Task: Add an event with the title Team Building Activity, date '2023/12/12', time 7:50 AM to 9:50 AMand add a description: Team building activities designed to suit the specific needs and dynamics of the team. Customizing the activities to align with the team's goals and challenges can maximize their effectiveness in fostering collaboration, trust, and overall team cohesion.Select event color  Graphite . Add location for the event as: 456 Gran Via, Madrid, Spain, logged in from the account softage.1@softage.netand send the event invitation to softage.2@softage.net and softage.3@softage.net. Set a reminder for the event Annually on May 22
Action: Mouse moved to (41, 123)
Screenshot: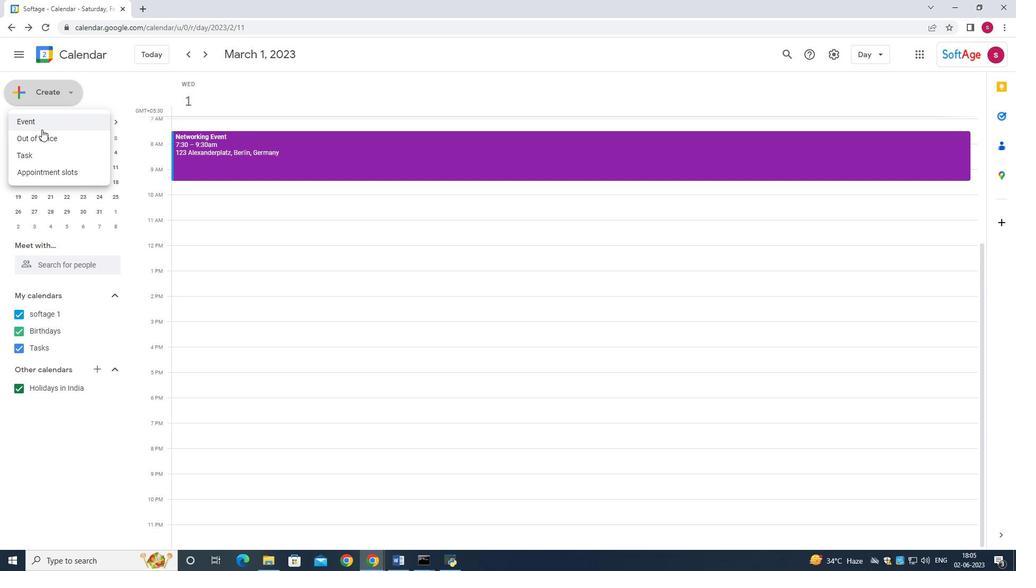 
Action: Mouse pressed left at (41, 123)
Screenshot: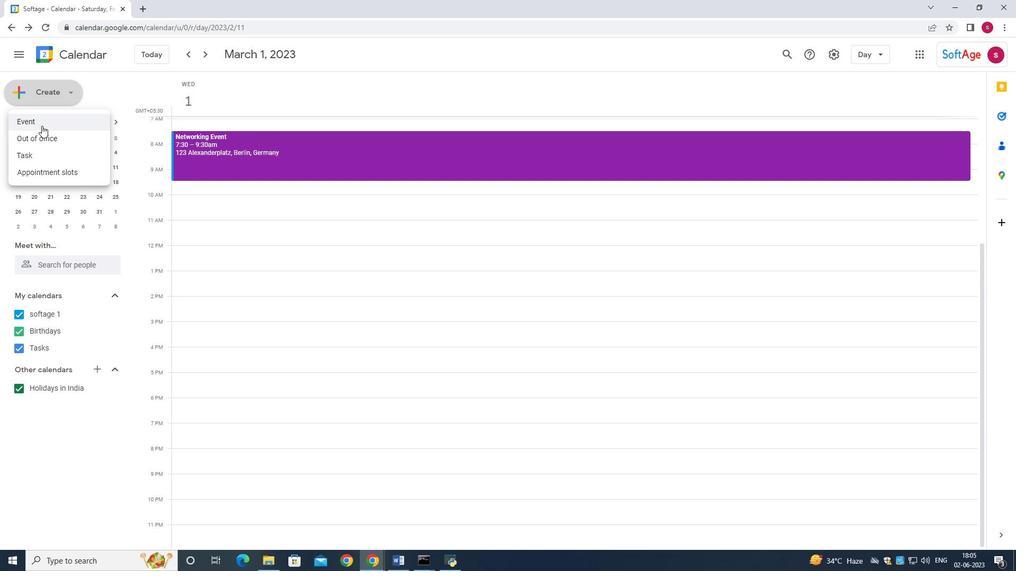 
Action: Mouse moved to (535, 196)
Screenshot: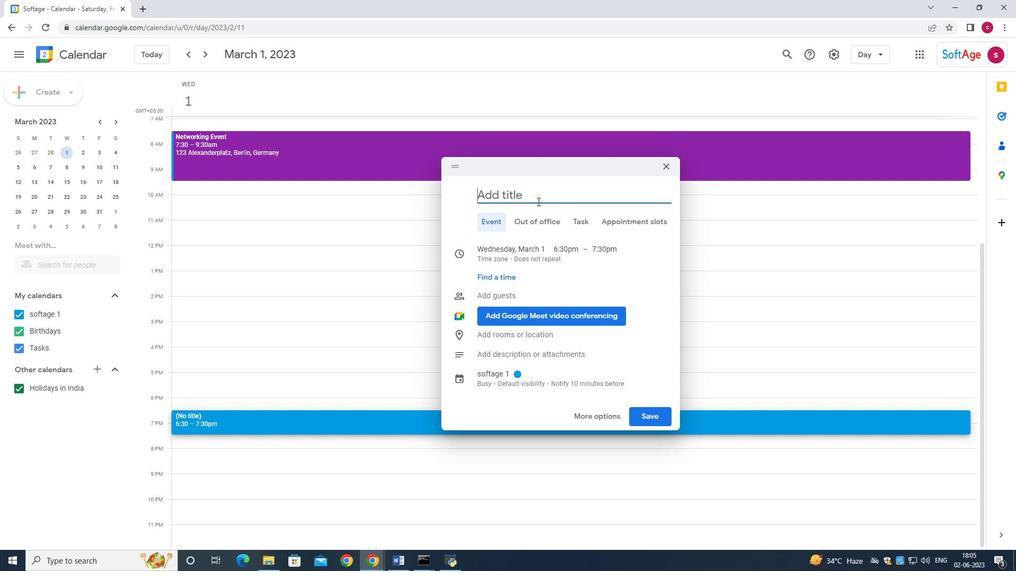 
Action: Mouse pressed left at (535, 196)
Screenshot: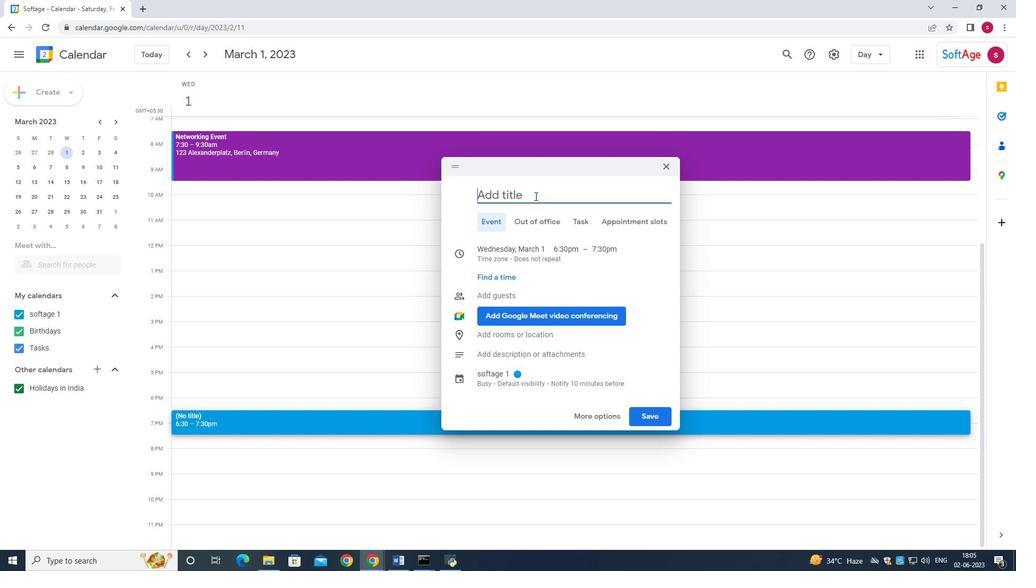 
Action: Key pressed <Key.shift>Team<Key.space><Key.shift>Building<Key.space><Key.shift>Activity
Screenshot: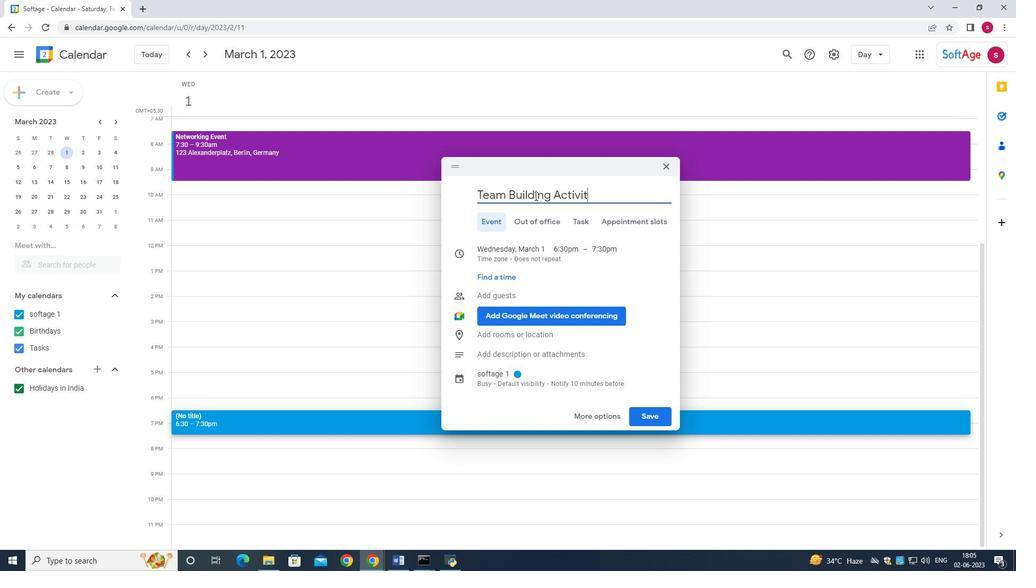 
Action: Mouse moved to (490, 251)
Screenshot: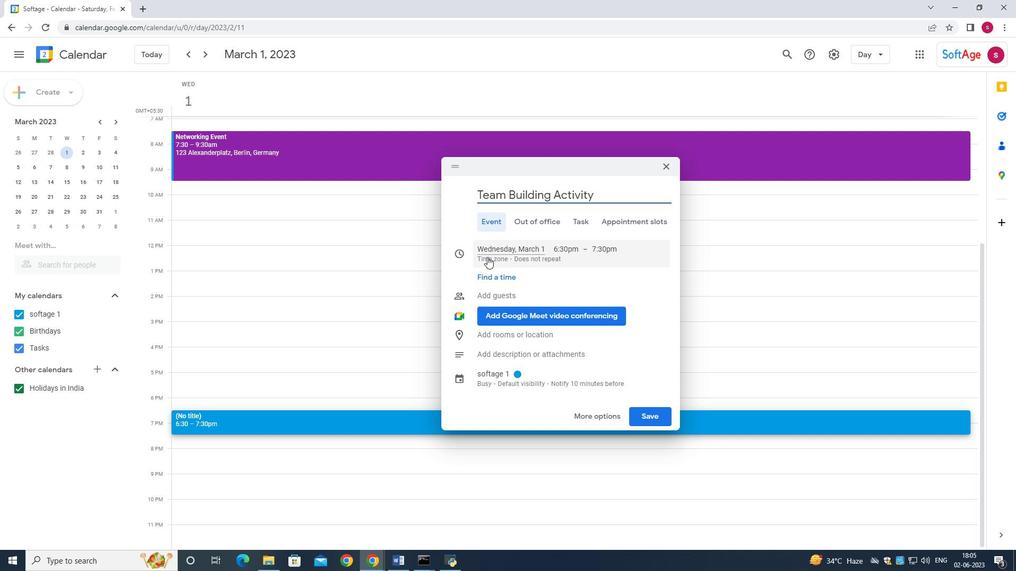 
Action: Mouse pressed left at (490, 251)
Screenshot: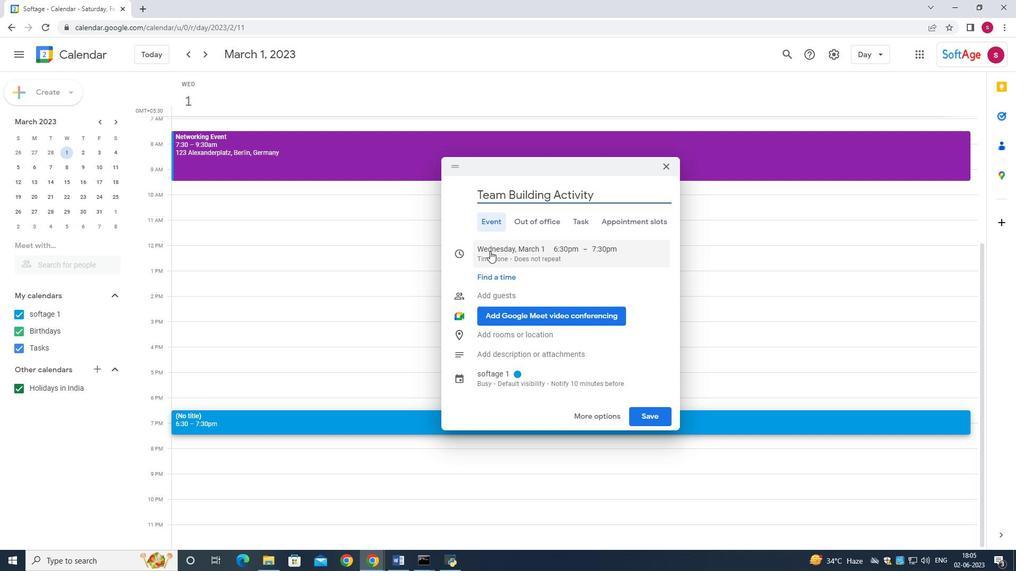 
Action: Mouse moved to (608, 275)
Screenshot: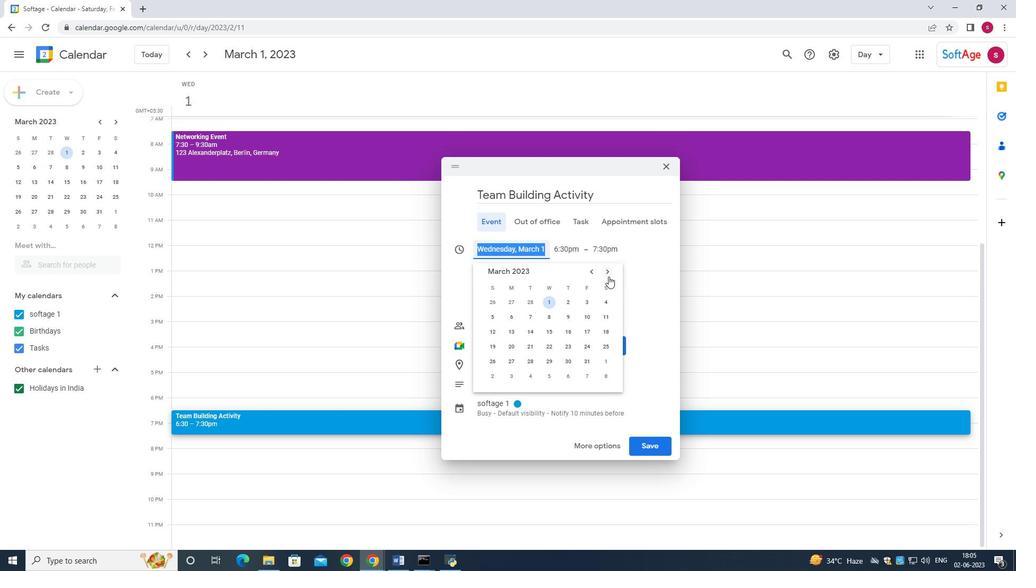 
Action: Mouse pressed left at (608, 275)
Screenshot: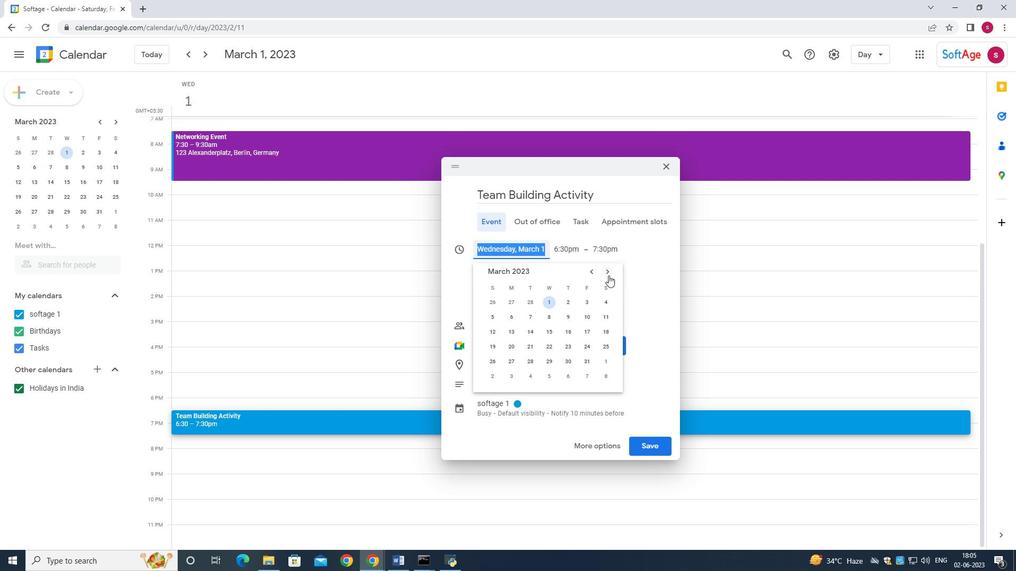 
Action: Mouse pressed left at (608, 275)
Screenshot: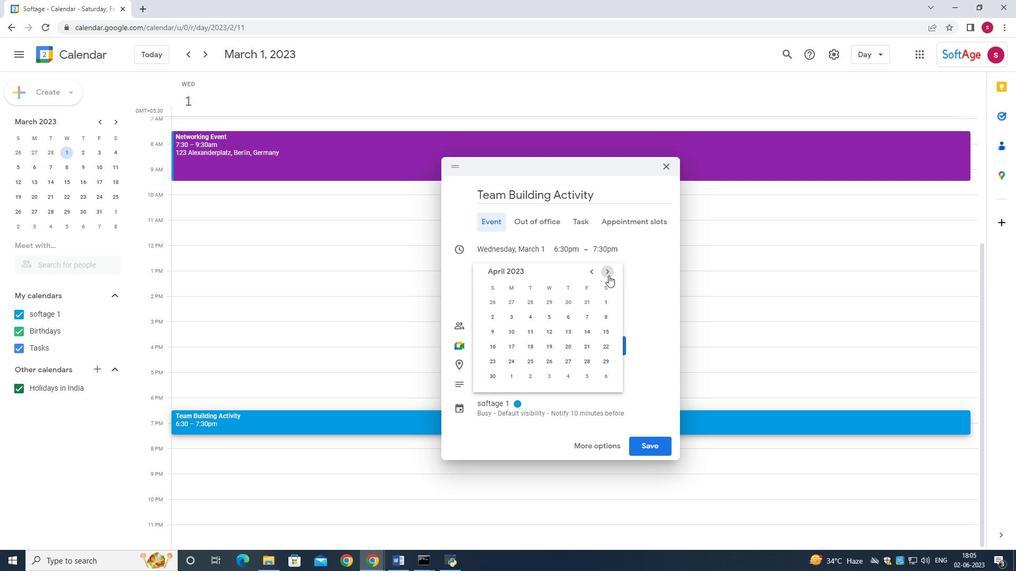 
Action: Mouse pressed left at (608, 275)
Screenshot: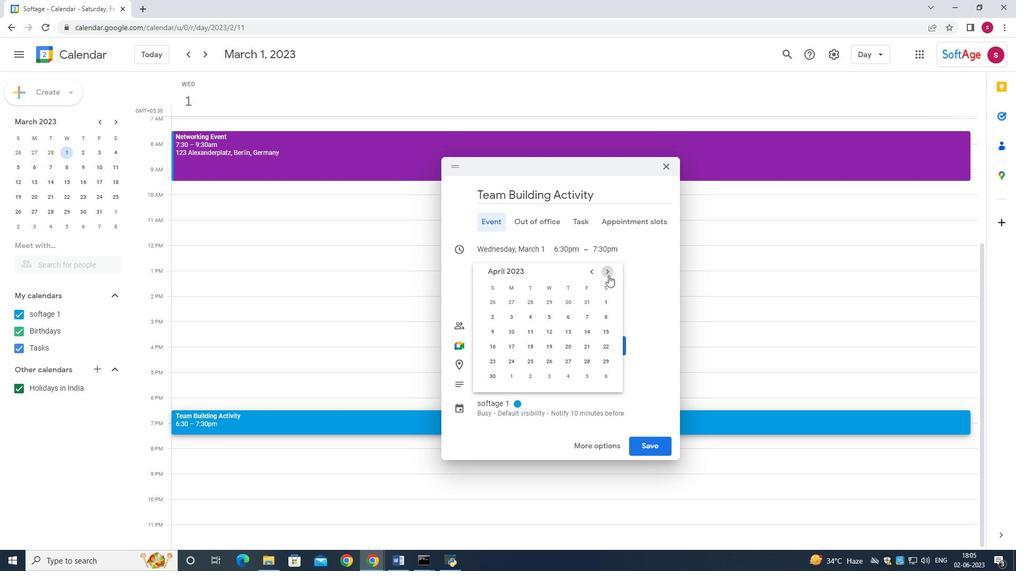
Action: Mouse pressed left at (608, 275)
Screenshot: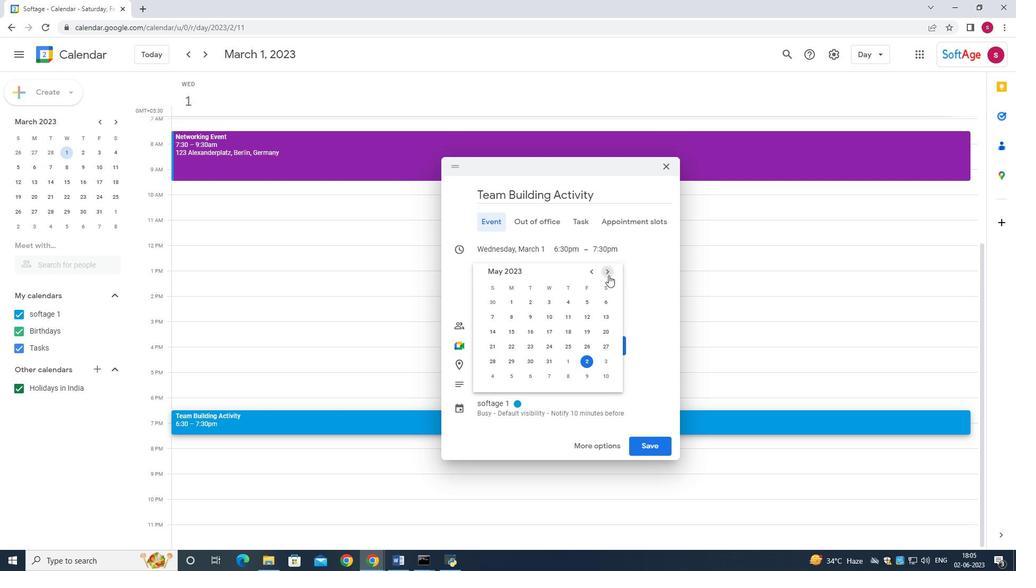 
Action: Mouse pressed left at (608, 275)
Screenshot: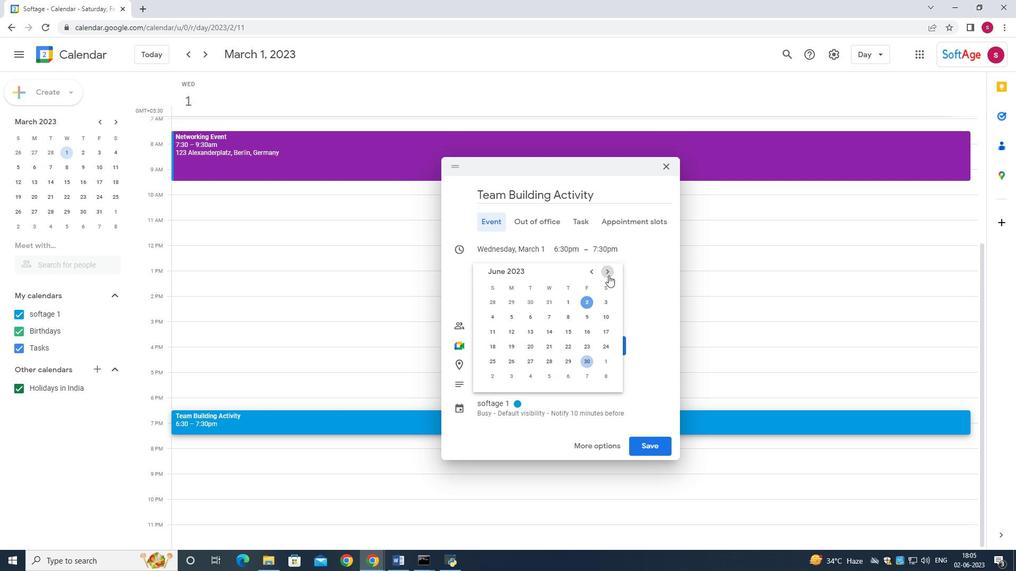 
Action: Mouse pressed left at (608, 275)
Screenshot: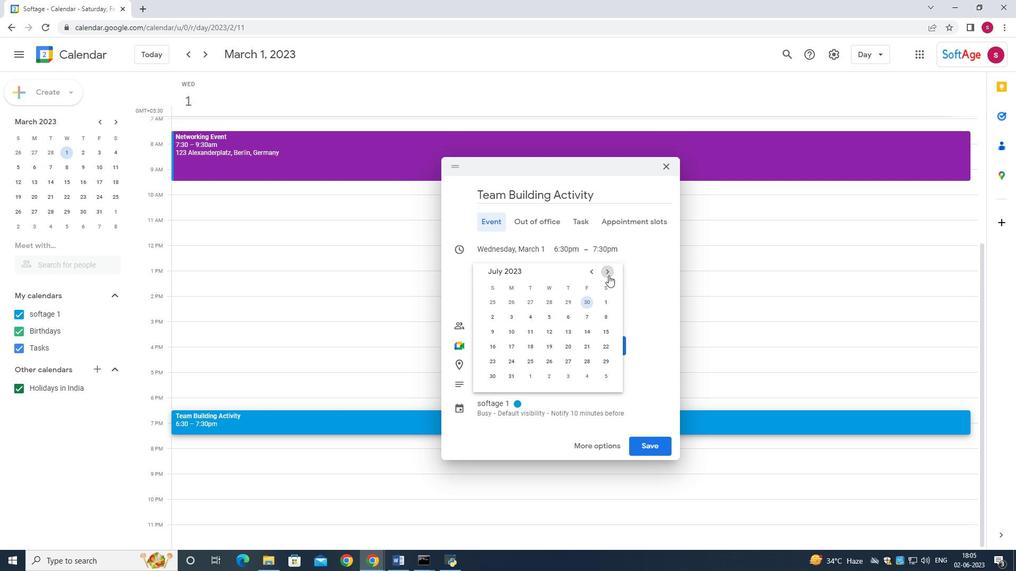 
Action: Mouse pressed left at (608, 275)
Screenshot: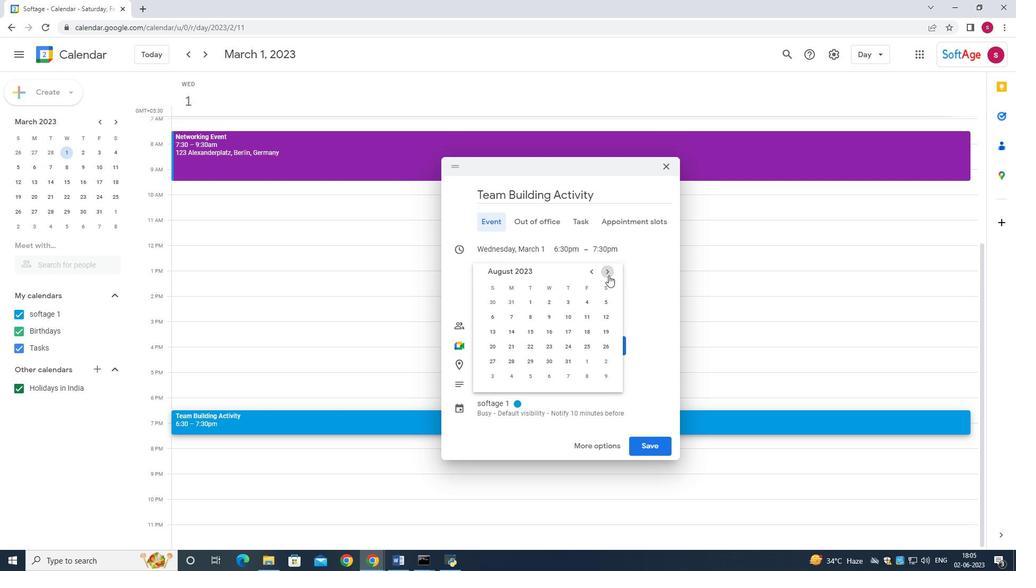 
Action: Mouse pressed left at (608, 275)
Screenshot: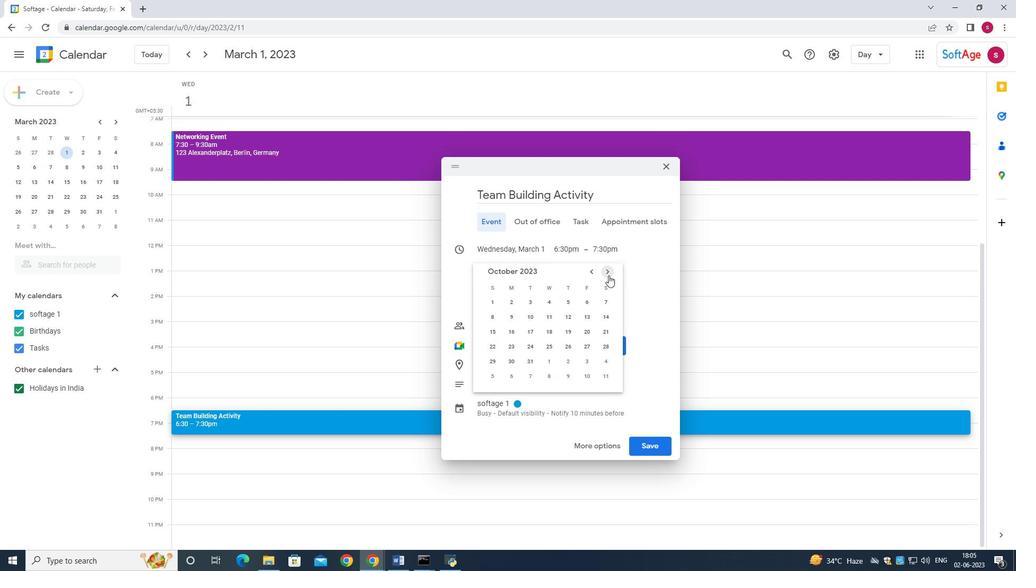 
Action: Mouse pressed left at (608, 275)
Screenshot: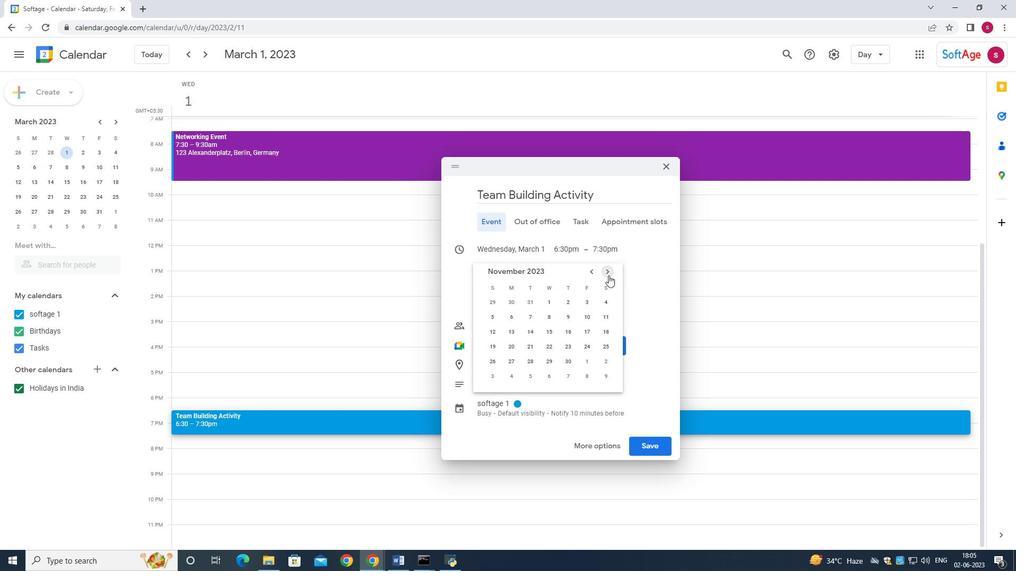 
Action: Mouse moved to (532, 330)
Screenshot: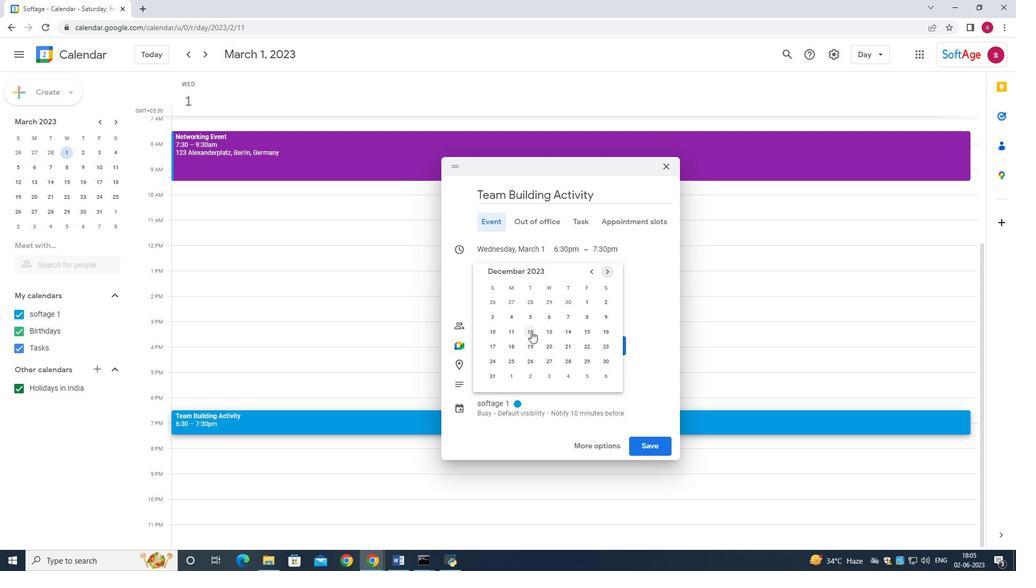 
Action: Mouse pressed left at (532, 330)
Screenshot: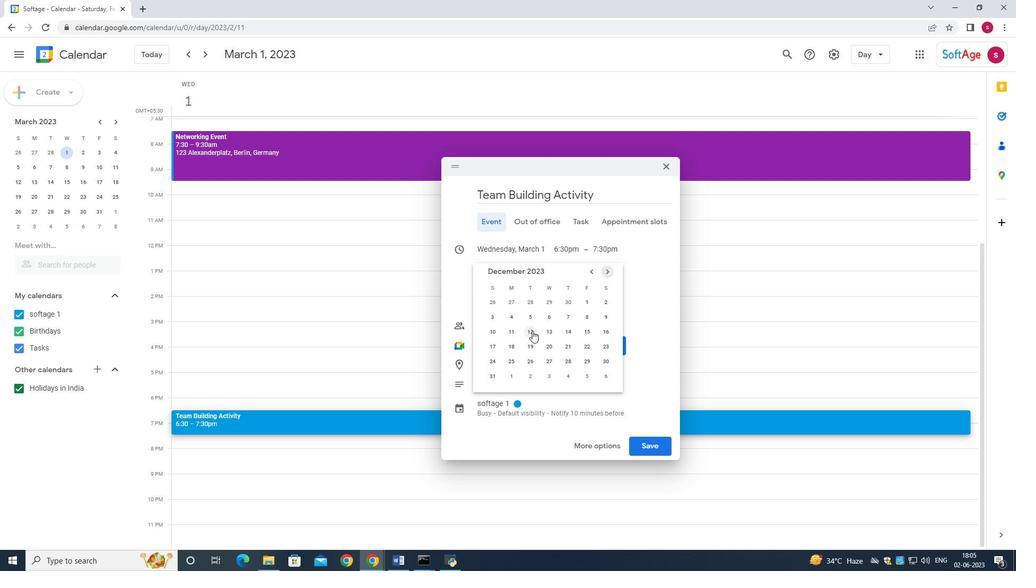 
Action: Mouse moved to (580, 248)
Screenshot: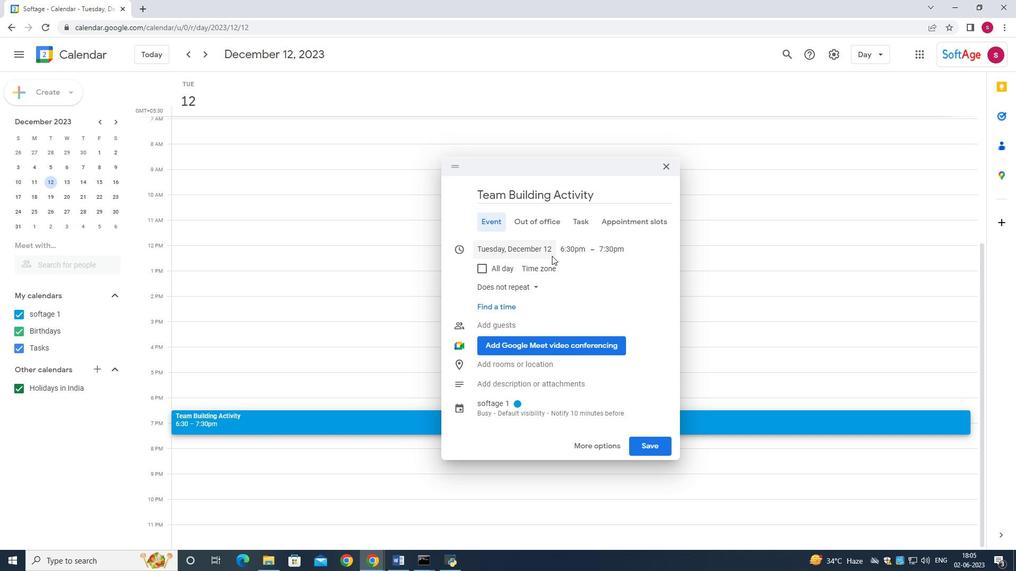 
Action: Mouse pressed left at (580, 248)
Screenshot: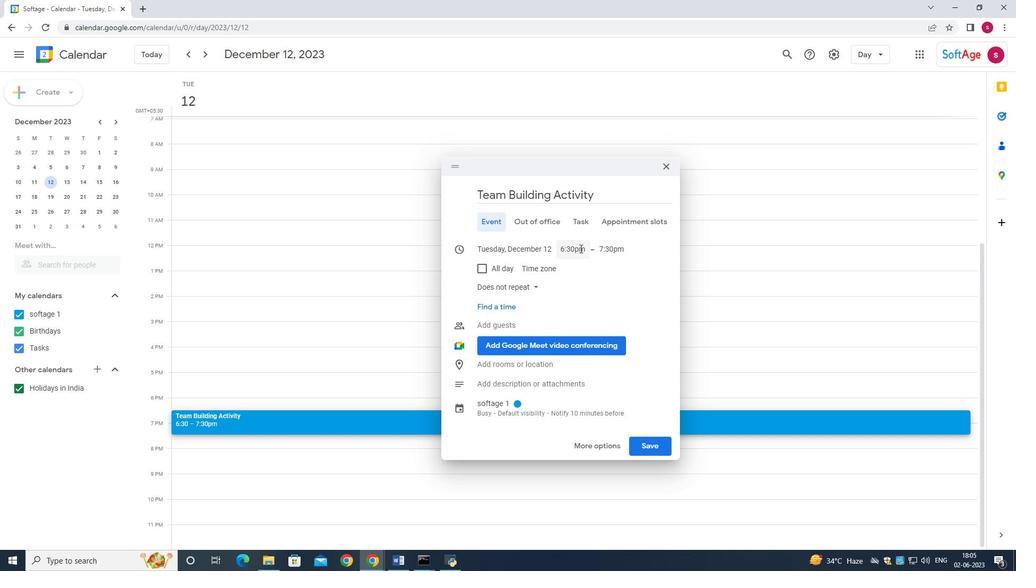 
Action: Mouse moved to (592, 318)
Screenshot: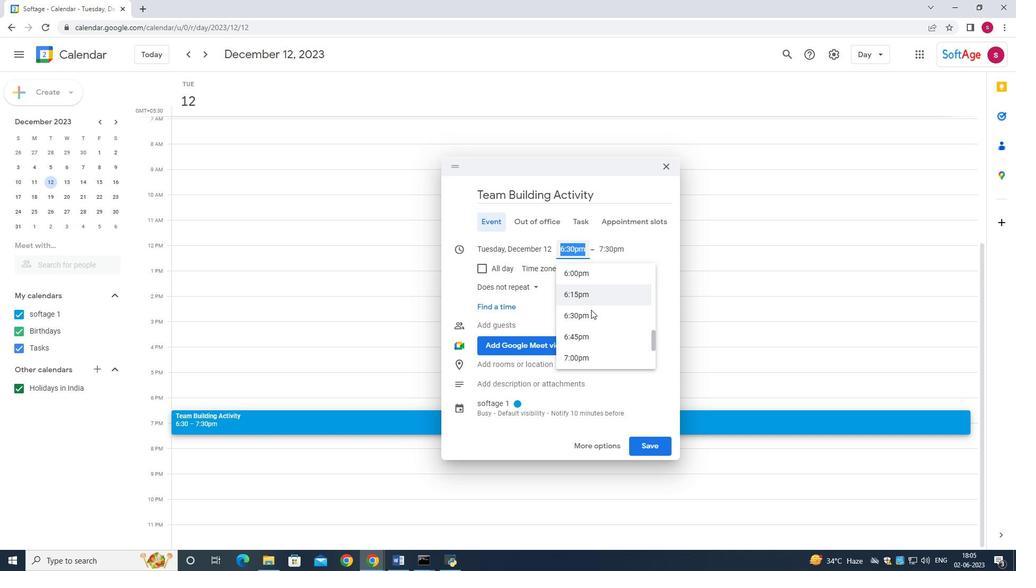 
Action: Mouse scrolled (592, 317) with delta (0, 0)
Screenshot: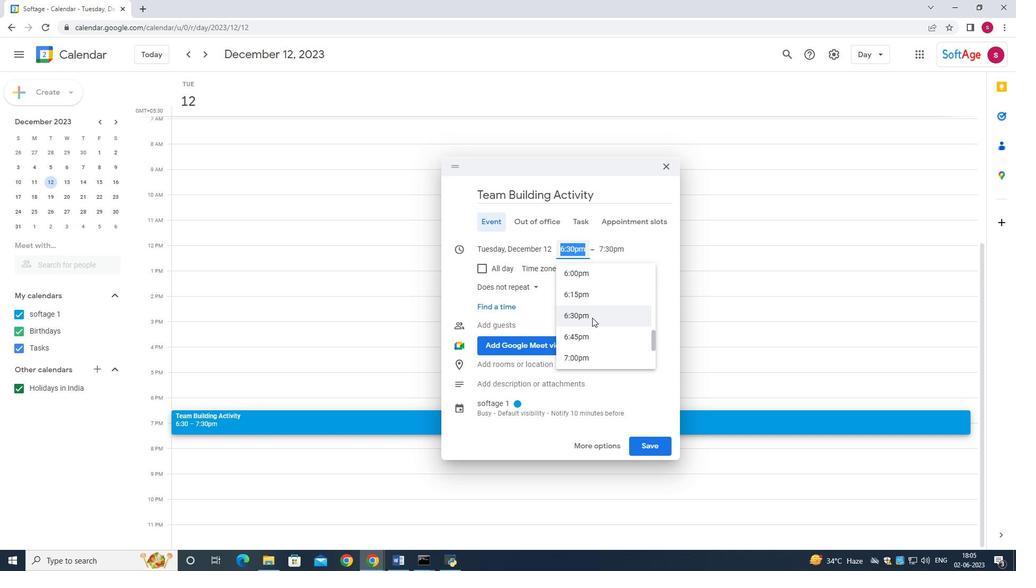 
Action: Mouse moved to (586, 331)
Screenshot: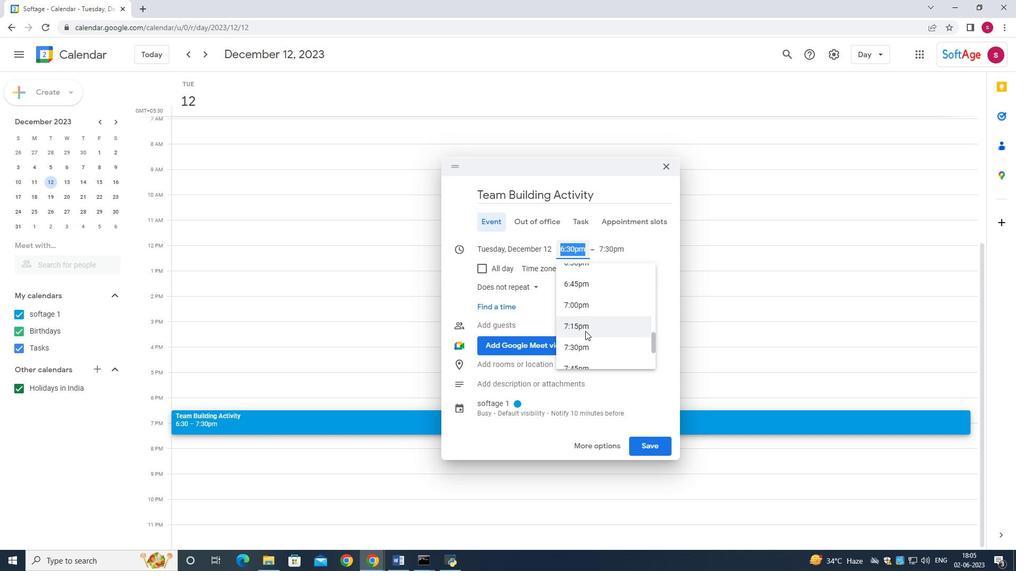 
Action: Mouse scrolled (586, 331) with delta (0, 0)
Screenshot: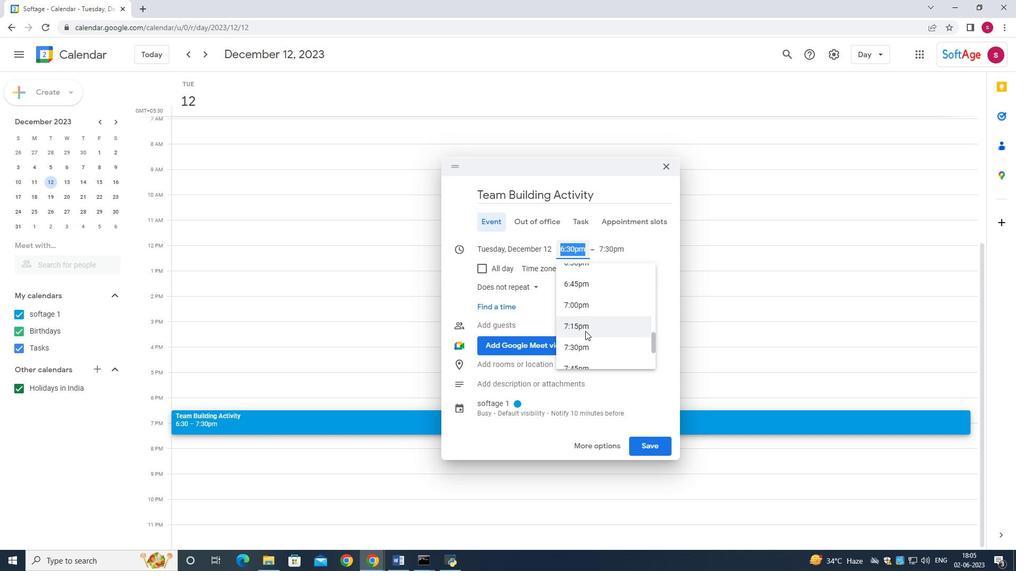 
Action: Mouse moved to (587, 315)
Screenshot: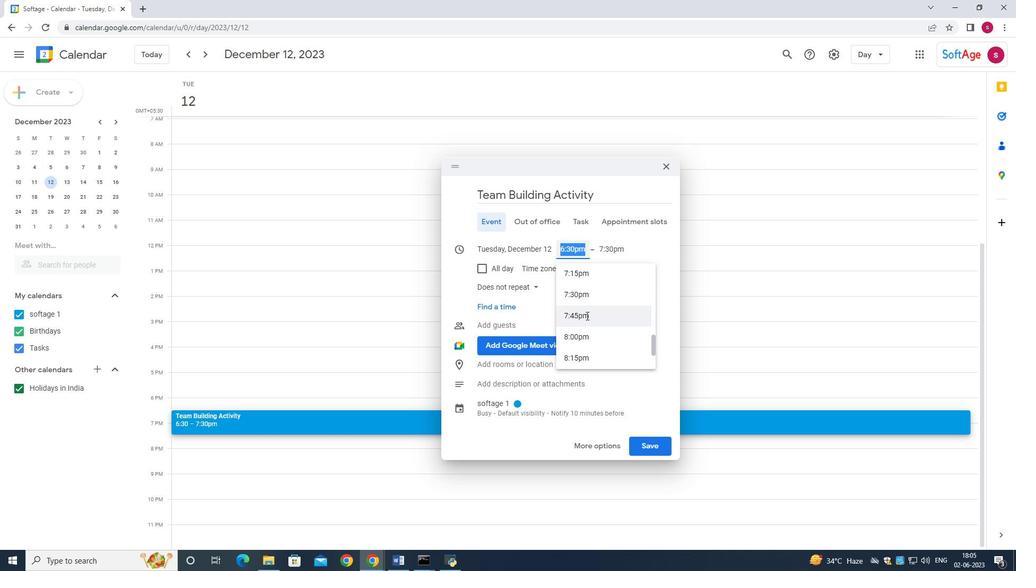 
Action: Mouse pressed left at (587, 315)
Screenshot: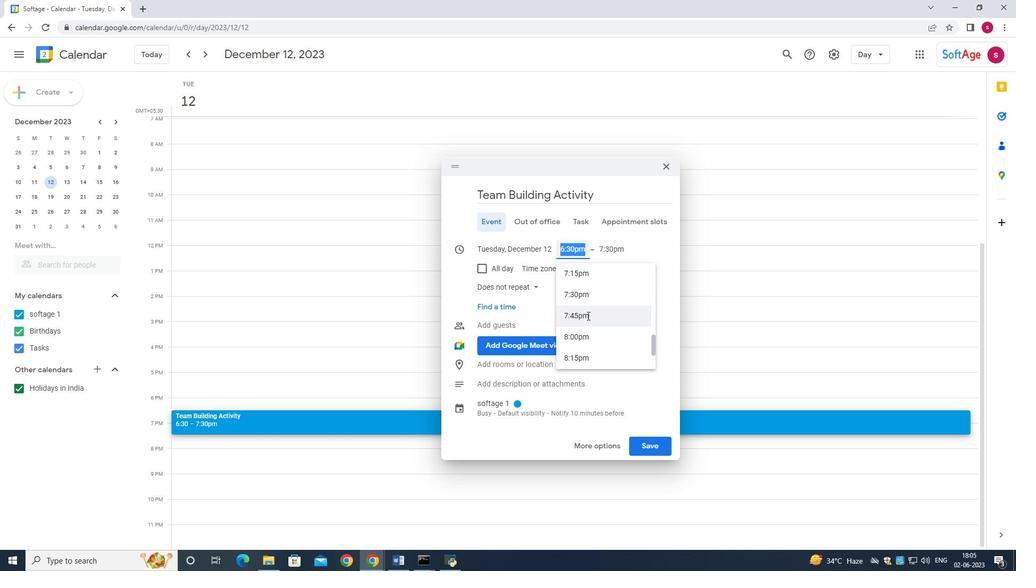 
Action: Mouse moved to (576, 262)
Screenshot: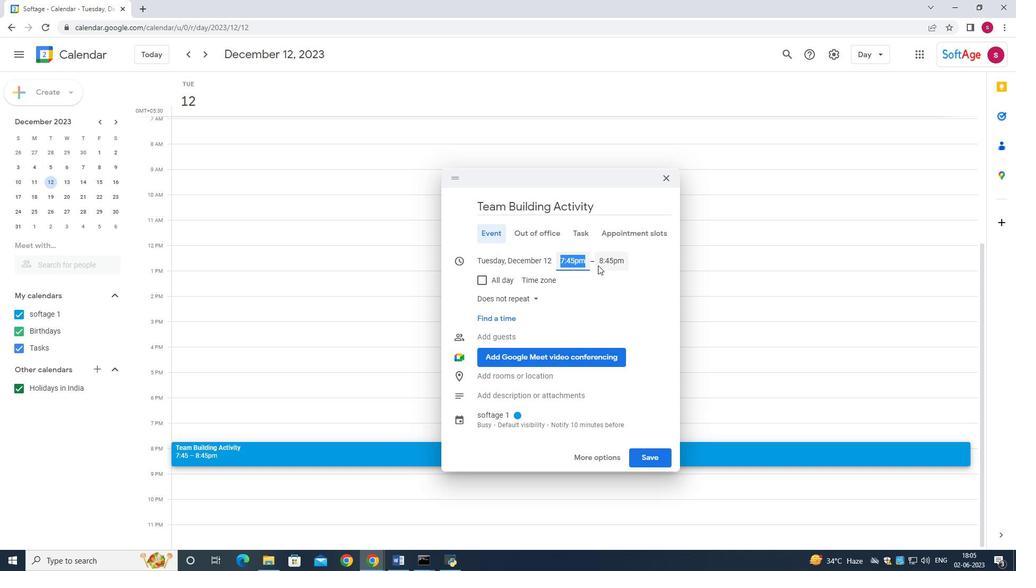 
Action: Mouse pressed left at (576, 262)
Screenshot: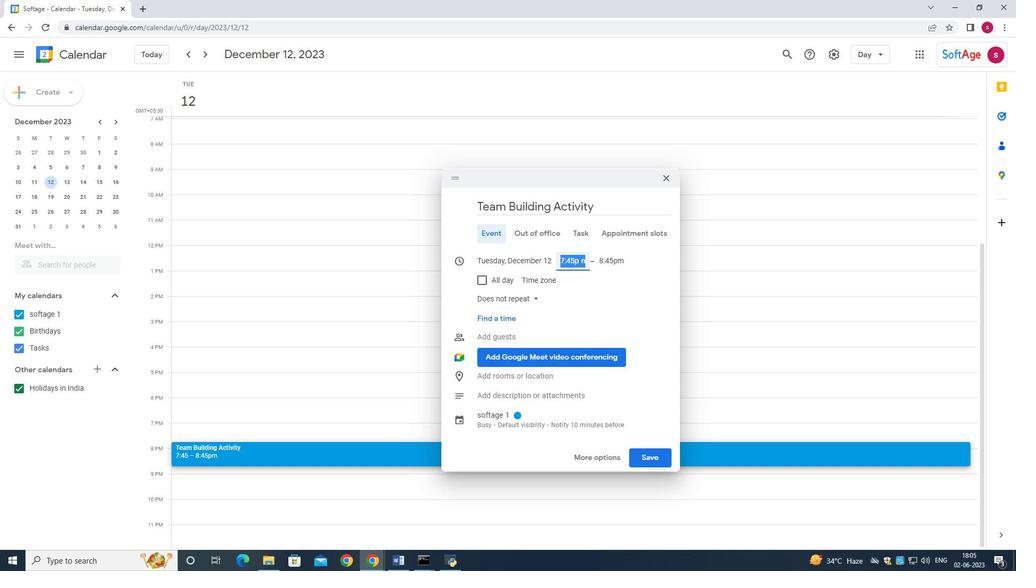 
Action: Mouse moved to (576, 261)
Screenshot: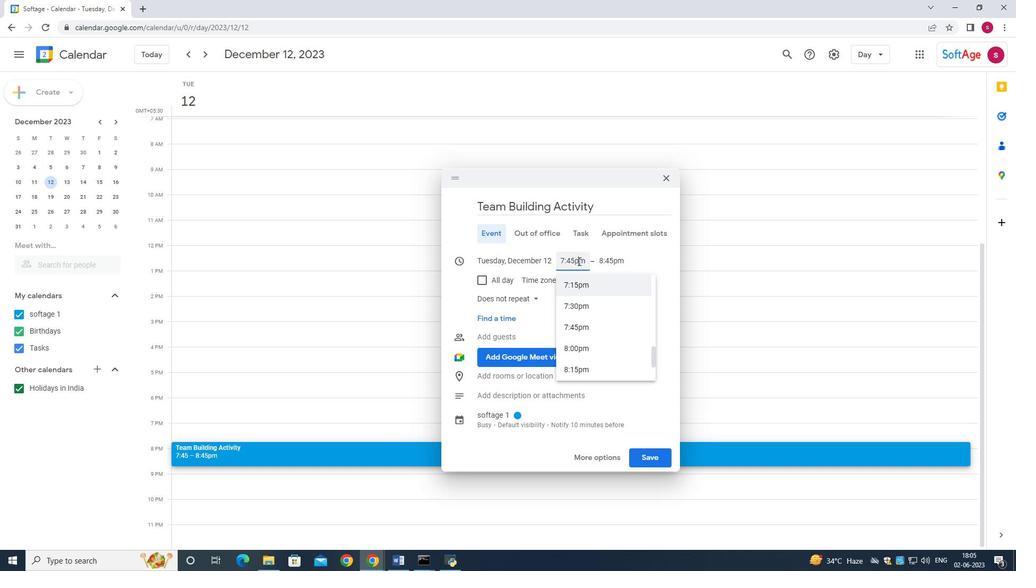 
Action: Mouse pressed left at (576, 261)
Screenshot: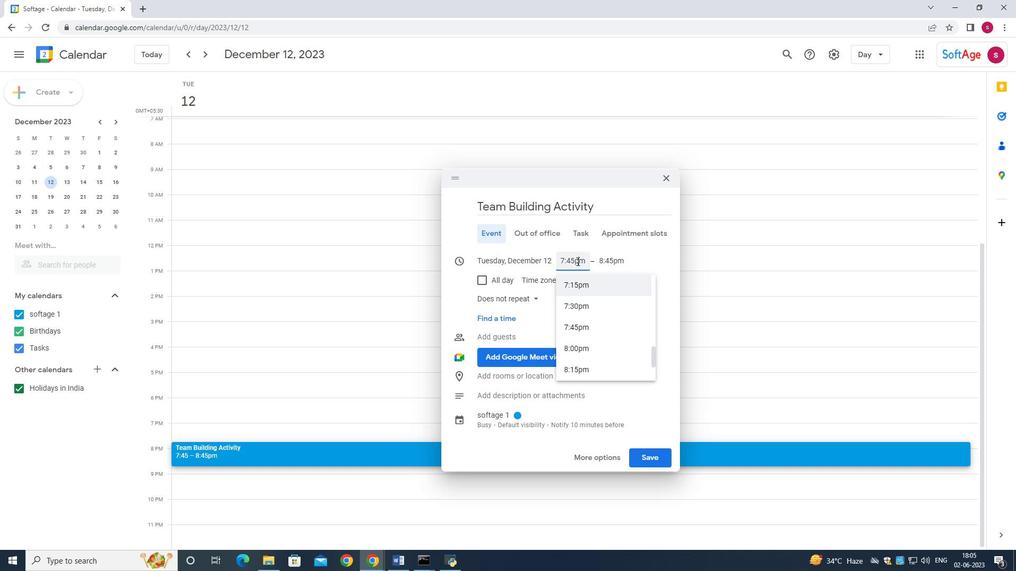 
Action: Mouse moved to (576, 261)
Screenshot: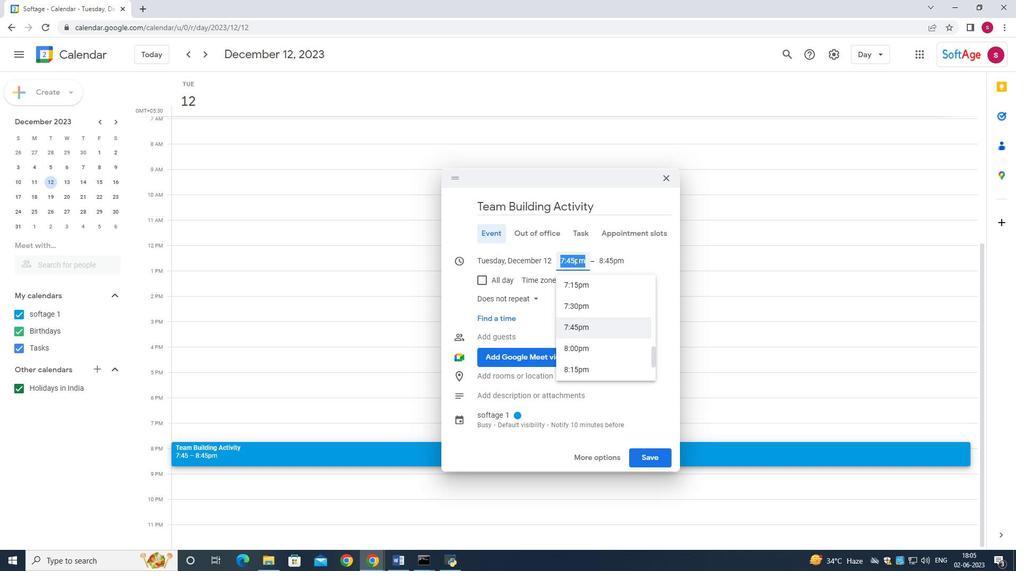 
Action: Mouse pressed left at (576, 261)
Screenshot: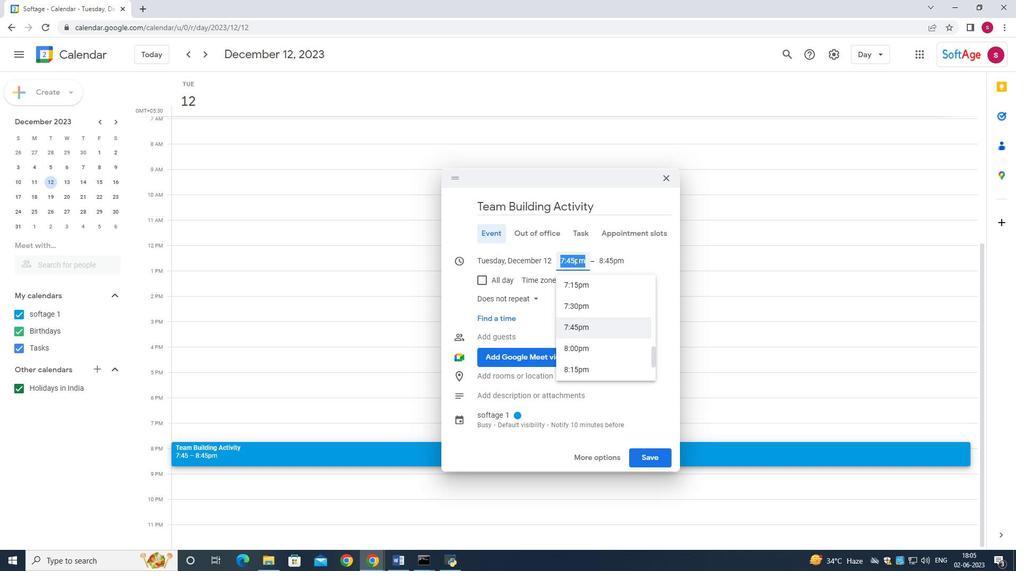 
Action: Mouse moved to (575, 261)
Screenshot: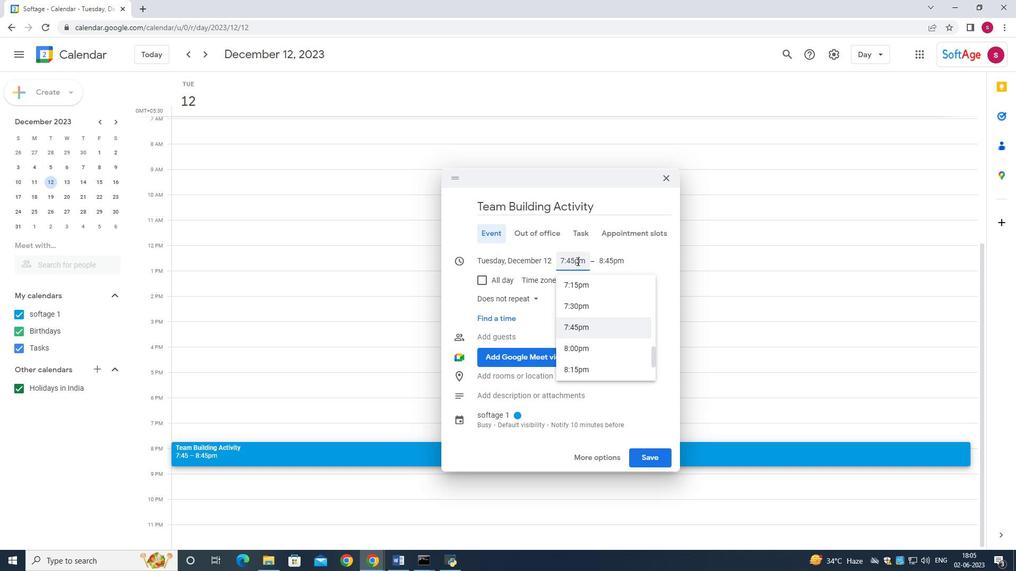 
Action: Mouse pressed left at (575, 261)
Screenshot: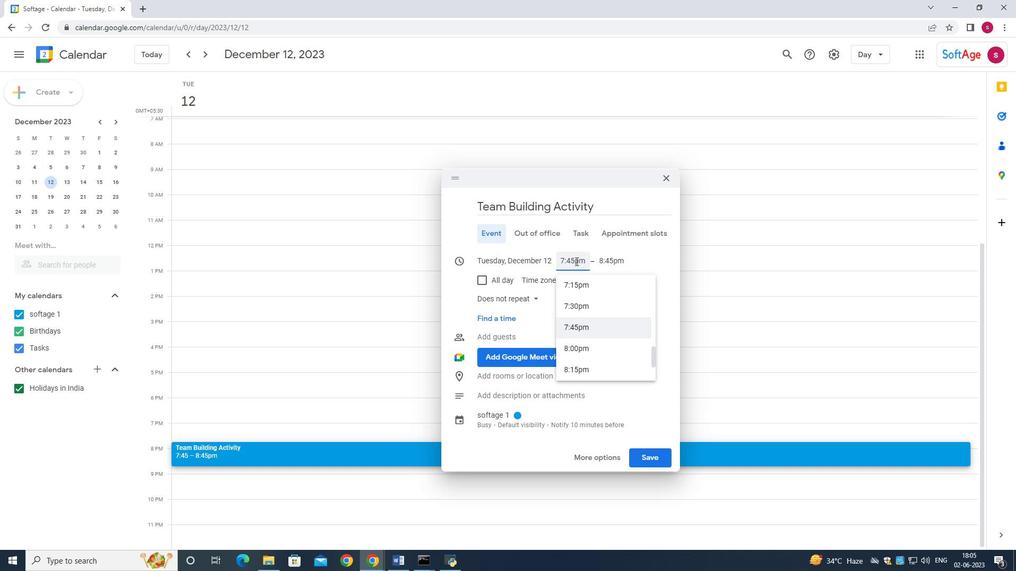 
Action: Mouse moved to (587, 329)
Screenshot: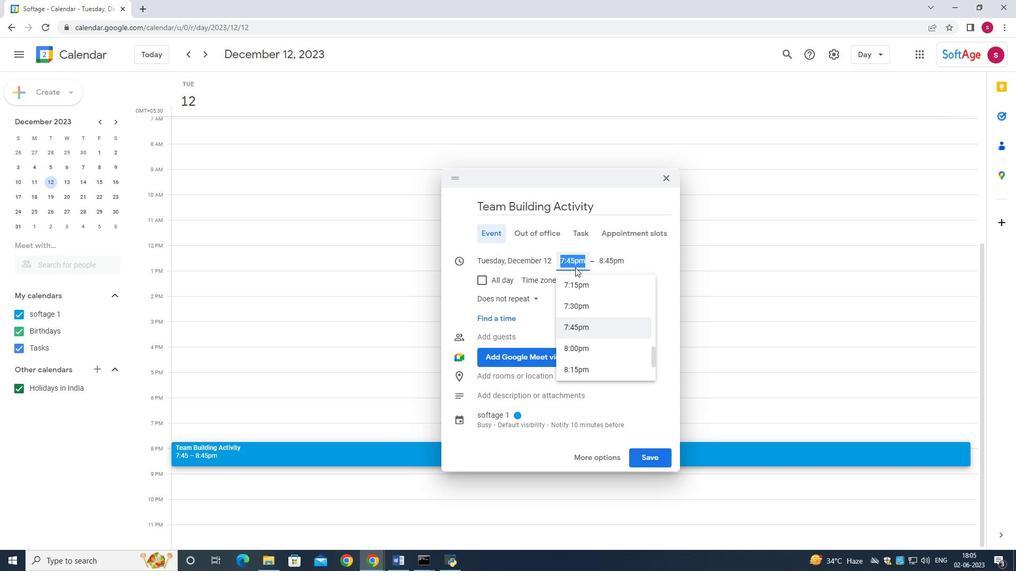 
Action: Mouse scrolled (587, 330) with delta (0, 0)
Screenshot: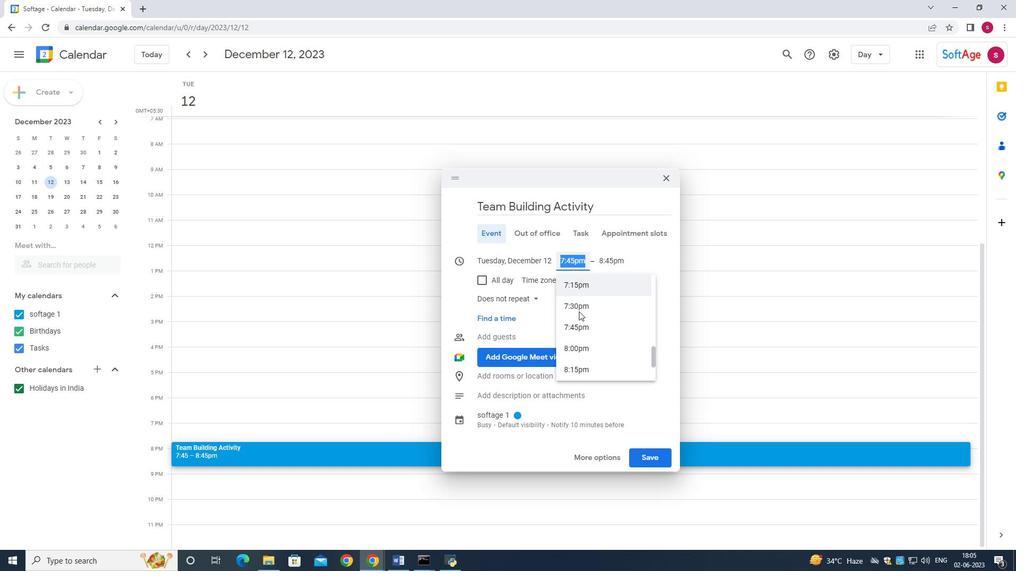 
Action: Mouse scrolled (587, 330) with delta (0, 0)
Screenshot: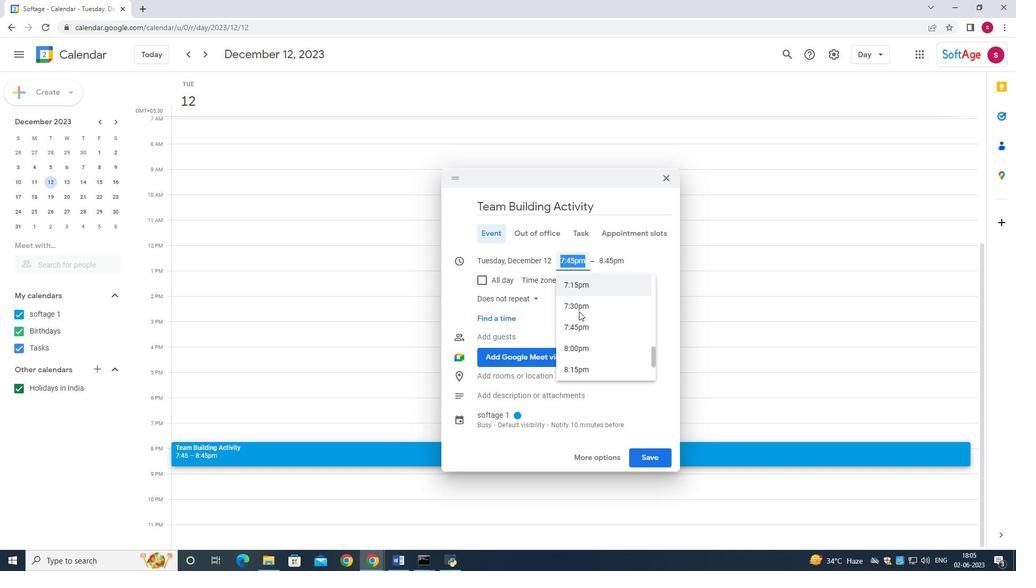 
Action: Mouse scrolled (587, 330) with delta (0, 0)
Screenshot: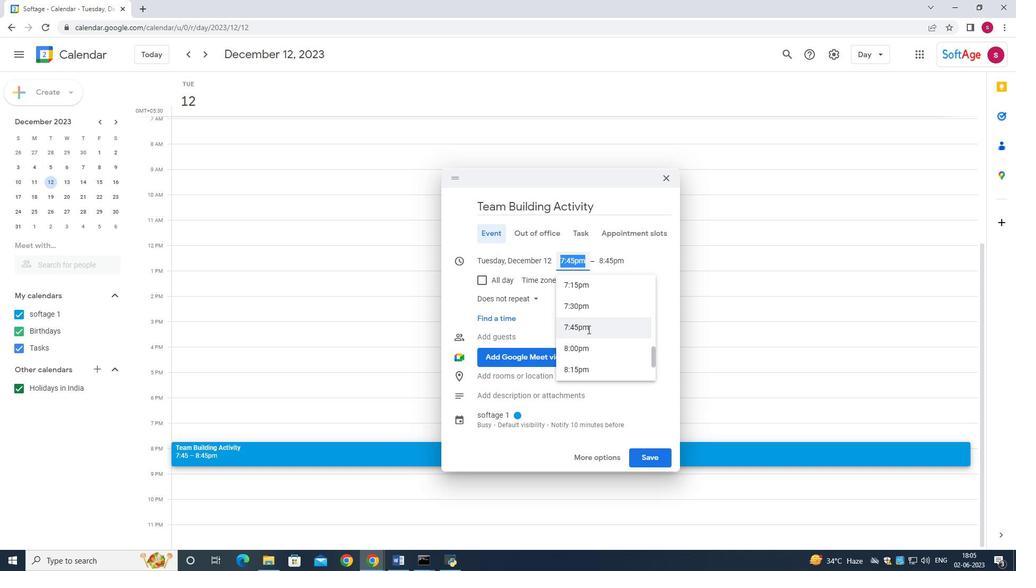 
Action: Mouse moved to (589, 329)
Screenshot: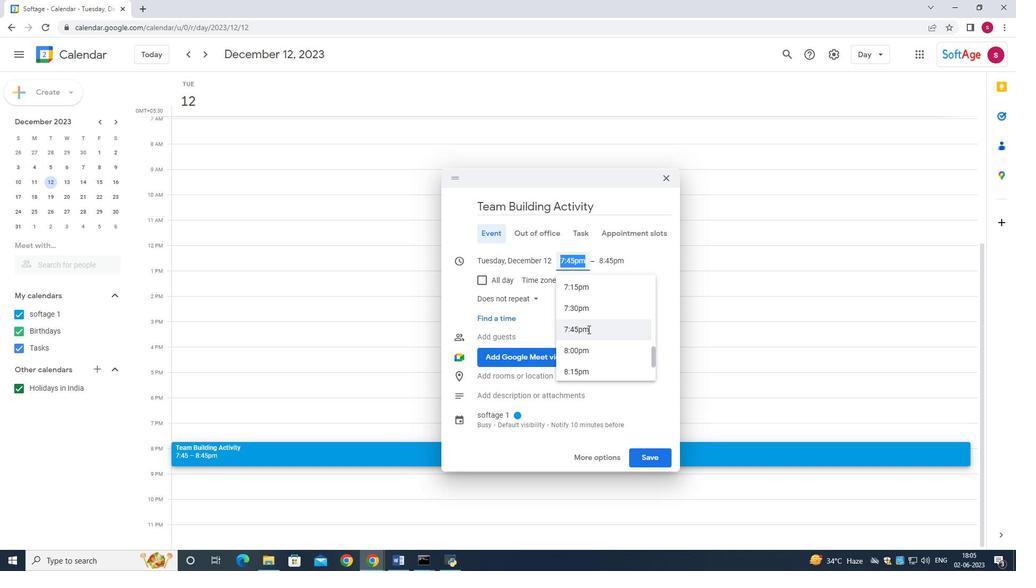 
Action: Mouse scrolled (589, 330) with delta (0, 0)
Screenshot: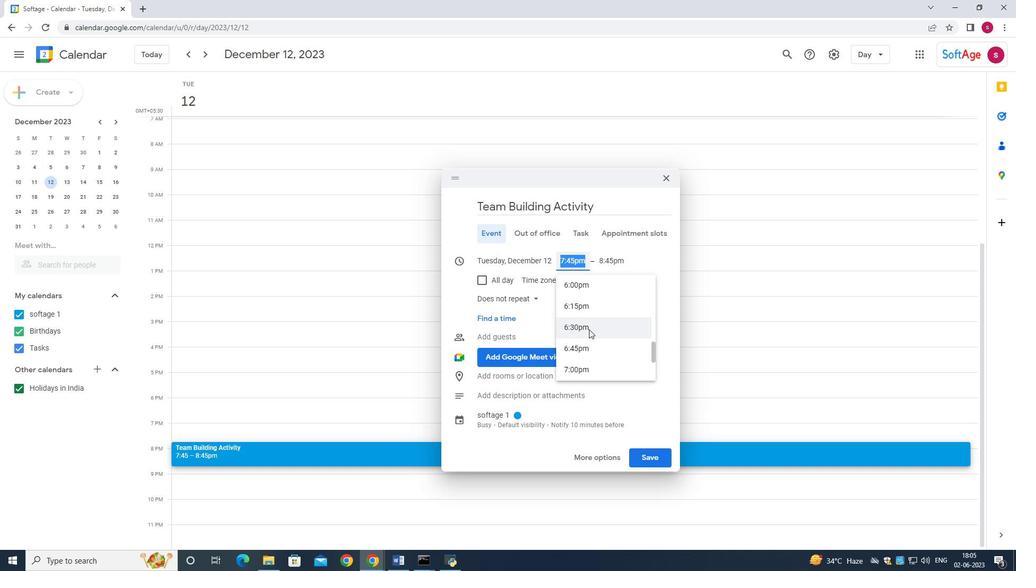 
Action: Mouse scrolled (589, 330) with delta (0, 0)
Screenshot: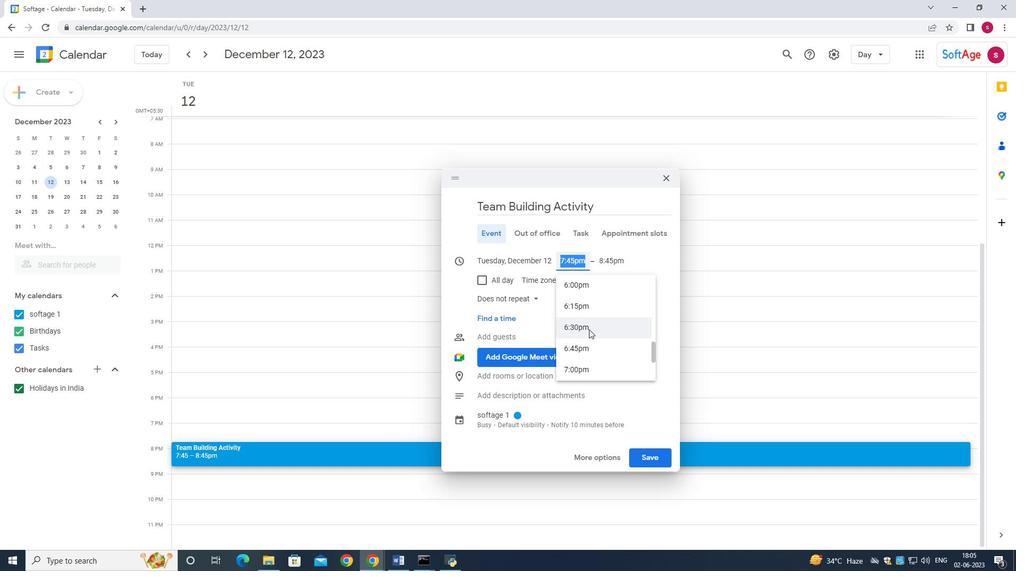 
Action: Mouse scrolled (589, 330) with delta (0, 0)
Screenshot: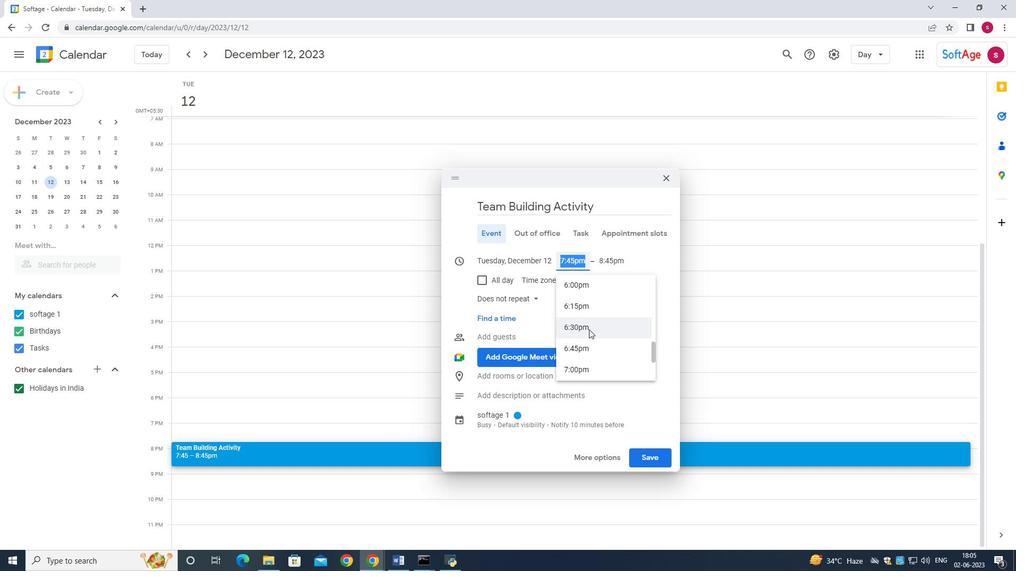 
Action: Mouse scrolled (589, 330) with delta (0, 0)
Screenshot: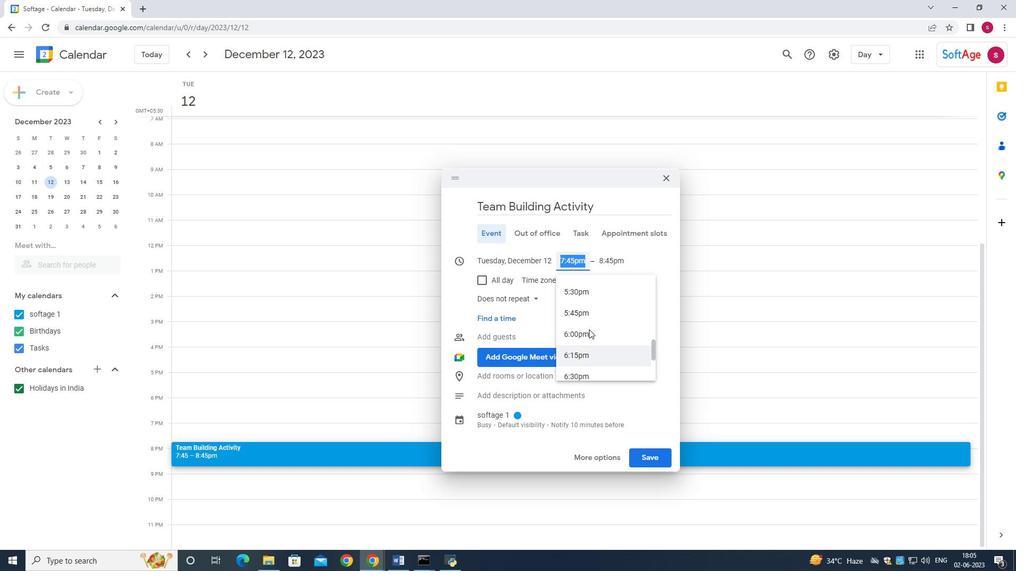 
Action: Mouse moved to (591, 329)
Screenshot: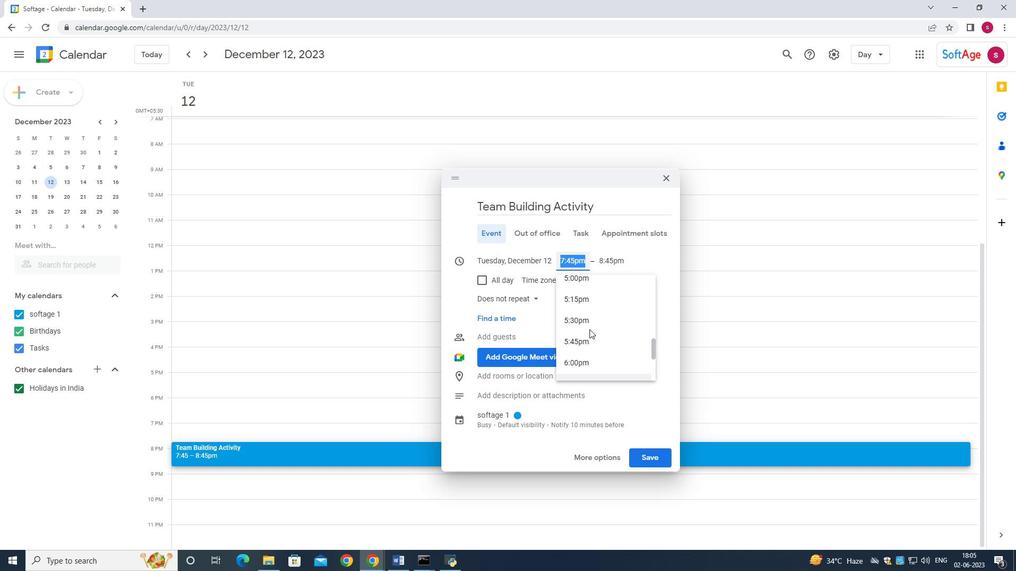 
Action: Mouse scrolled (591, 330) with delta (0, 0)
Screenshot: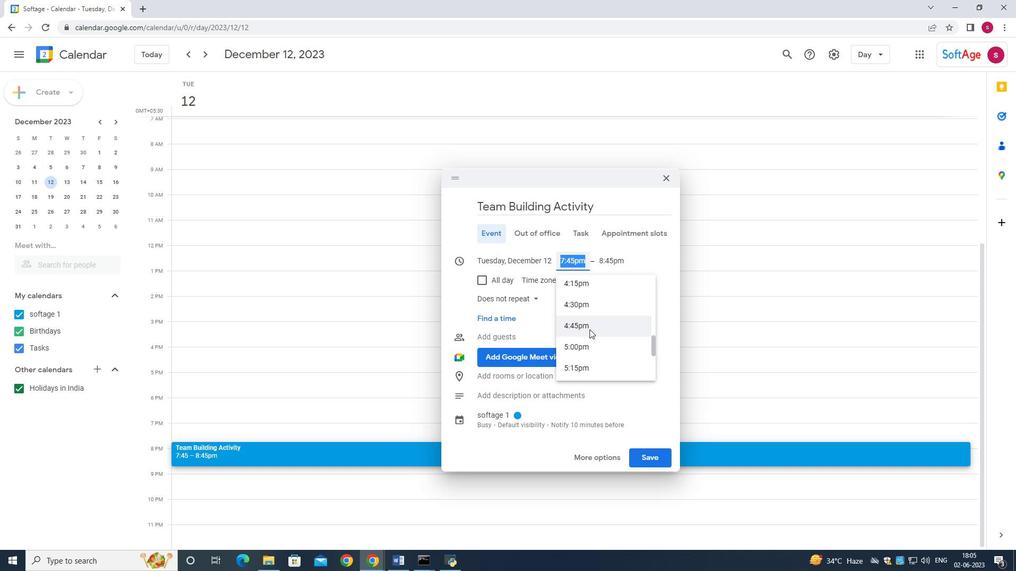 
Action: Mouse scrolled (591, 330) with delta (0, 0)
Screenshot: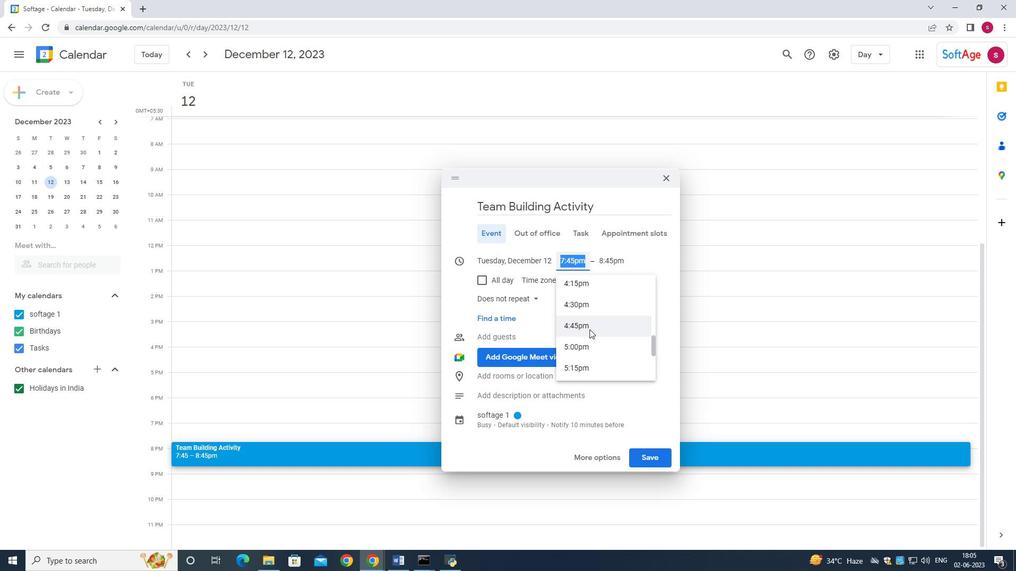 
Action: Mouse scrolled (591, 330) with delta (0, 0)
Screenshot: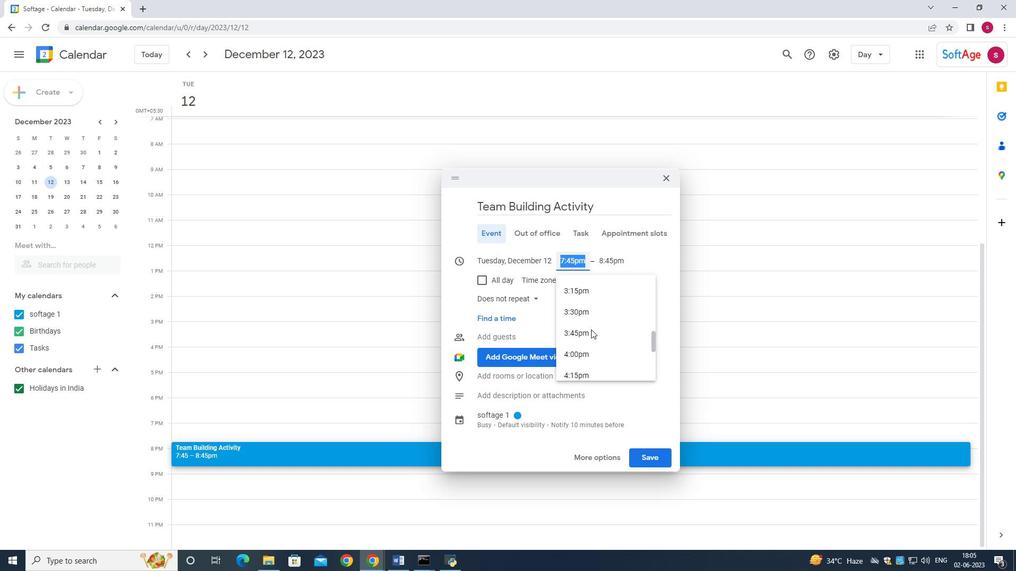 
Action: Mouse scrolled (591, 330) with delta (0, 0)
Screenshot: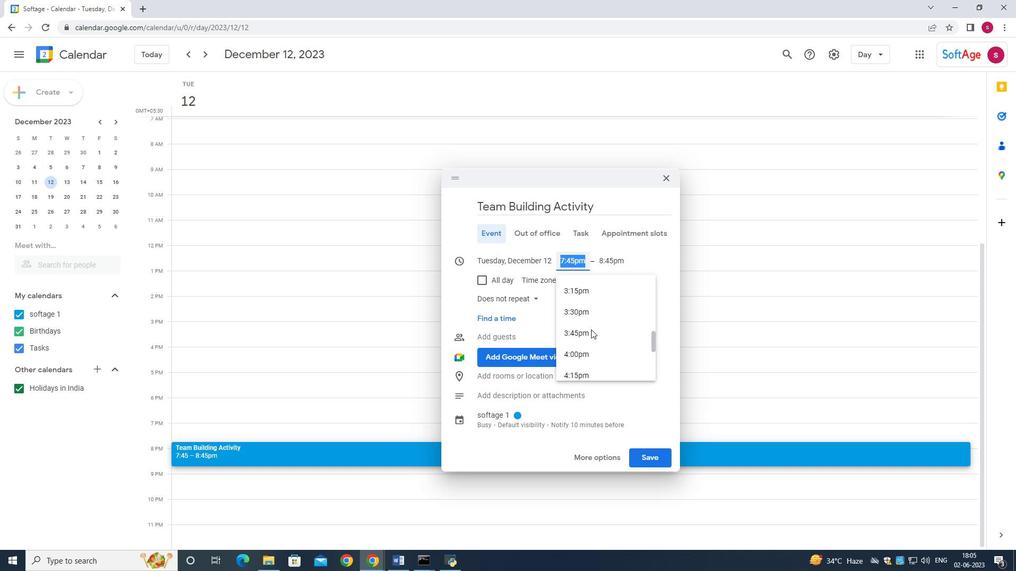 
Action: Mouse scrolled (591, 330) with delta (0, 0)
Screenshot: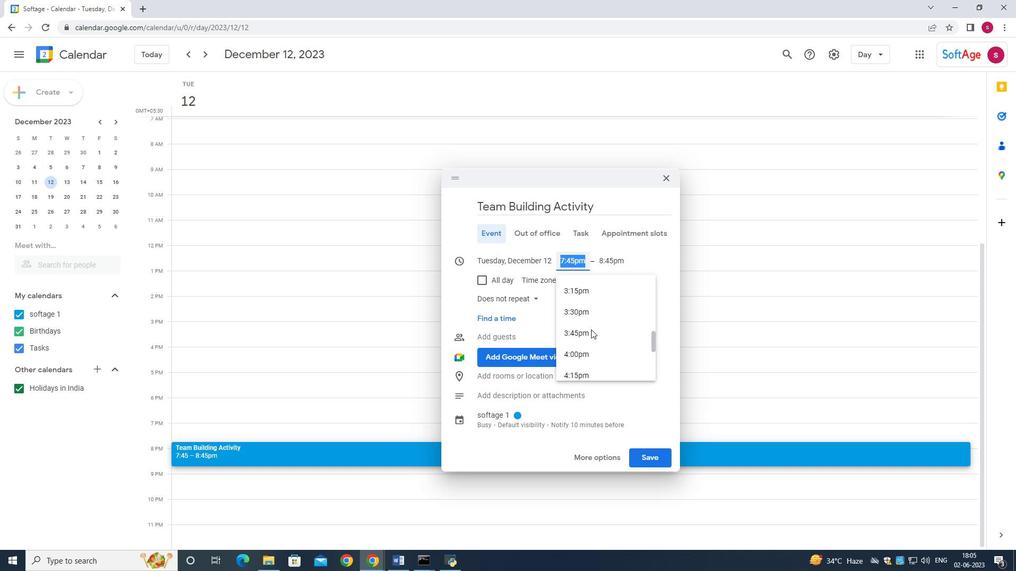 
Action: Mouse moved to (592, 329)
Screenshot: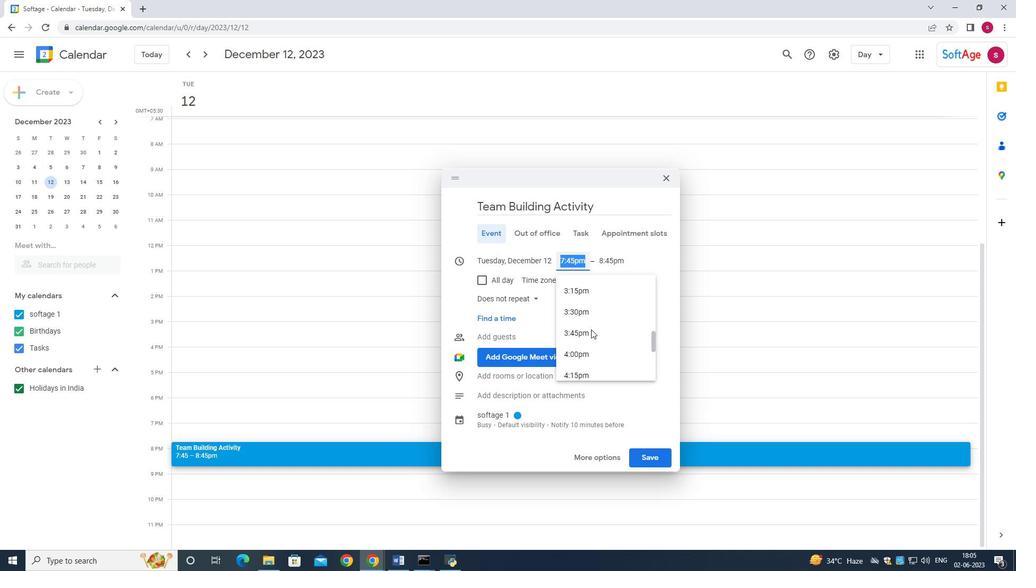 
Action: Mouse scrolled (592, 330) with delta (0, 0)
Screenshot: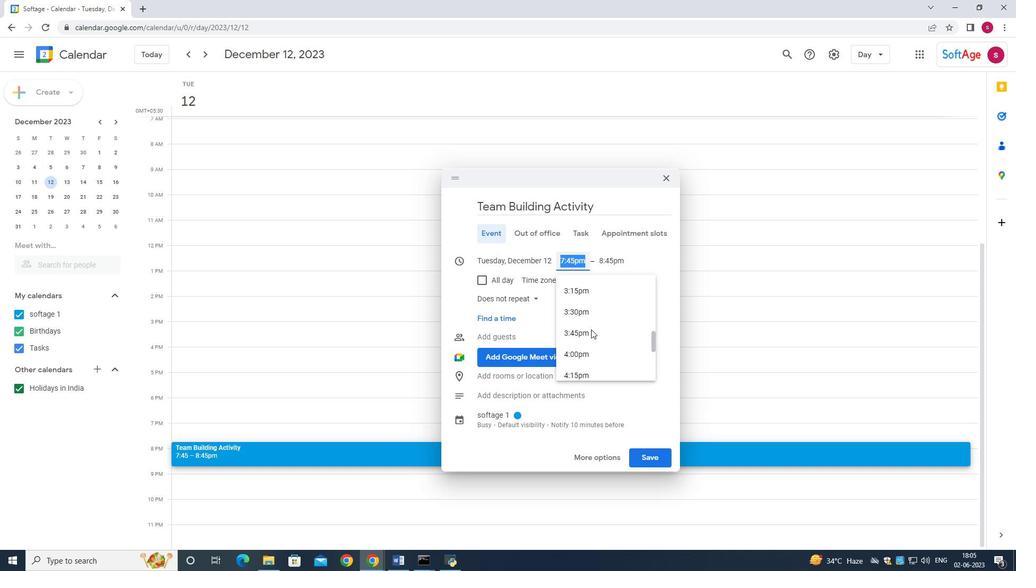 
Action: Mouse moved to (592, 329)
Screenshot: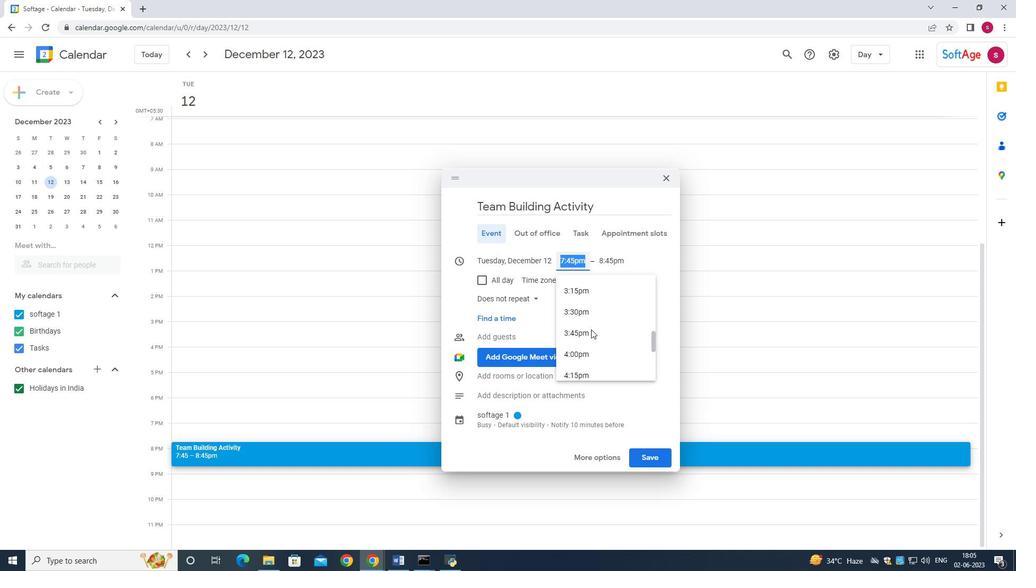 
Action: Mouse scrolled (592, 330) with delta (0, 0)
Screenshot: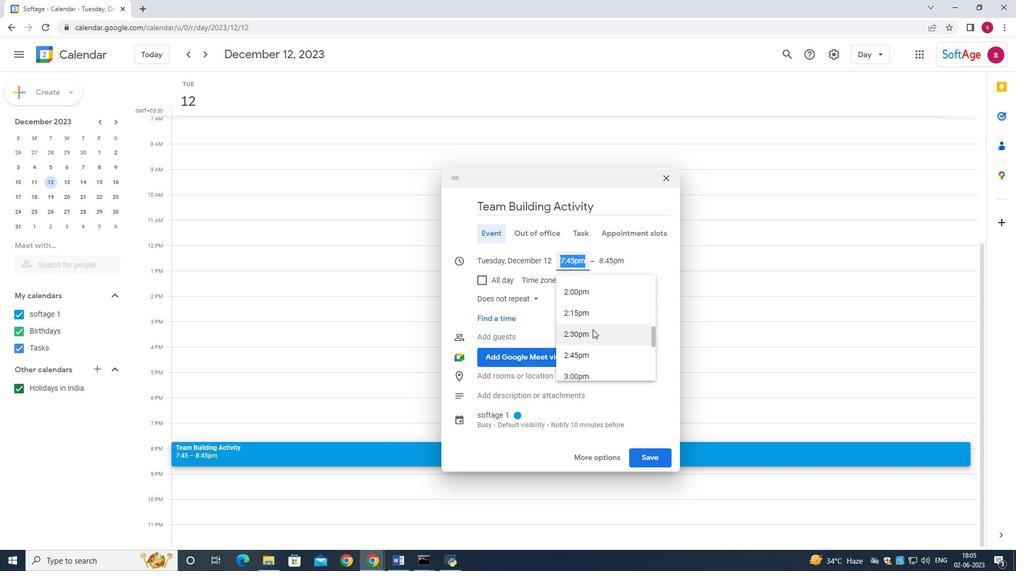 
Action: Mouse scrolled (592, 330) with delta (0, 0)
Screenshot: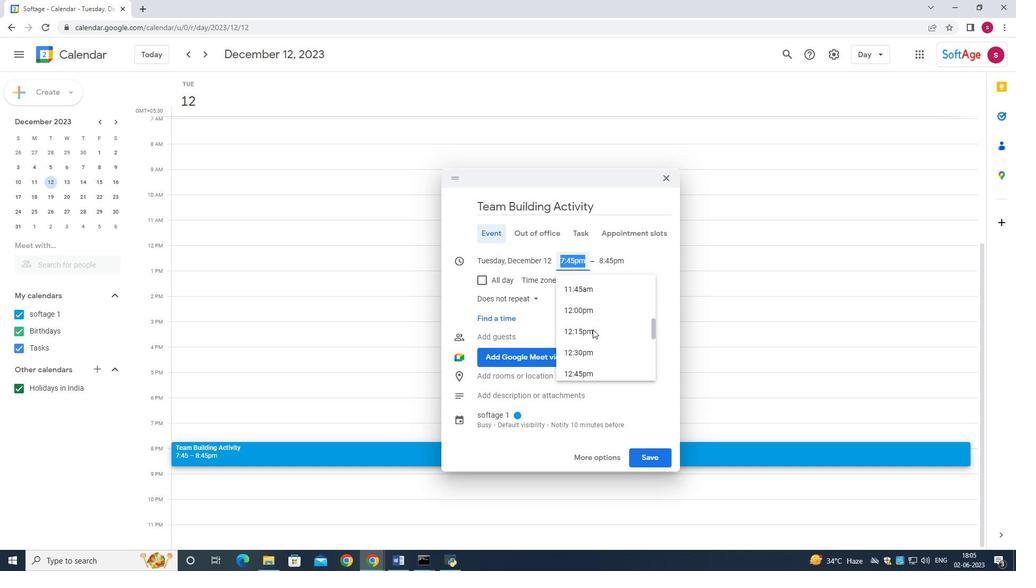 
Action: Mouse scrolled (592, 330) with delta (0, 0)
Screenshot: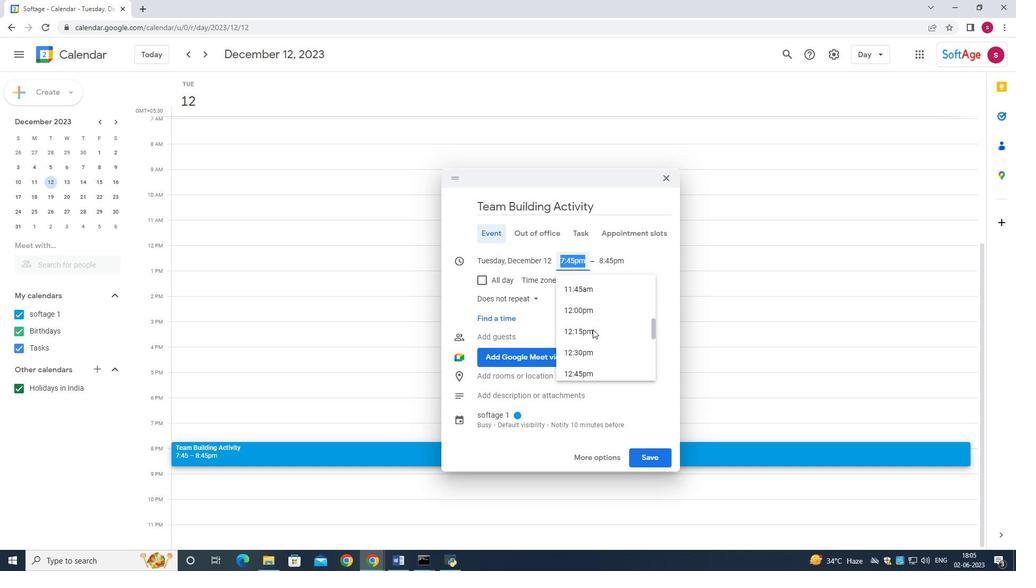 
Action: Mouse scrolled (592, 330) with delta (0, 0)
Screenshot: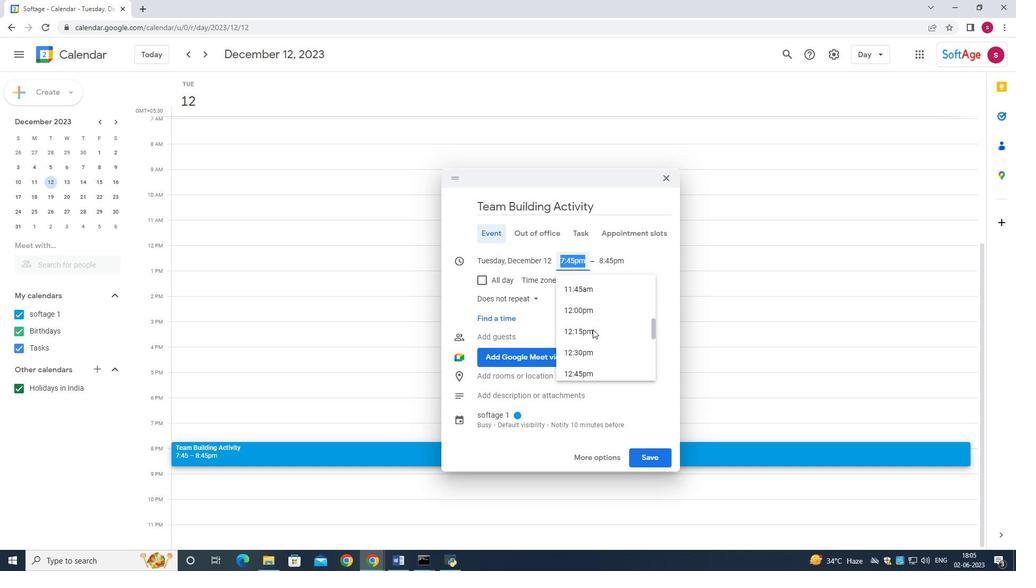 
Action: Mouse scrolled (592, 330) with delta (0, 0)
Screenshot: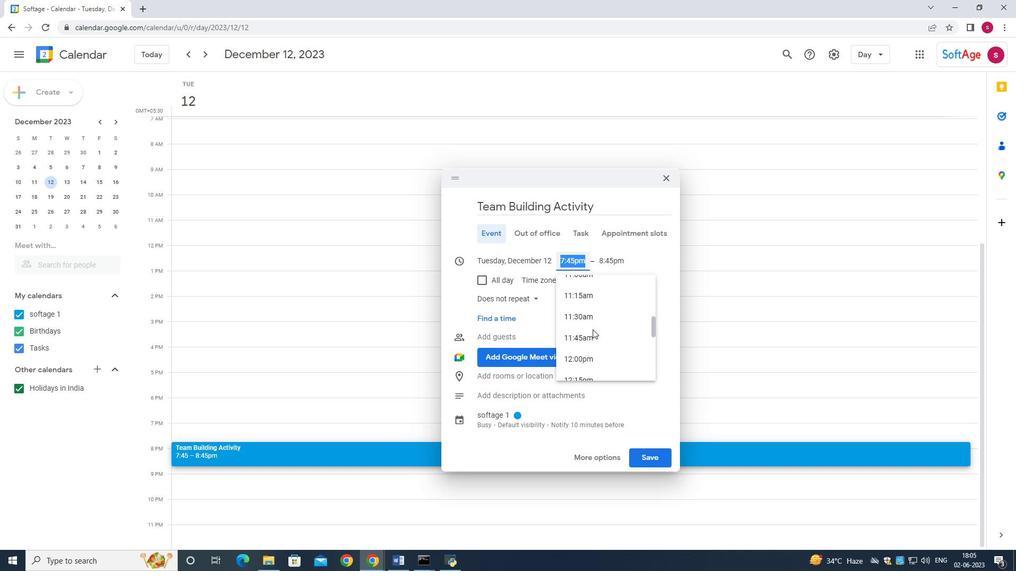 
Action: Mouse scrolled (592, 330) with delta (0, 0)
Screenshot: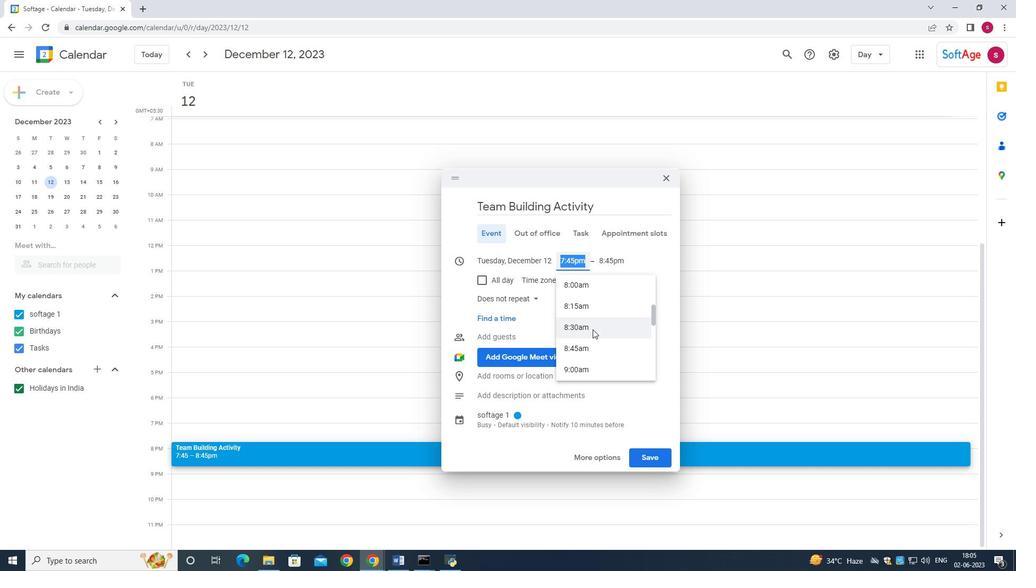 
Action: Mouse scrolled (592, 330) with delta (0, 0)
Screenshot: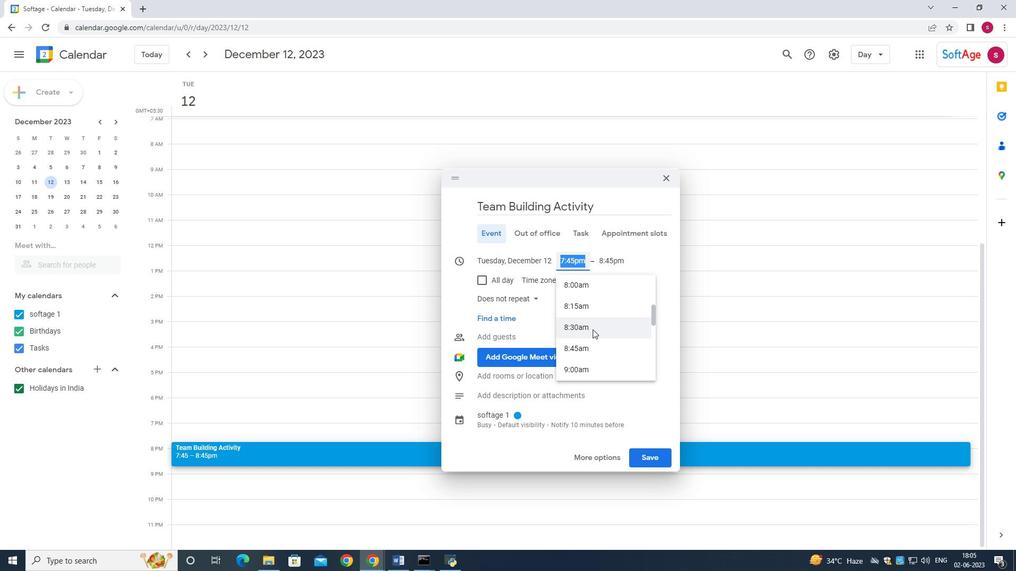 
Action: Mouse scrolled (592, 330) with delta (0, 0)
Screenshot: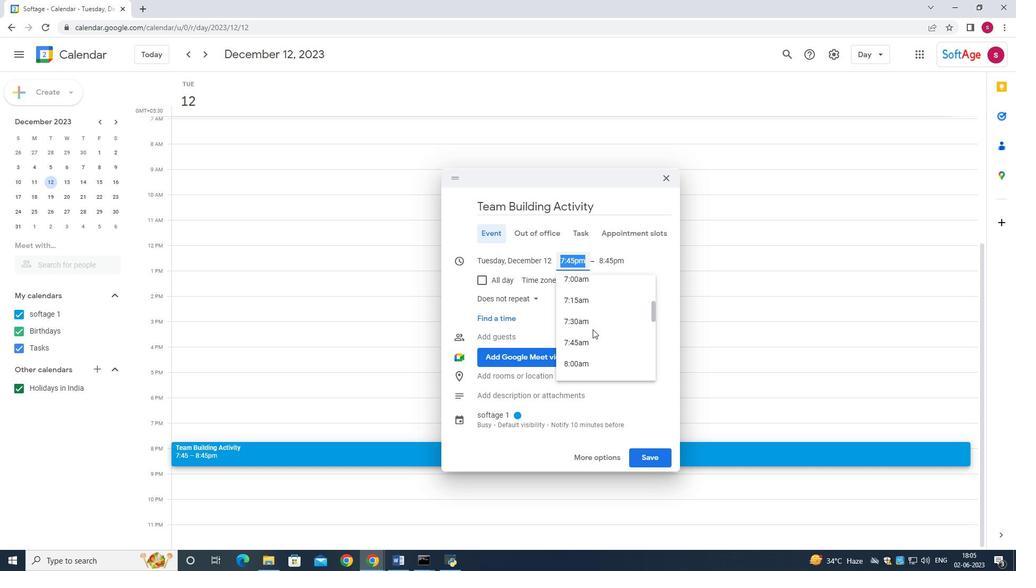 
Action: Mouse moved to (592, 329)
Screenshot: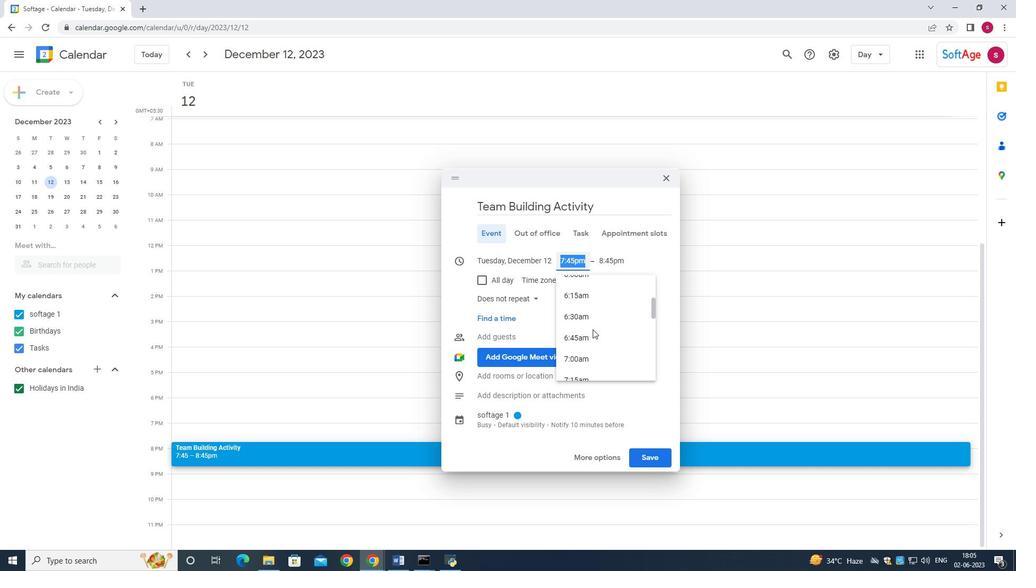 
Action: Mouse scrolled (592, 329) with delta (0, 0)
Screenshot: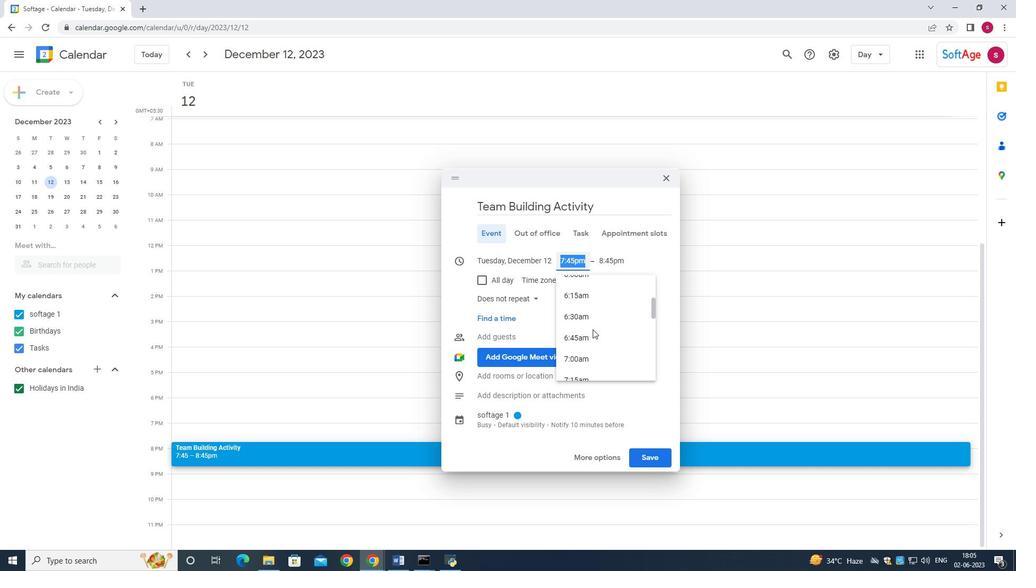 
Action: Mouse moved to (589, 331)
Screenshot: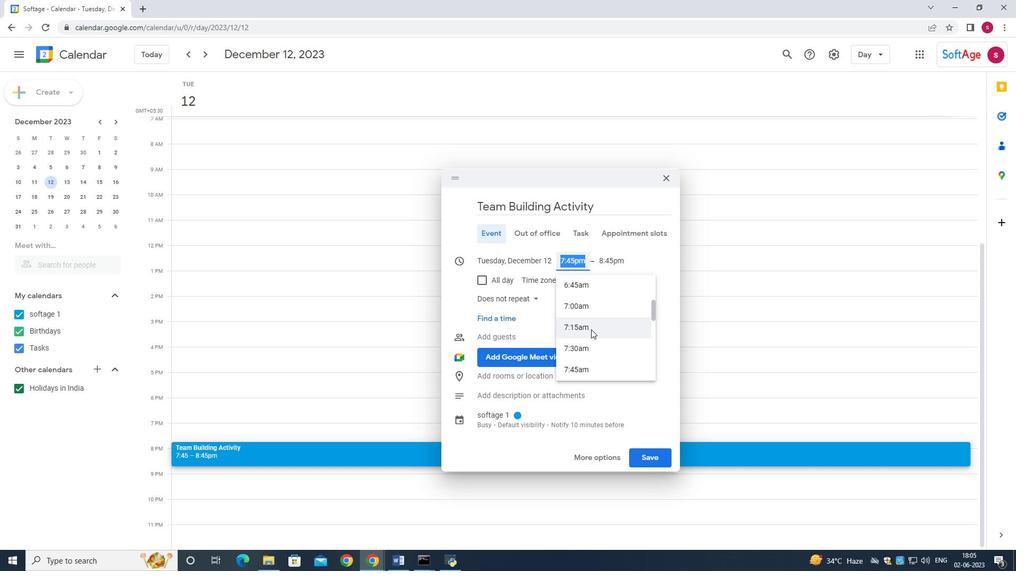 
Action: Mouse scrolled (589, 330) with delta (0, 0)
Screenshot: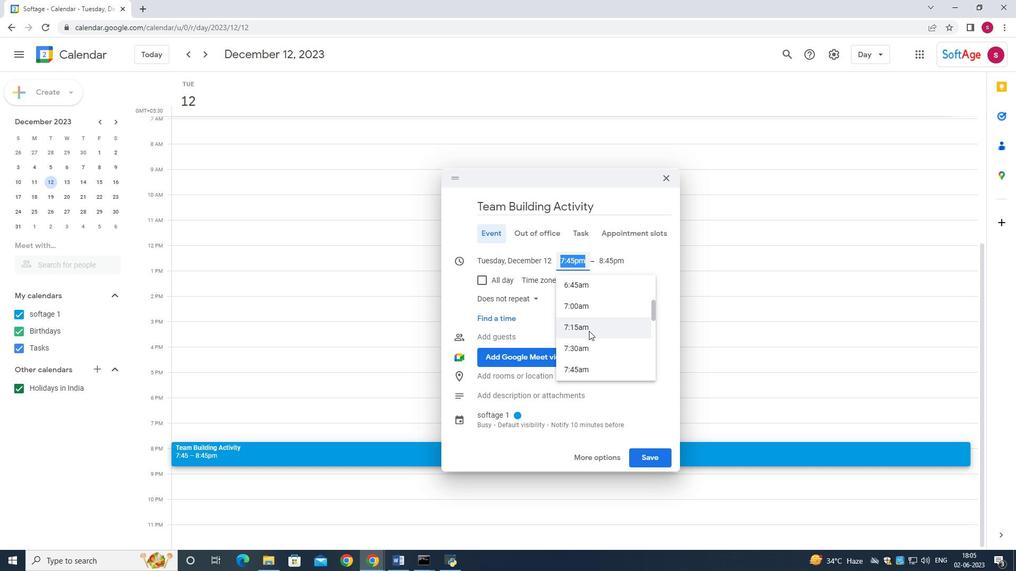 
Action: Mouse moved to (579, 303)
Screenshot: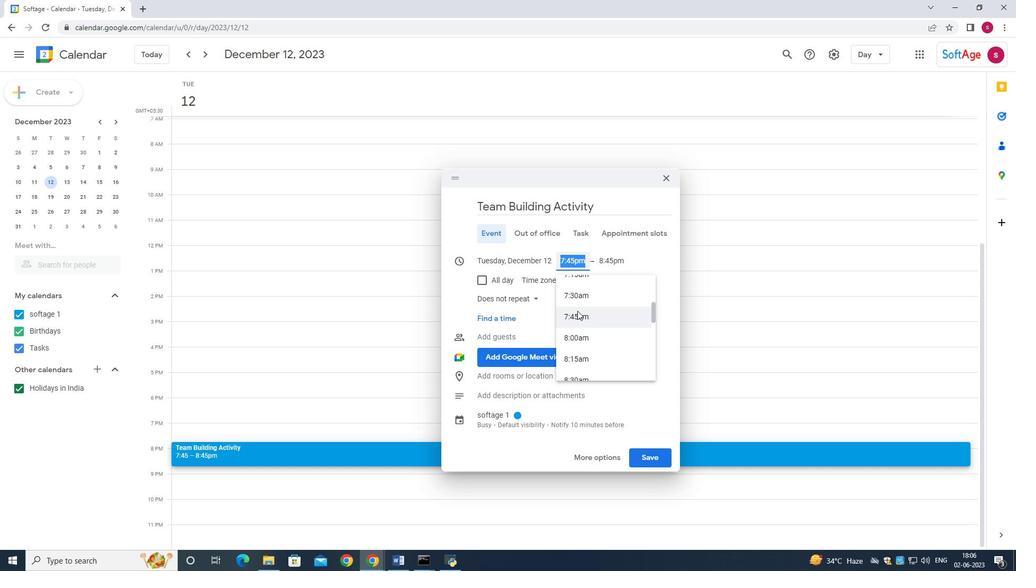 
Action: Mouse pressed left at (579, 303)
Screenshot: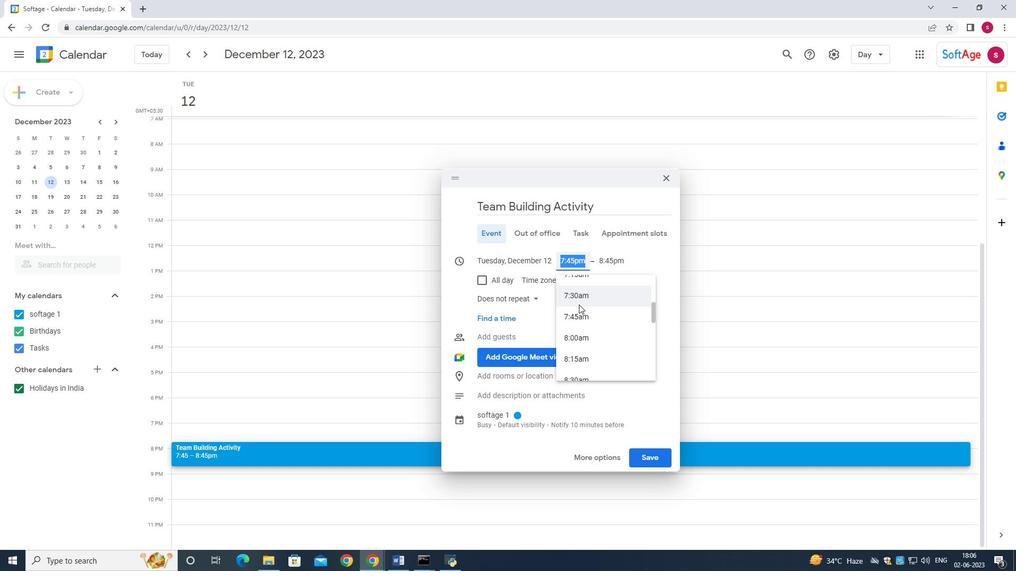
Action: Mouse moved to (573, 223)
Screenshot: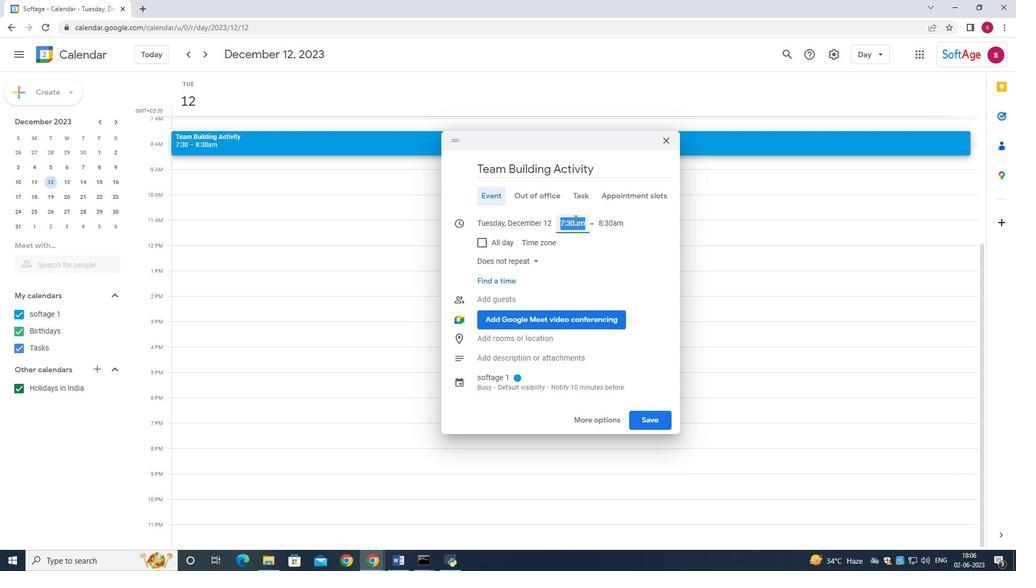 
Action: Mouse pressed left at (573, 223)
Screenshot: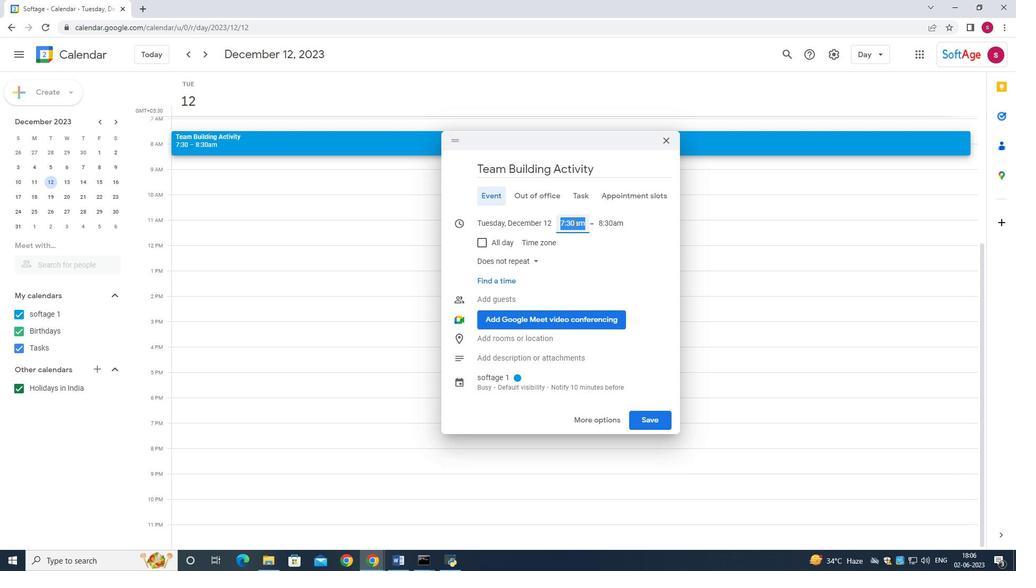 
Action: Mouse moved to (571, 226)
Screenshot: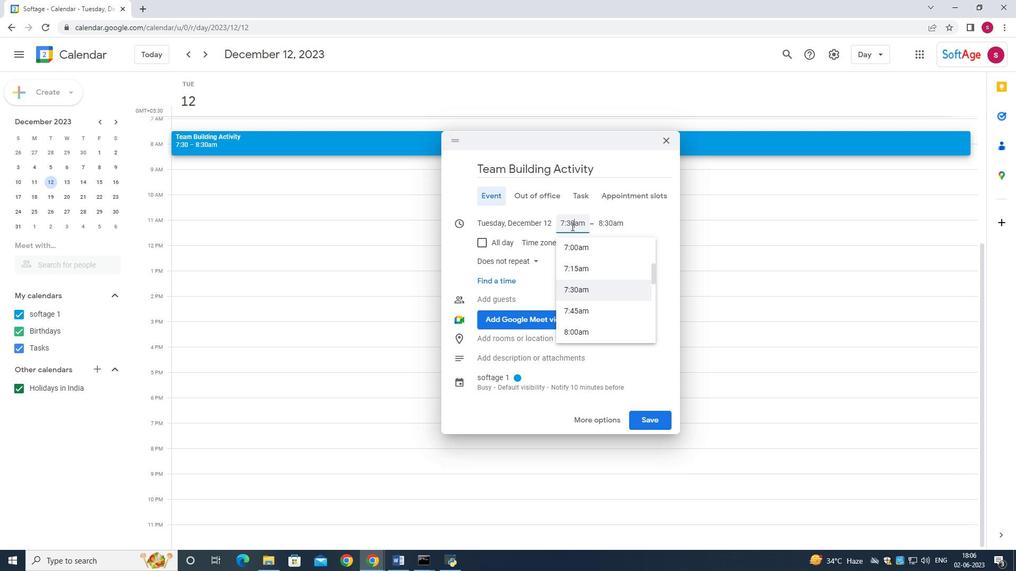 
Action: Mouse pressed left at (571, 226)
Screenshot: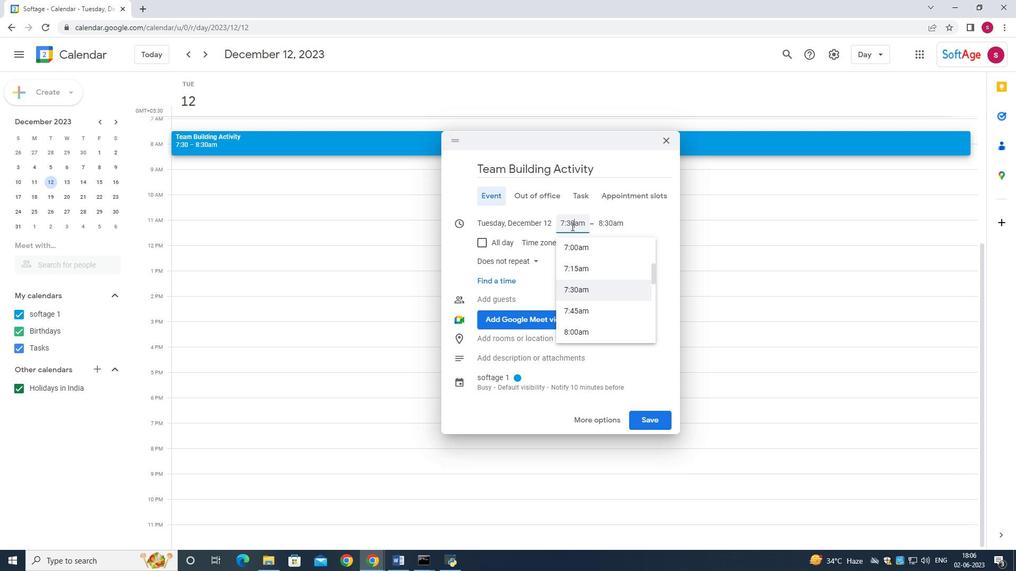 
Action: Mouse moved to (571, 225)
Screenshot: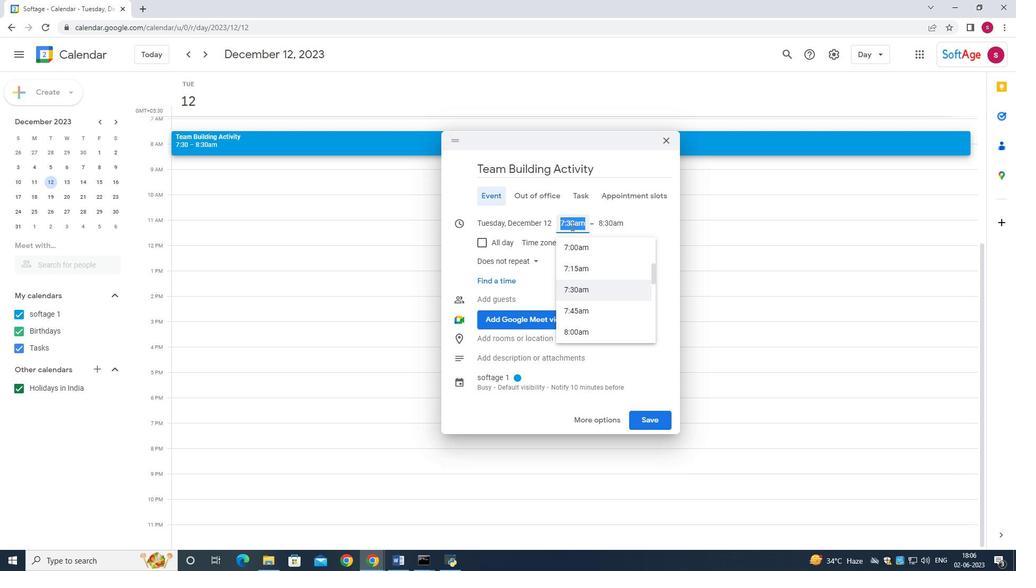 
Action: Mouse pressed left at (571, 225)
Screenshot: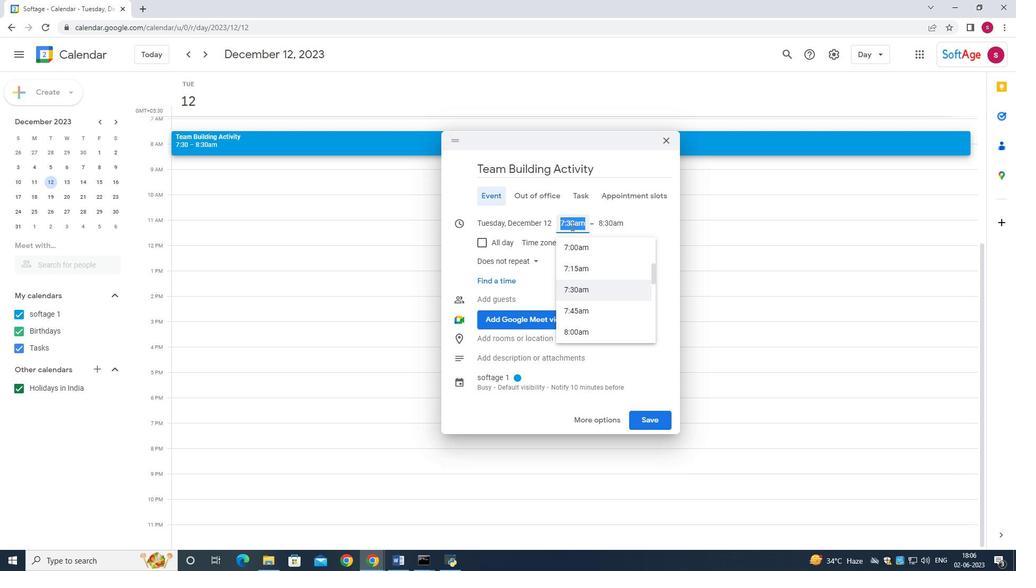 
Action: Key pressed <Key.backspace>5
Screenshot: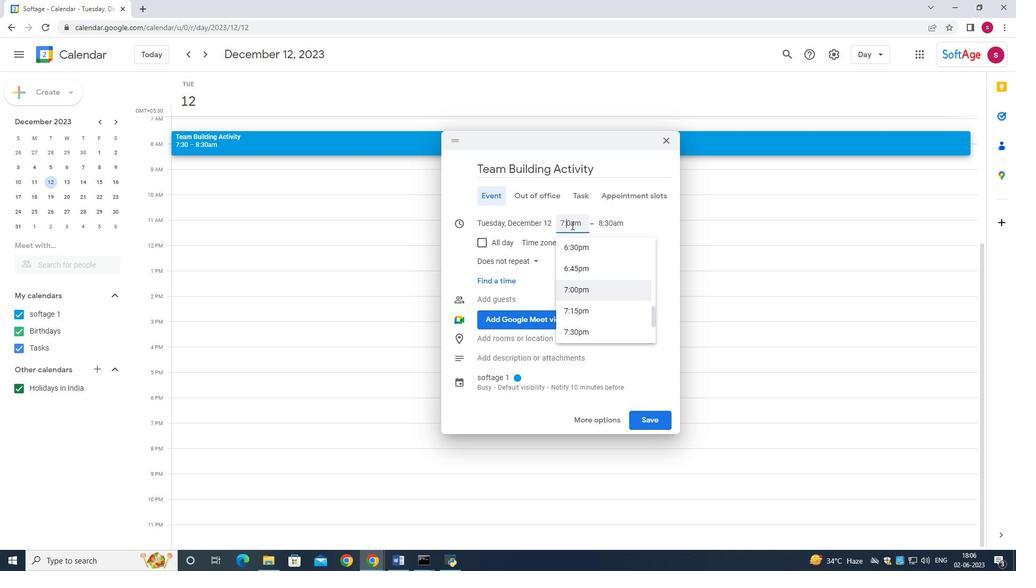 
Action: Mouse moved to (611, 223)
Screenshot: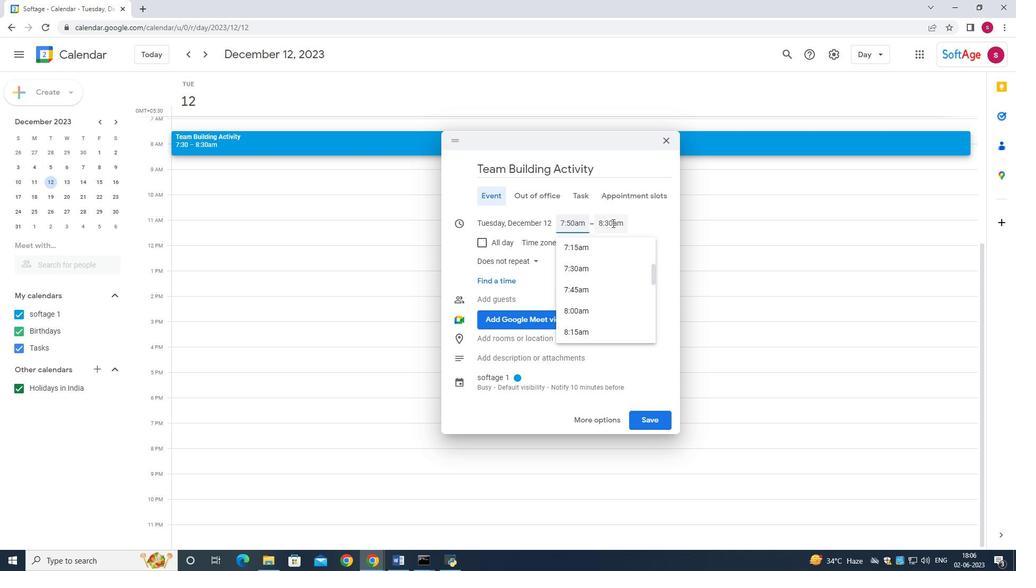 
Action: Mouse pressed left at (611, 223)
Screenshot: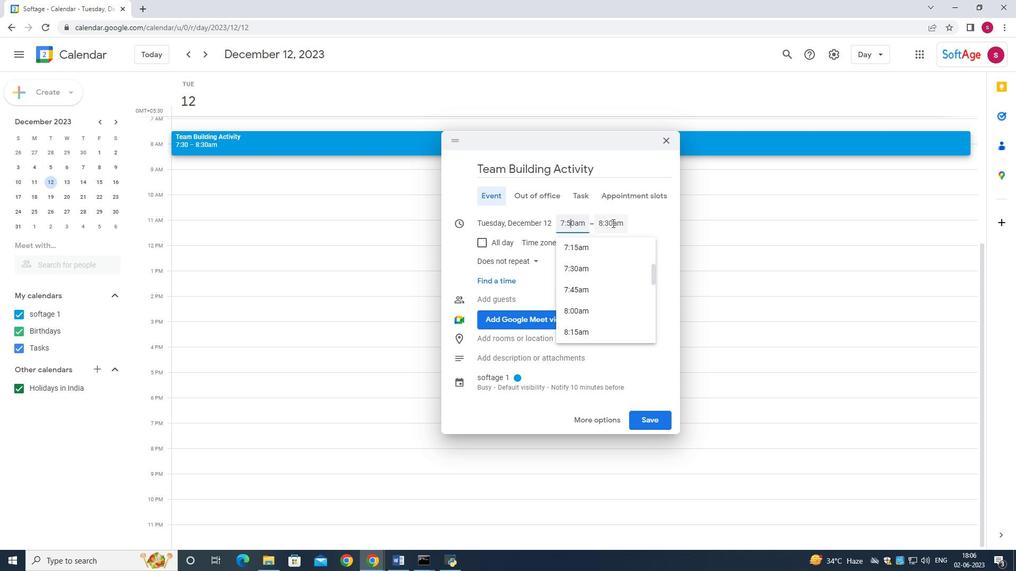 
Action: Mouse moved to (629, 319)
Screenshot: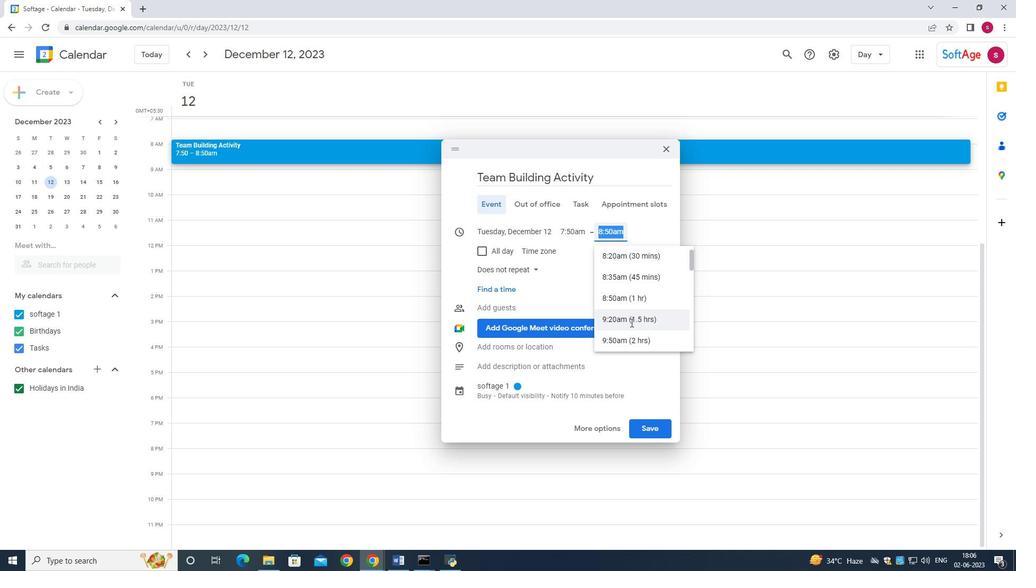 
Action: Mouse scrolled (629, 320) with delta (0, 0)
Screenshot: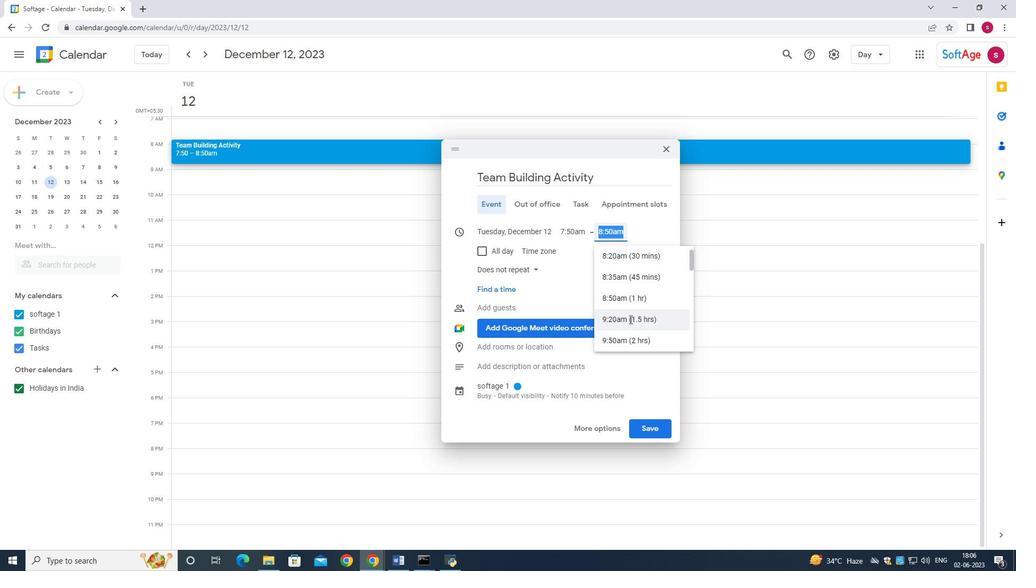 
Action: Mouse scrolled (629, 319) with delta (0, 0)
Screenshot: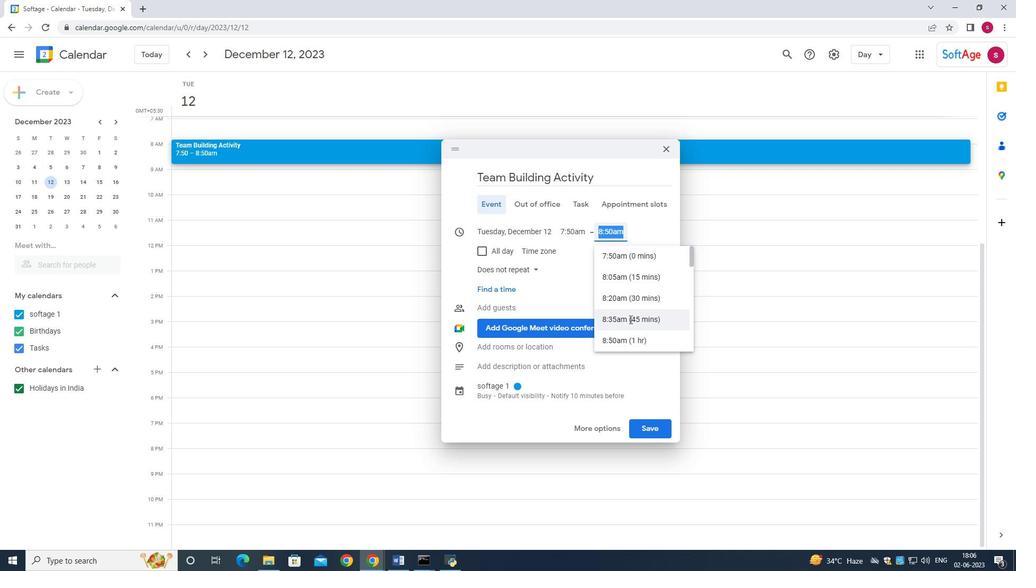 
Action: Mouse scrolled (629, 319) with delta (0, 0)
Screenshot: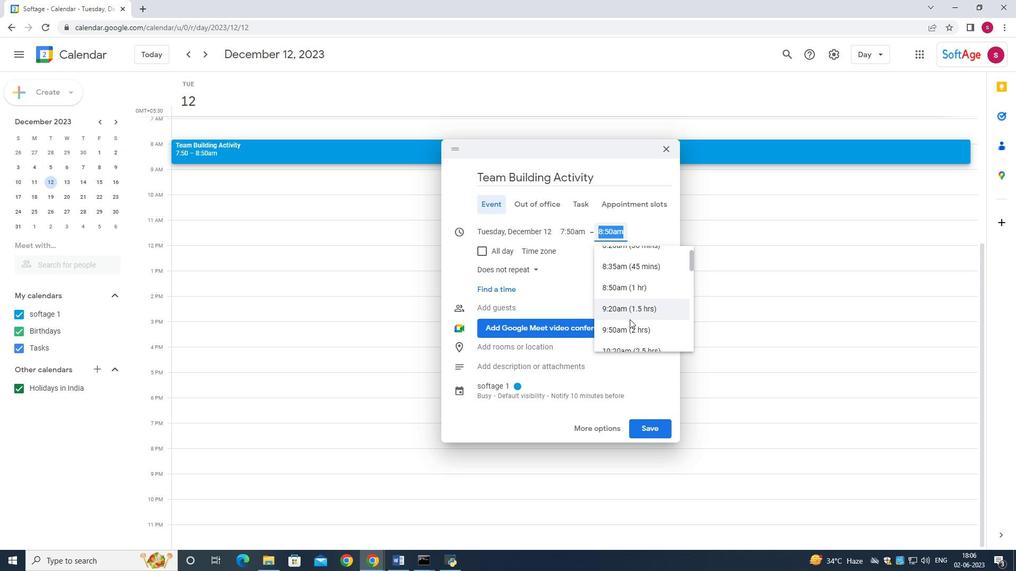 
Action: Mouse moved to (609, 282)
Screenshot: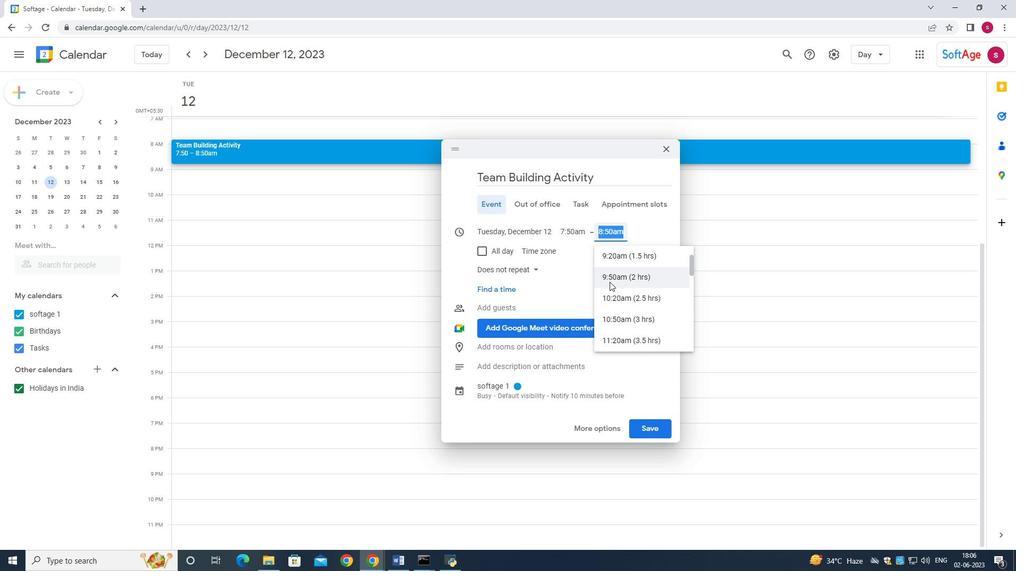 
Action: Mouse pressed left at (609, 282)
Screenshot: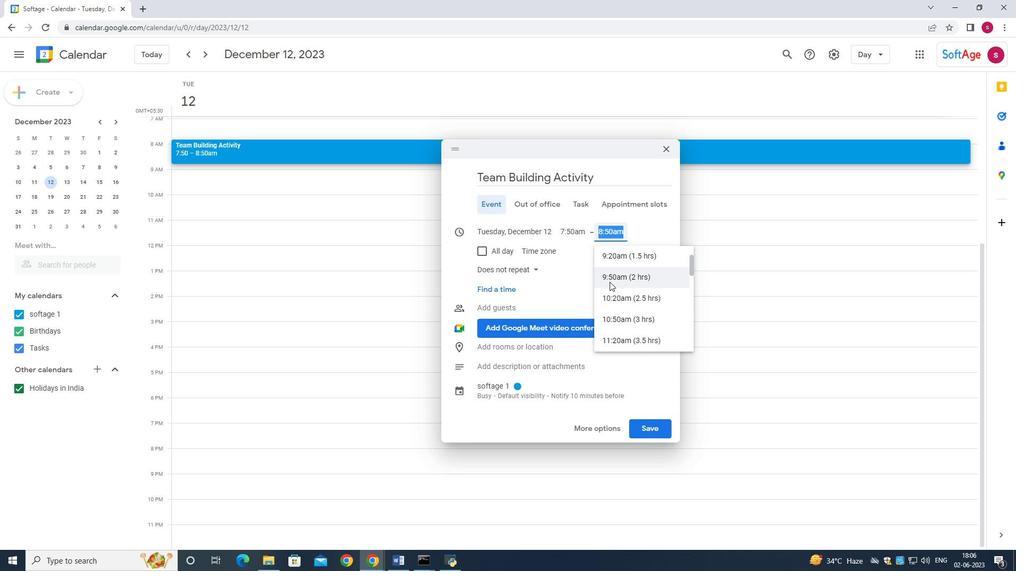 
Action: Mouse moved to (517, 364)
Screenshot: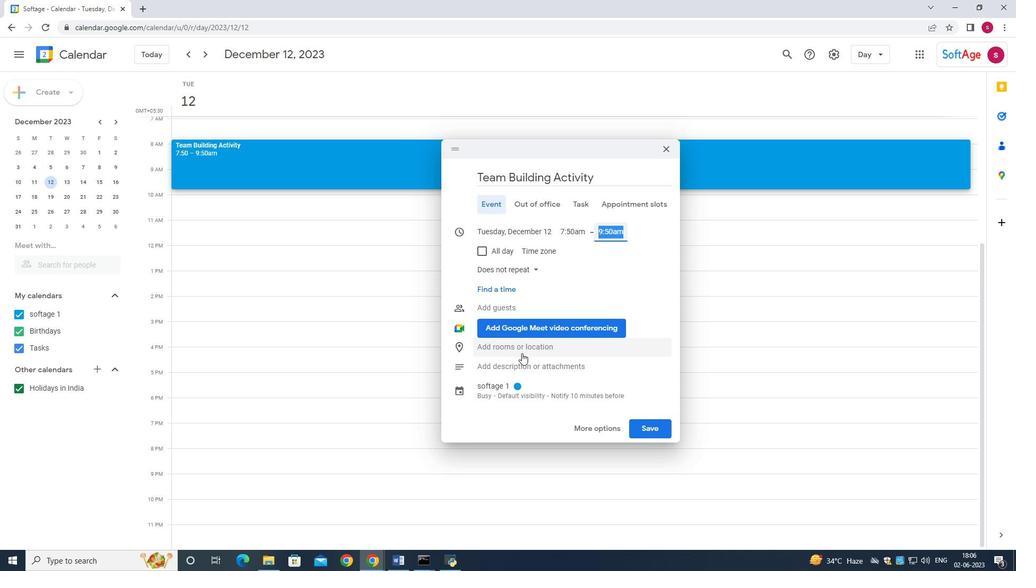 
Action: Mouse pressed left at (517, 364)
Screenshot: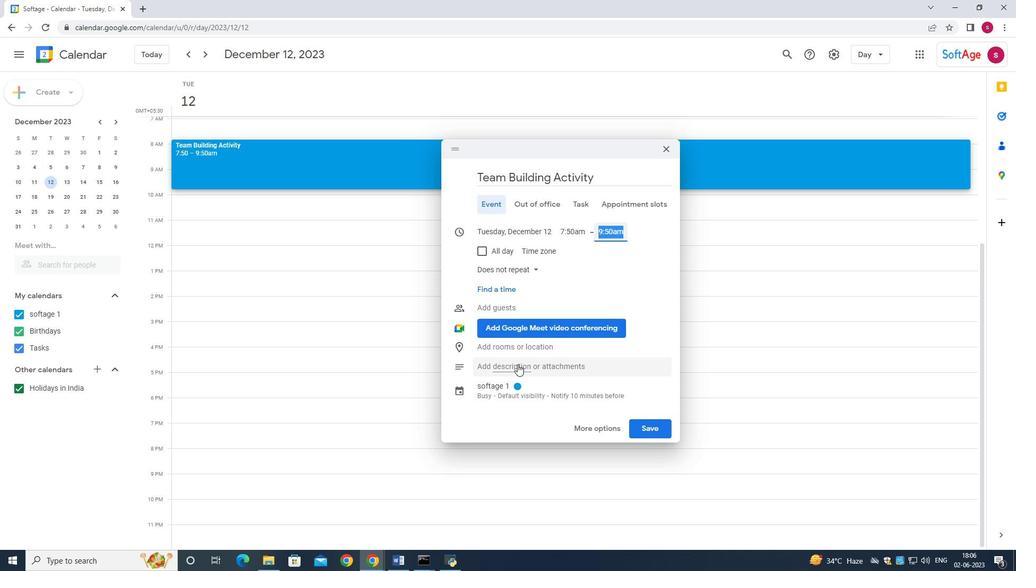 
Action: Mouse moved to (506, 396)
Screenshot: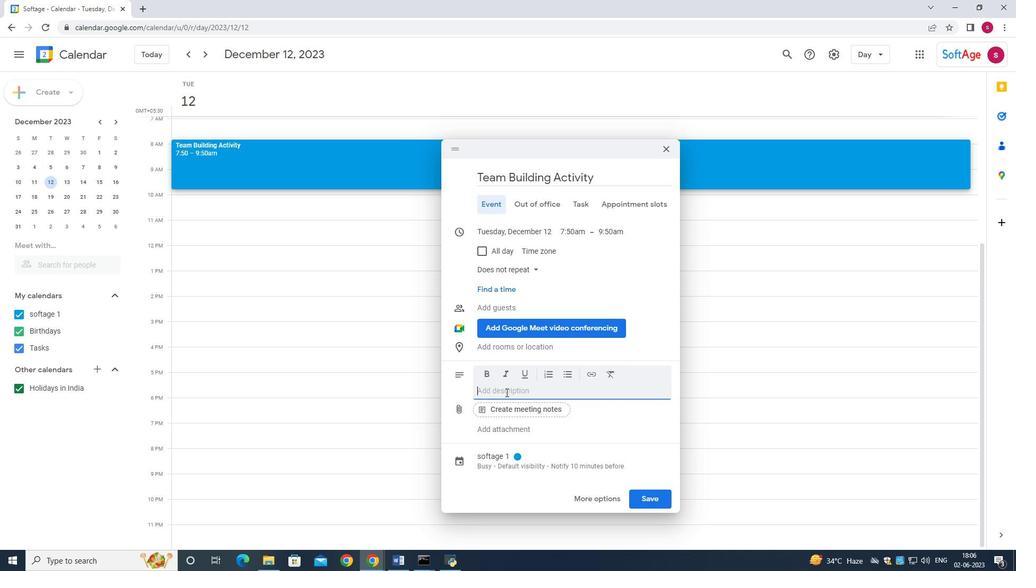 
Action: Key pressed <Key.shift>Team<Key.space>building<Key.space>activities<Key.space>designed<Key.space>to<Key.space>suit<Key.space>the<Key.space>specific<Key.space>needs<Key.space>and<Key.space>dynamics<Key.space>of<Key.space>the<Key.space>team<Key.space>.<Key.space><Key.shift><Key.shift>Customizing<Key.space>the<Key.space>activities<Key.space>to<Key.space>align<Key.space>with<Key.space>the<Key.space>team's<Key.space>goals<Key.space>and<Key.space>challenges<Key.space>can<Key.space>maximize<Key.space>their<Key.space>effectiveness<Key.space>in<Key.space>fostering<Key.space>collaboration,<Key.space>trust,<Key.space>and<Key.space>overall<Key.space>team<Key.space>cohesion<Key.space>.<Key.space>
Screenshot: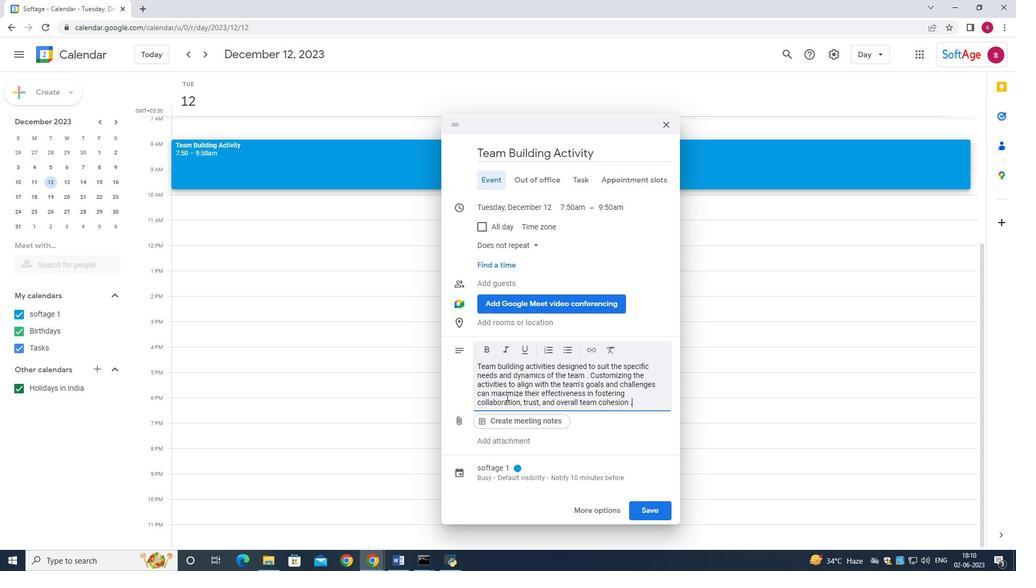 
Action: Mouse moved to (517, 466)
Screenshot: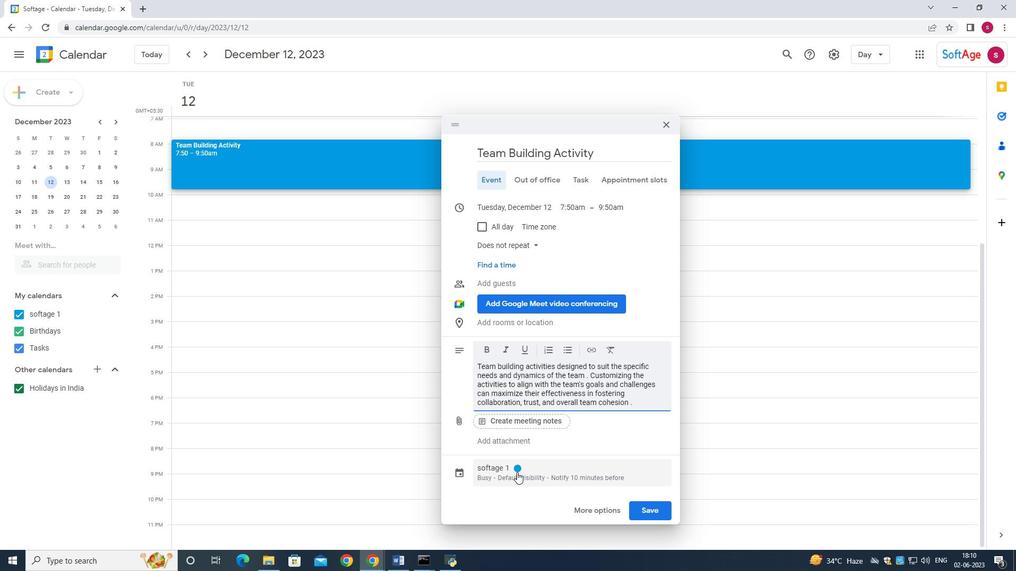 
Action: Mouse pressed left at (517, 466)
Screenshot: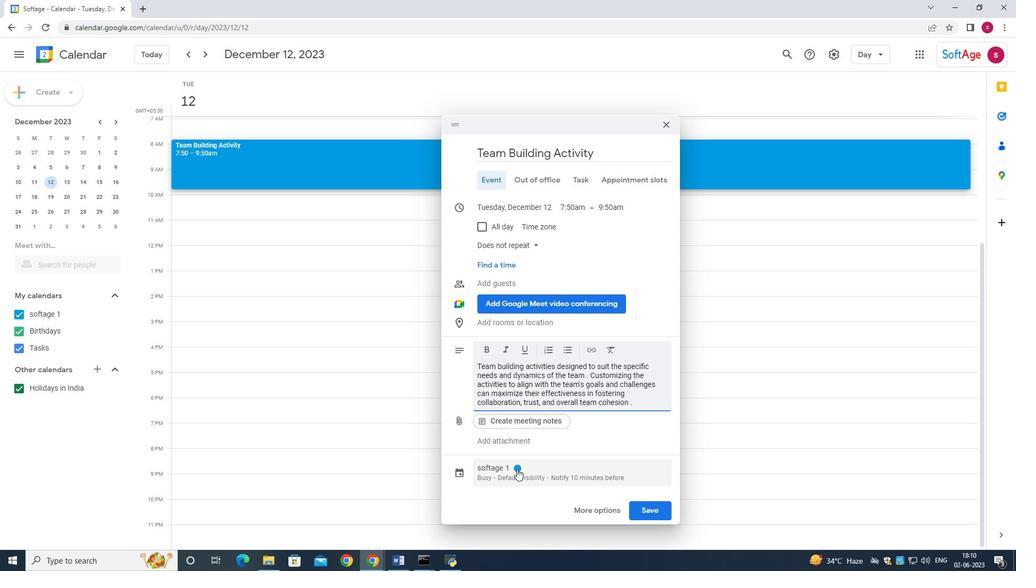 
Action: Mouse moved to (520, 391)
Screenshot: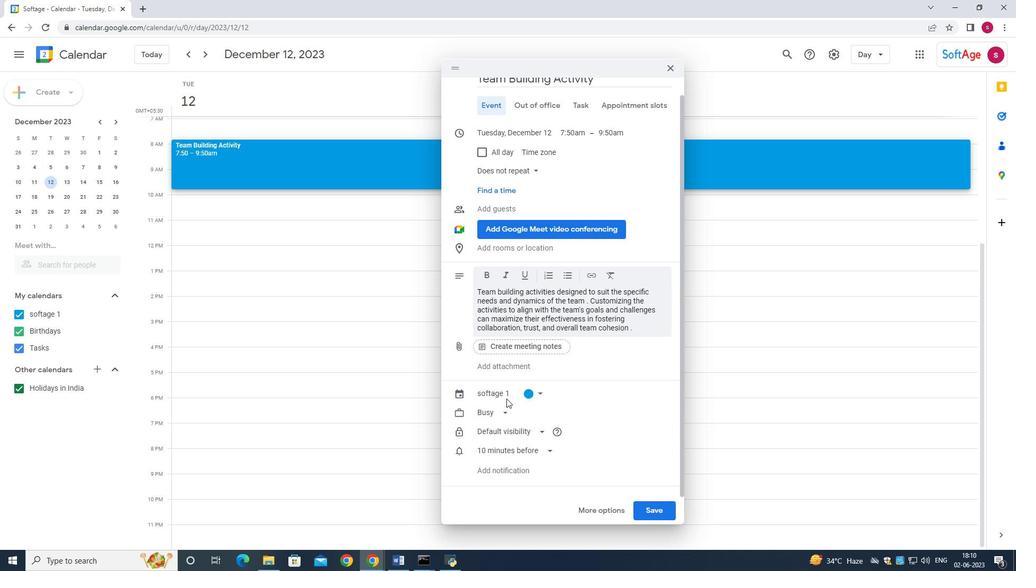 
Action: Mouse pressed left at (520, 391)
Screenshot: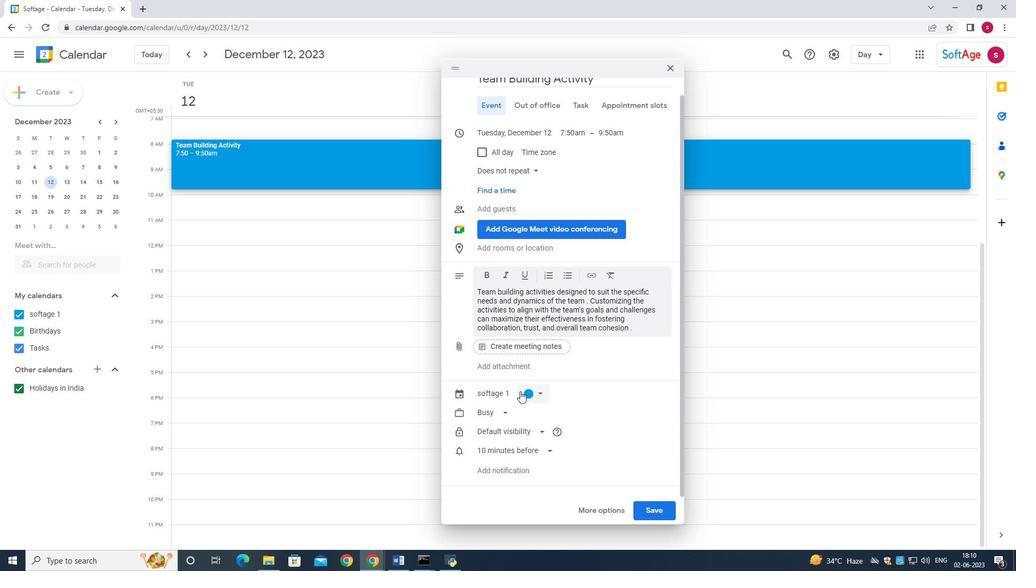 
Action: Mouse moved to (529, 456)
Screenshot: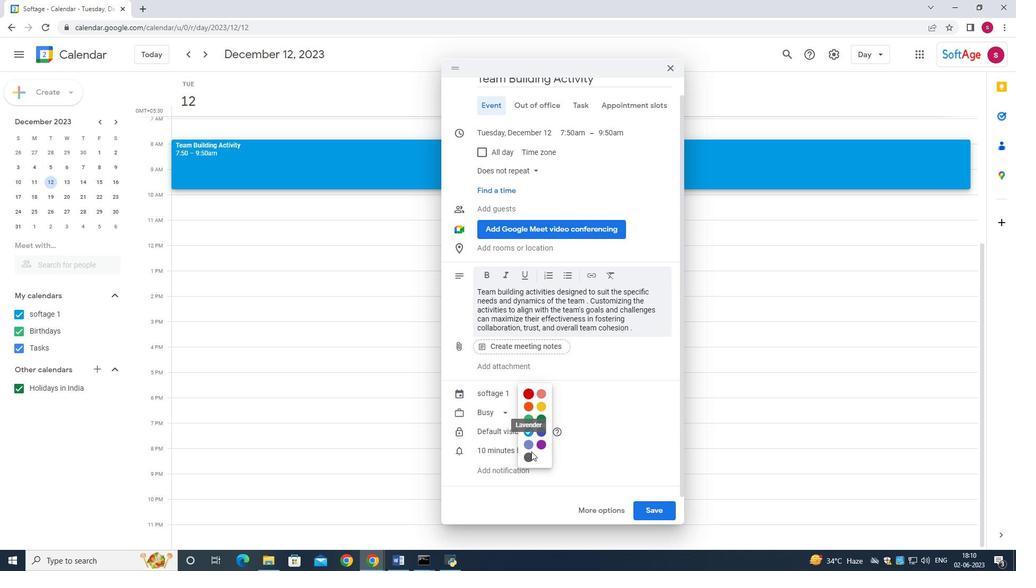 
Action: Mouse pressed left at (529, 456)
Screenshot: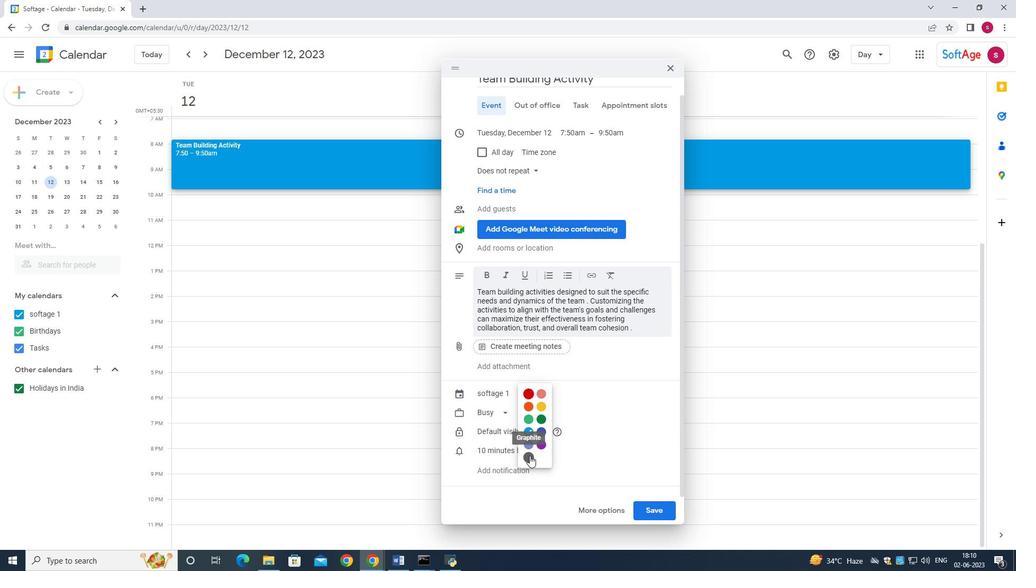 
Action: Mouse moved to (499, 245)
Screenshot: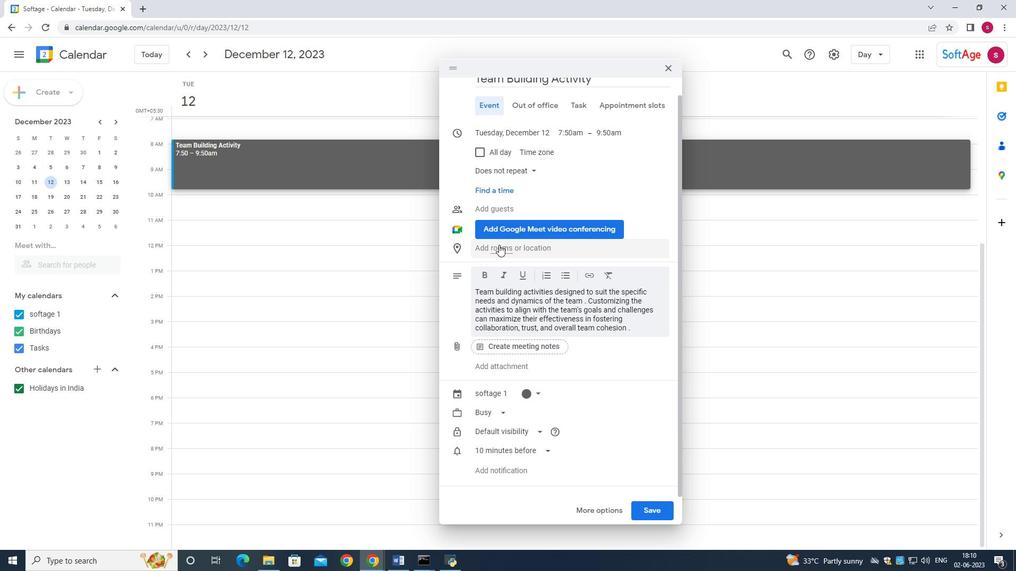 
Action: Mouse pressed left at (499, 245)
Screenshot: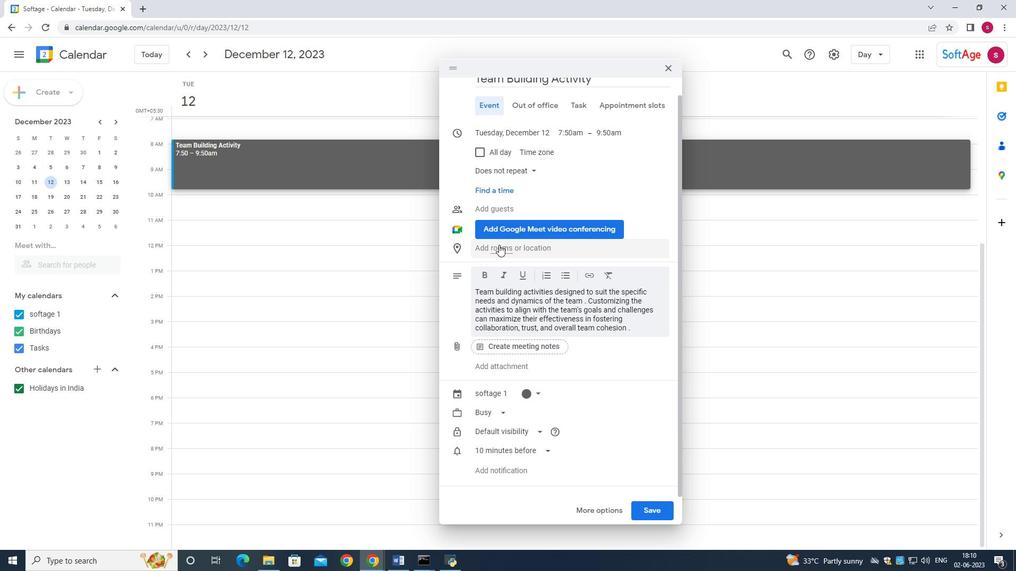 
Action: Mouse moved to (459, 71)
Screenshot: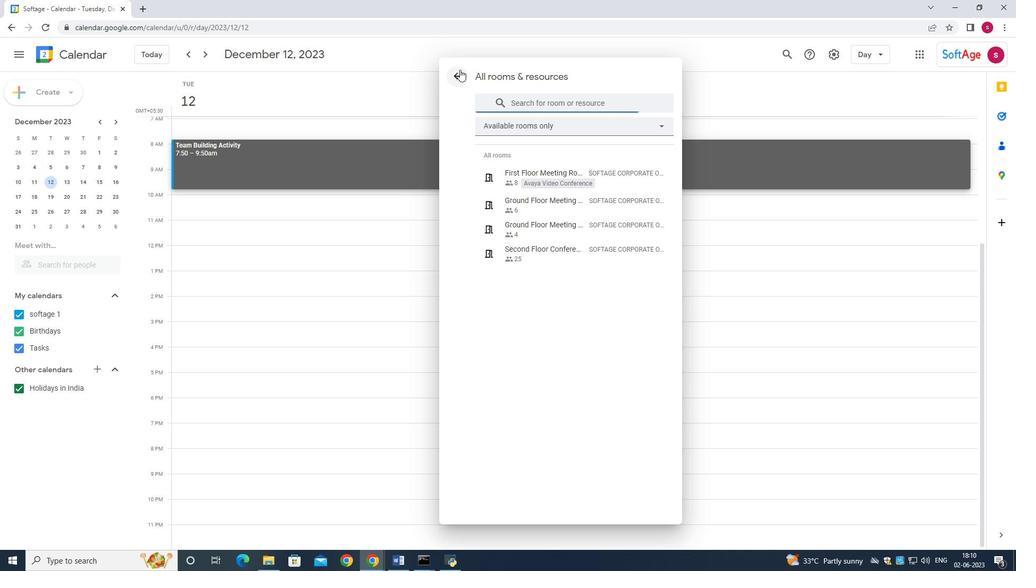 
Action: Mouse pressed left at (459, 71)
Screenshot: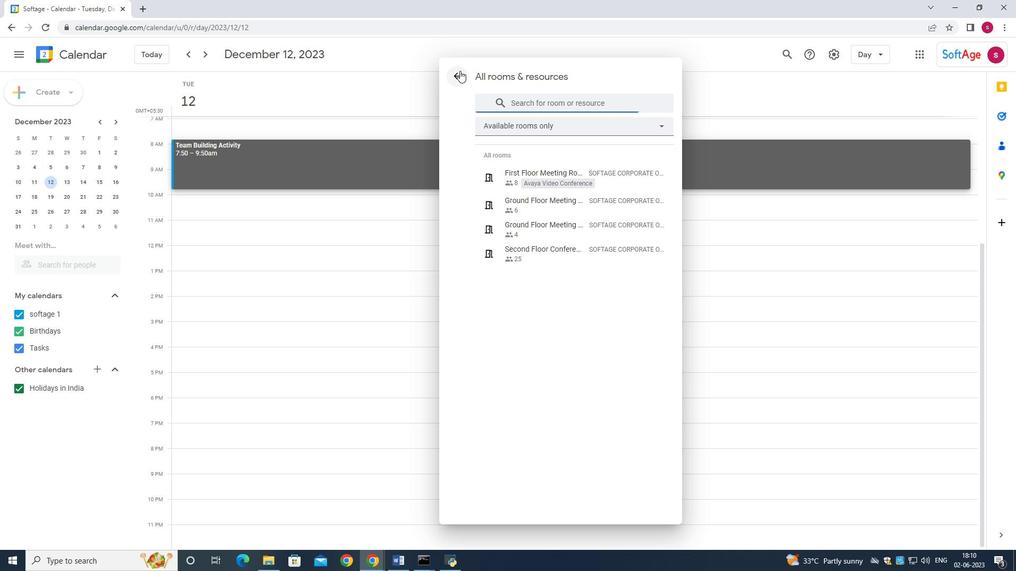 
Action: Mouse moved to (487, 293)
Screenshot: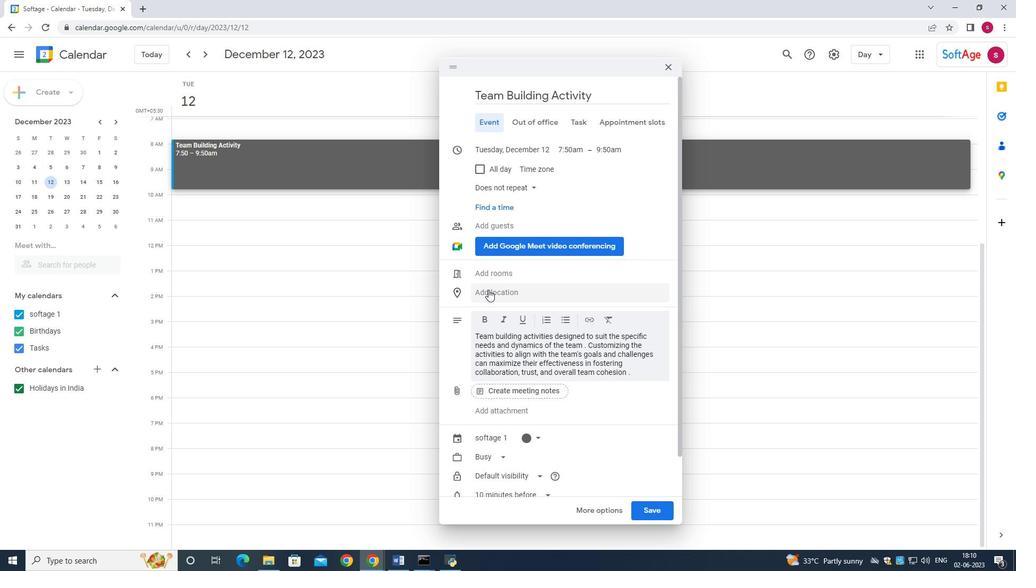 
Action: Mouse pressed left at (487, 293)
Screenshot: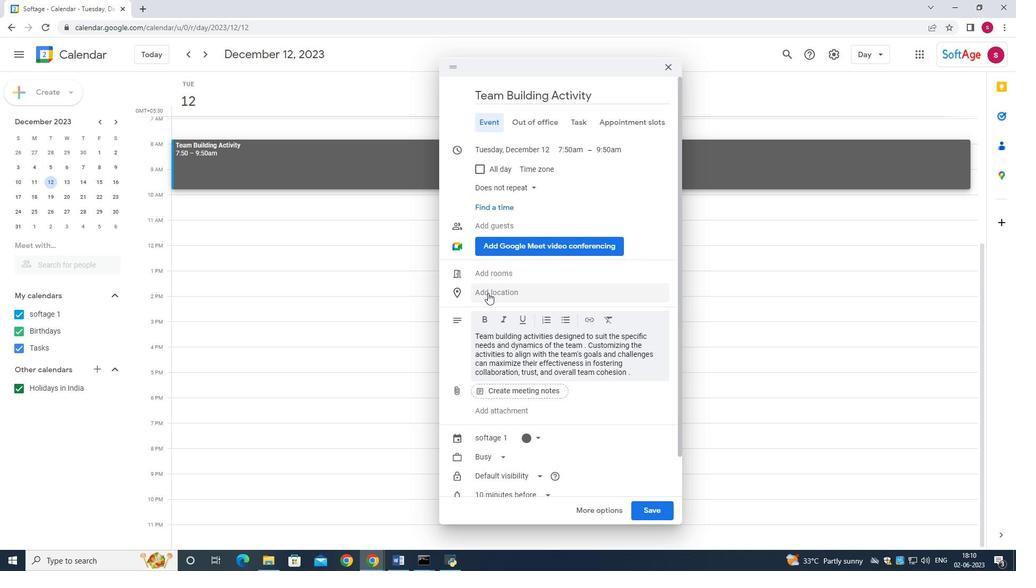 
Action: Mouse moved to (486, 293)
Screenshot: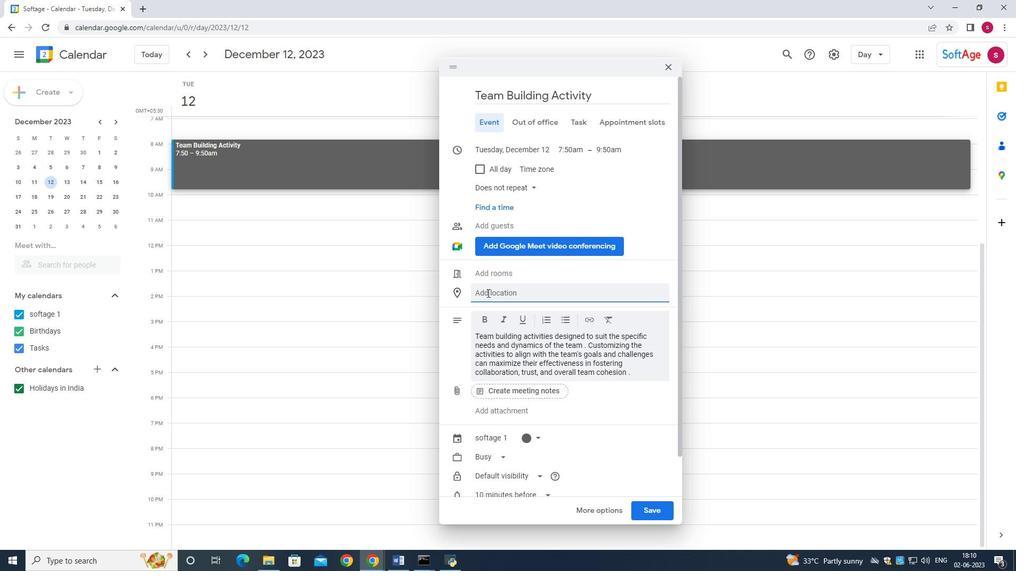 
Action: Key pressed 456<Key.space><Key.shift>Gran<Key.space><Key.shift>Via,<Key.space><Key.shift_r><Key.shift_r>Madrid,<Key.space><Key.shift>Spain,<Key.space>logged<Key.backspace><Key.backspace><Key.backspace><Key.backspace><Key.backspace><Key.backspace>
Screenshot: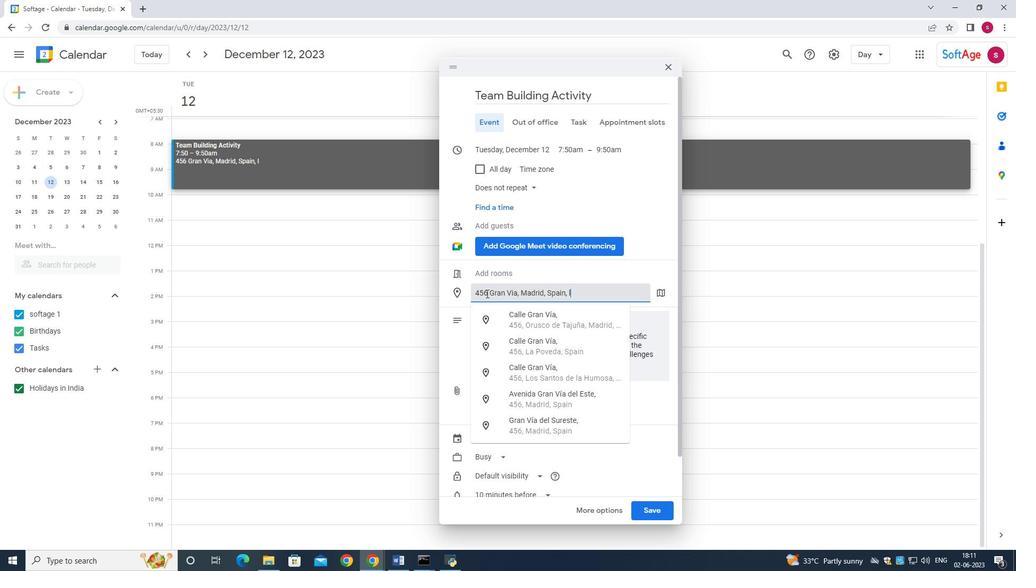 
Action: Mouse moved to (647, 511)
Screenshot: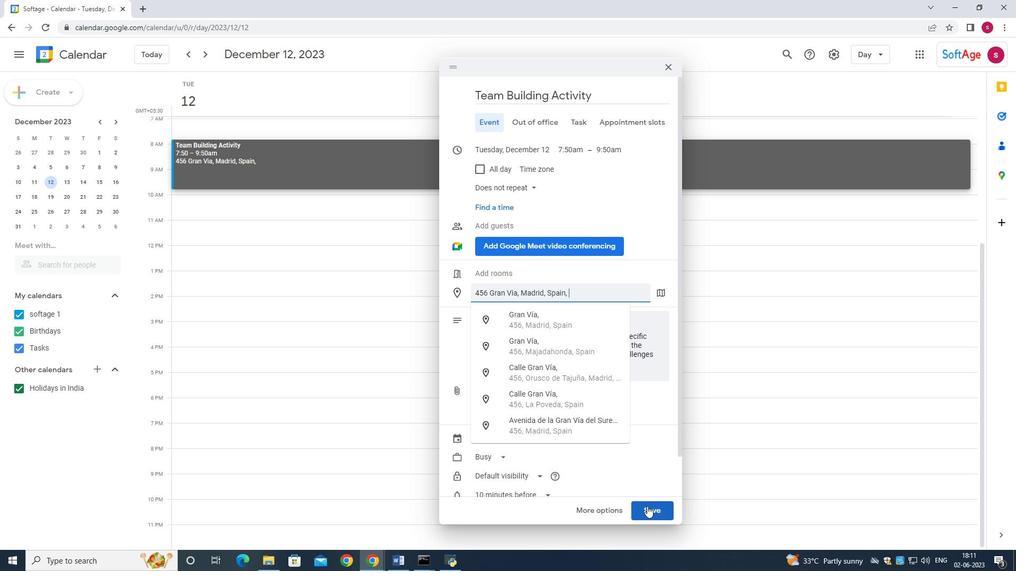 
Action: Mouse pressed left at (647, 511)
Screenshot: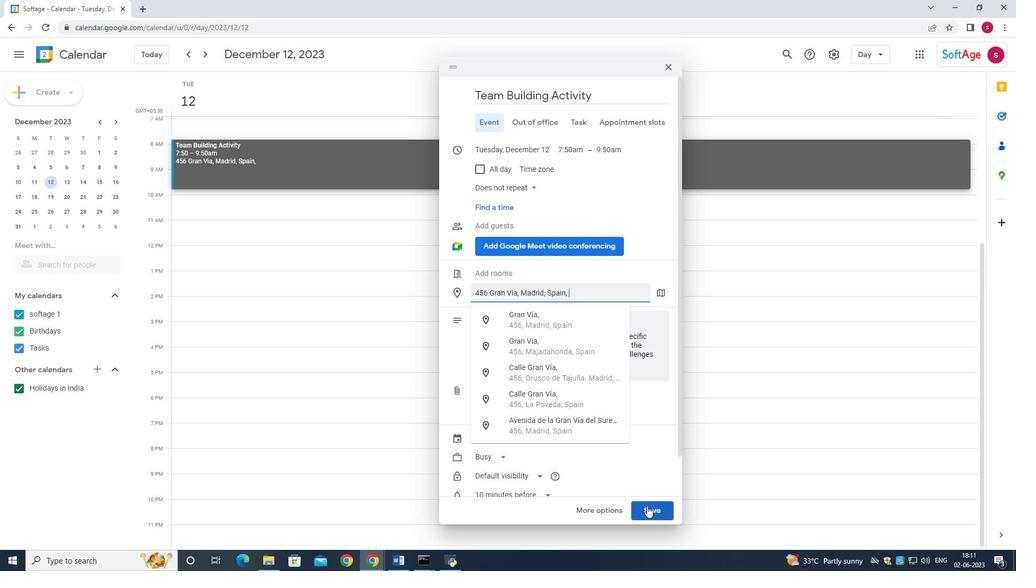 
Action: Mouse moved to (396, 159)
Screenshot: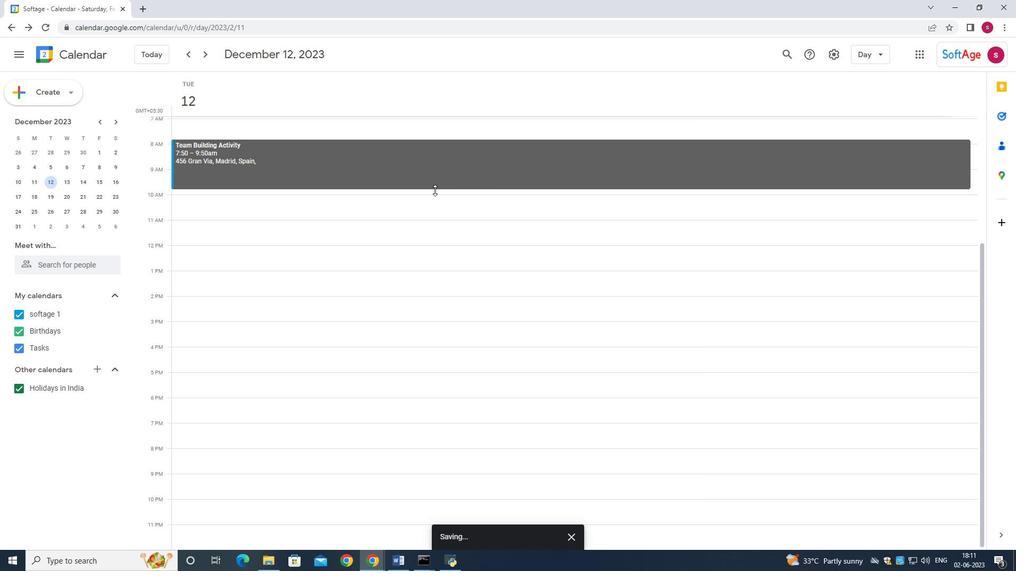 
Action: Mouse pressed left at (396, 159)
Screenshot: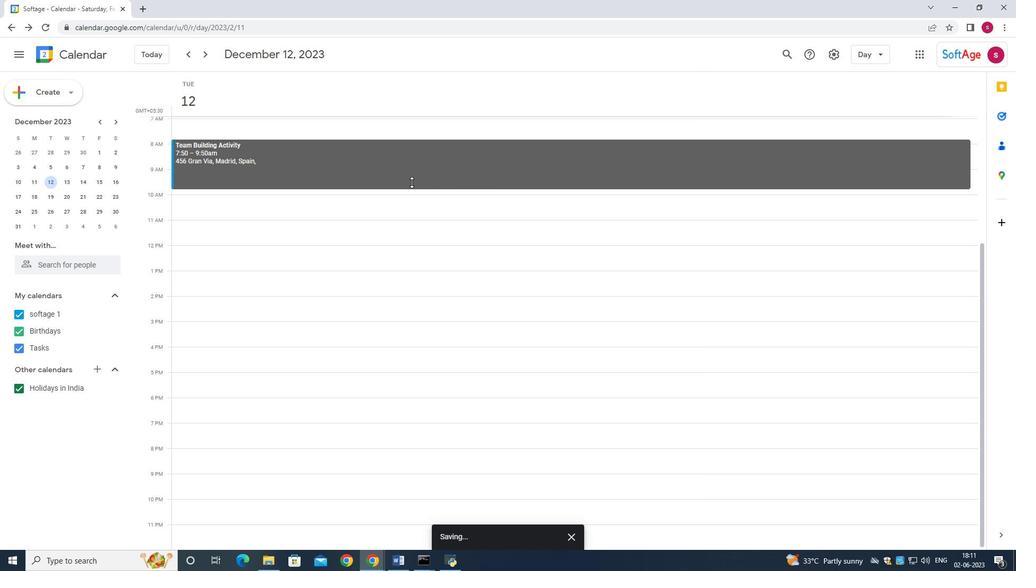 
Action: Mouse moved to (621, 153)
Screenshot: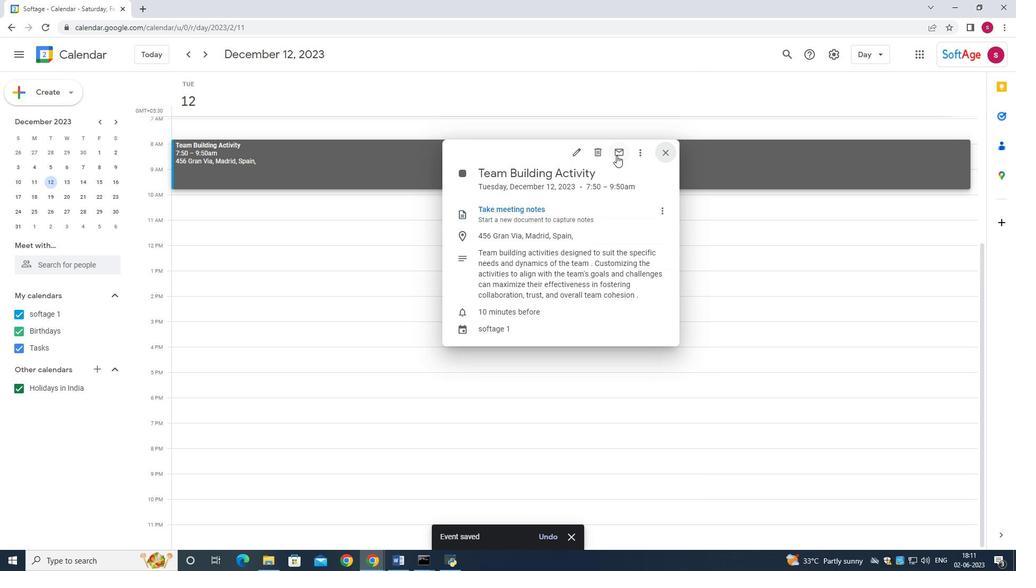
Action: Mouse pressed left at (621, 153)
Screenshot: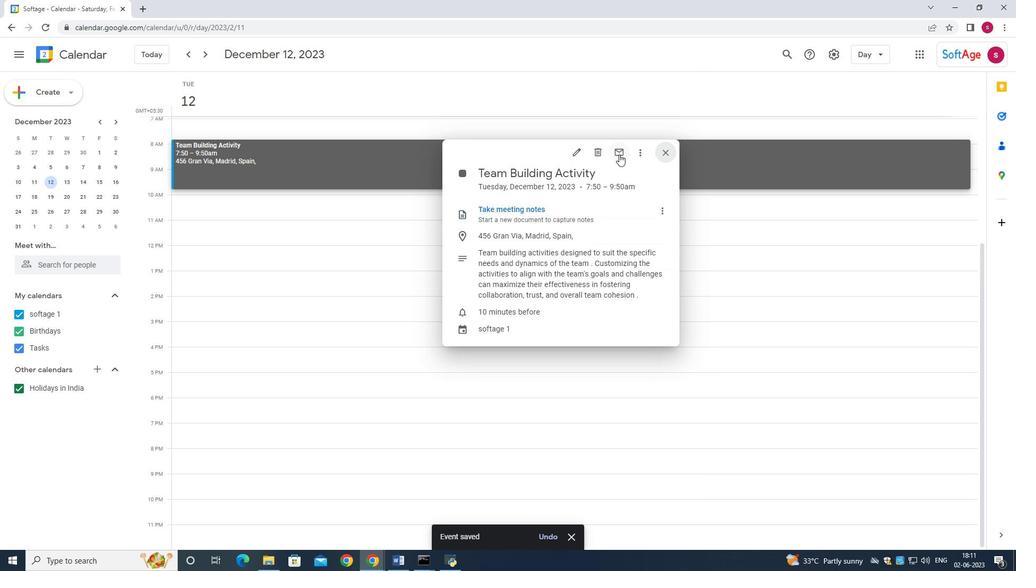 
Action: Mouse moved to (382, 243)
Screenshot: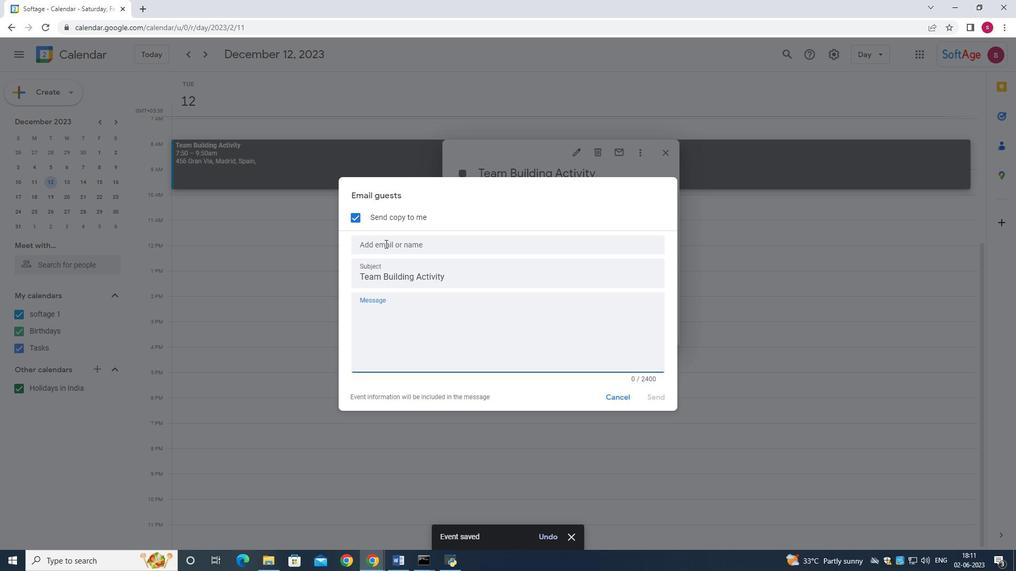 
Action: Mouse pressed left at (382, 243)
Screenshot: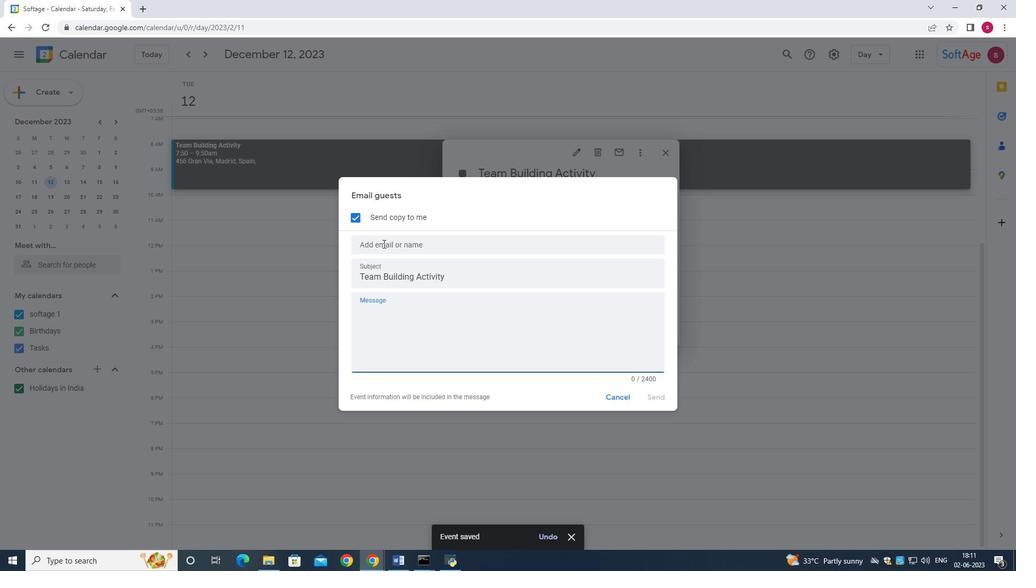 
Action: Key pressed <Key.shift>softage
Screenshot: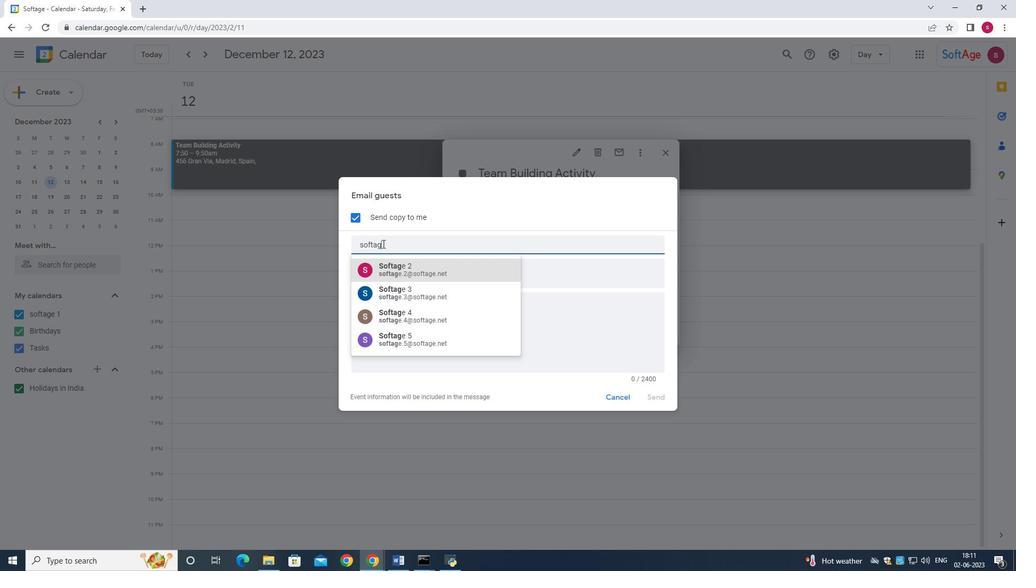 
Action: Mouse moved to (413, 274)
Screenshot: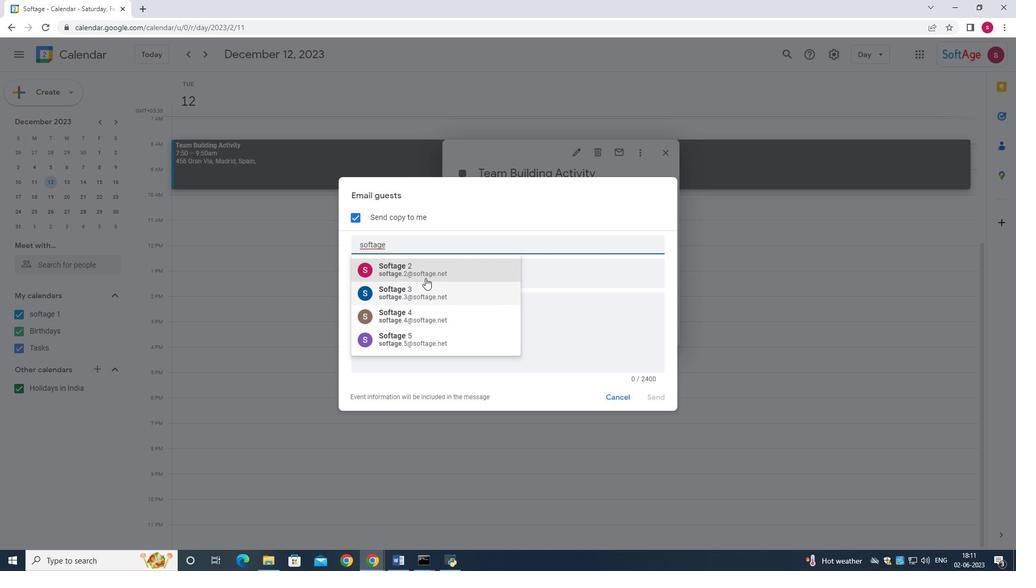 
Action: Mouse pressed left at (413, 274)
Screenshot: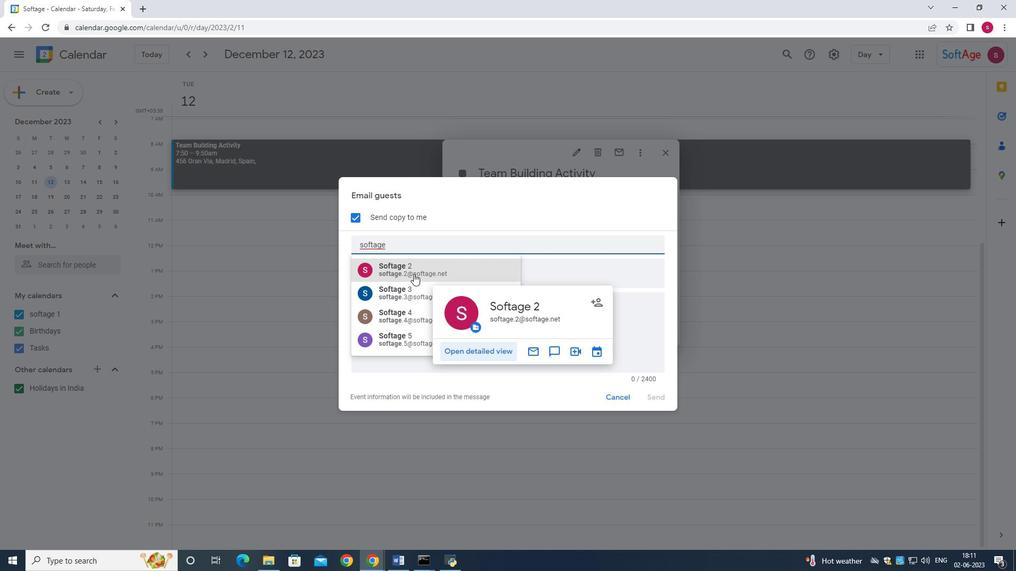 
Action: Mouse moved to (418, 260)
Screenshot: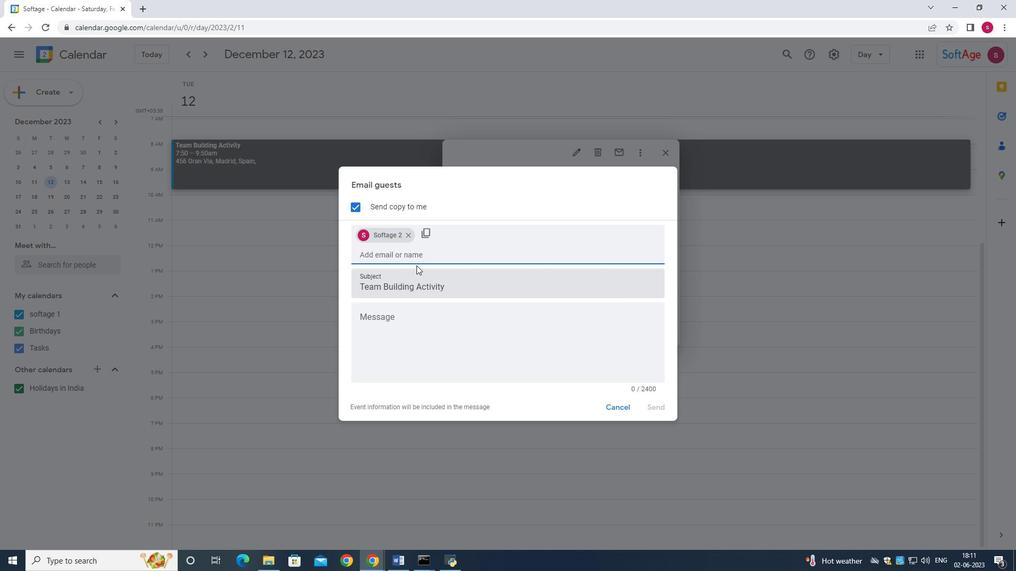 
Action: Key pressed softage.3<Key.shift><Key.shift><Key.shift><Key.shift><Key.shift><Key.shift><Key.shift><Key.shift><Key.shift><Key.shift><Key.shift><Key.shift><Key.shift><Key.shift><Key.shift><Key.shift><Key.shift><Key.shift><Key.shift><Key.shift><Key.shift><Key.shift><Key.shift>@
Screenshot: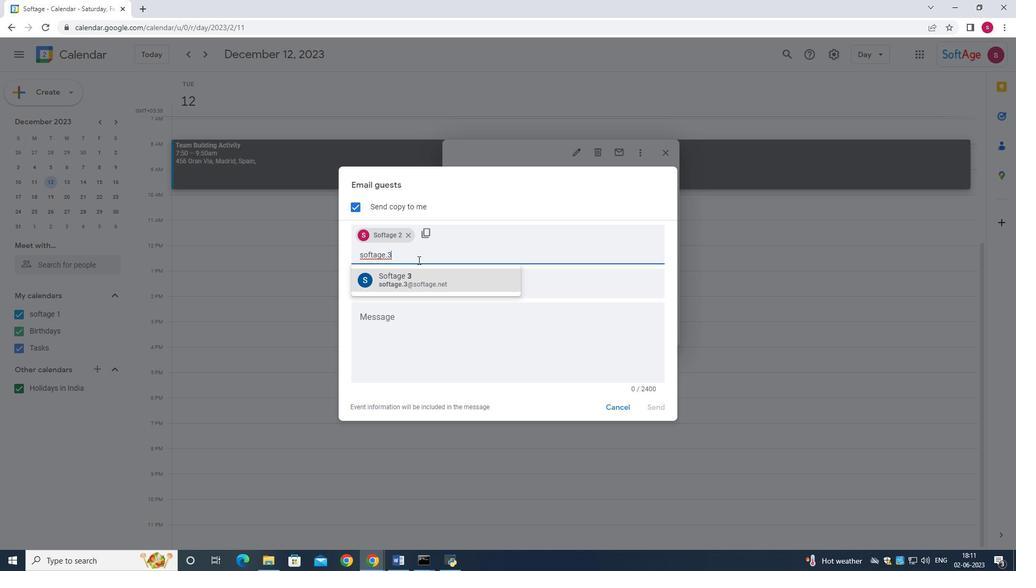 
Action: Mouse moved to (418, 286)
Screenshot: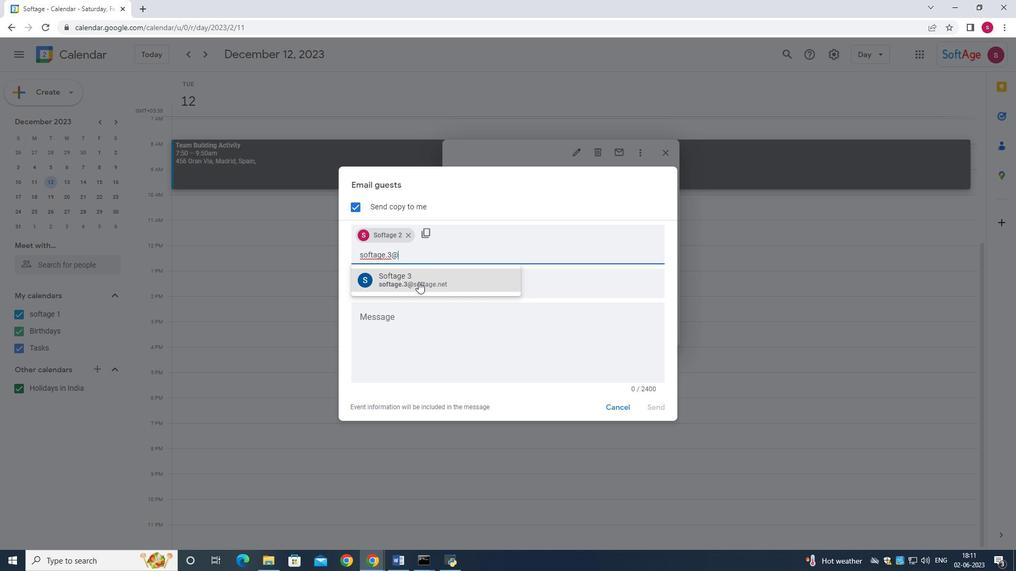 
Action: Mouse pressed left at (418, 286)
Screenshot: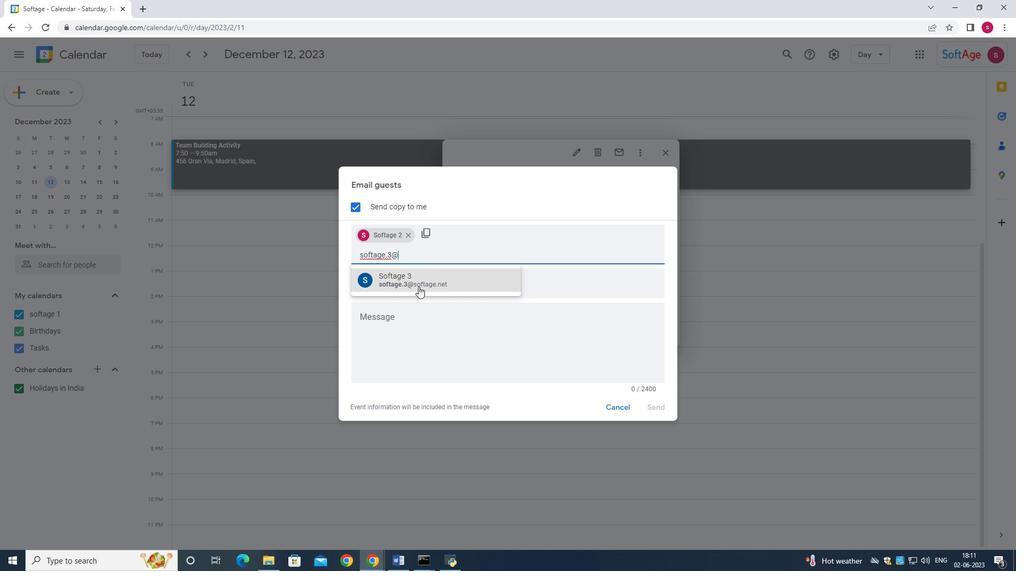 
Action: Mouse moved to (414, 333)
Screenshot: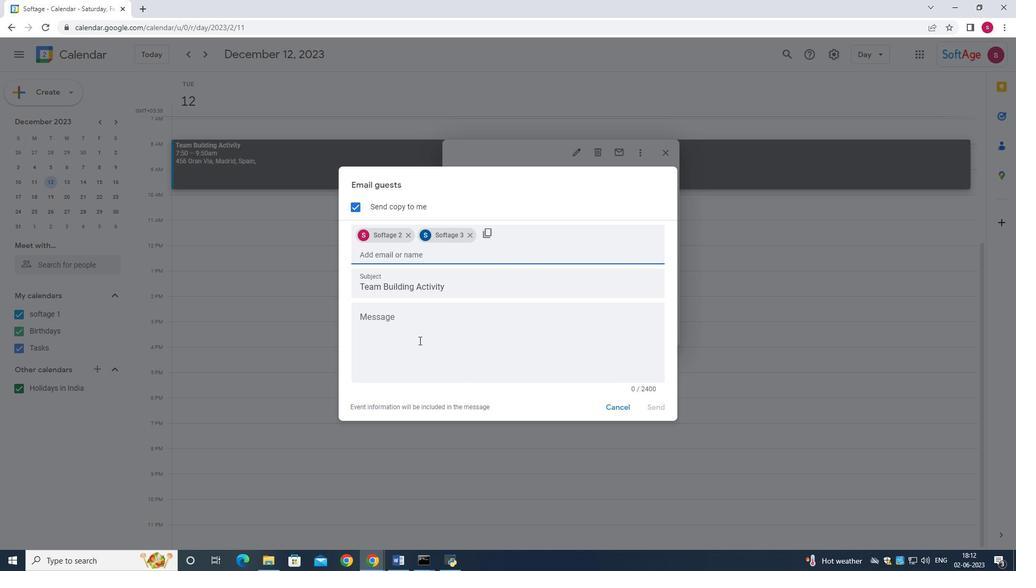 
Action: Mouse pressed left at (414, 333)
Screenshot: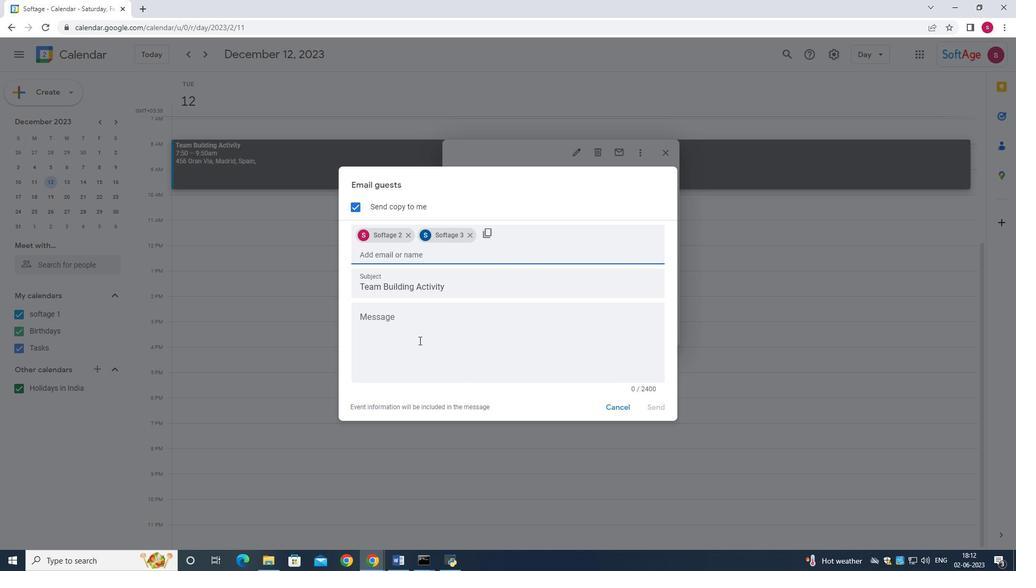 
Action: Key pressed reminder<Key.space>for<Key.space>the<Key.space>event<Key.space><Key.shift>Am<Key.backspace>nnually
Screenshot: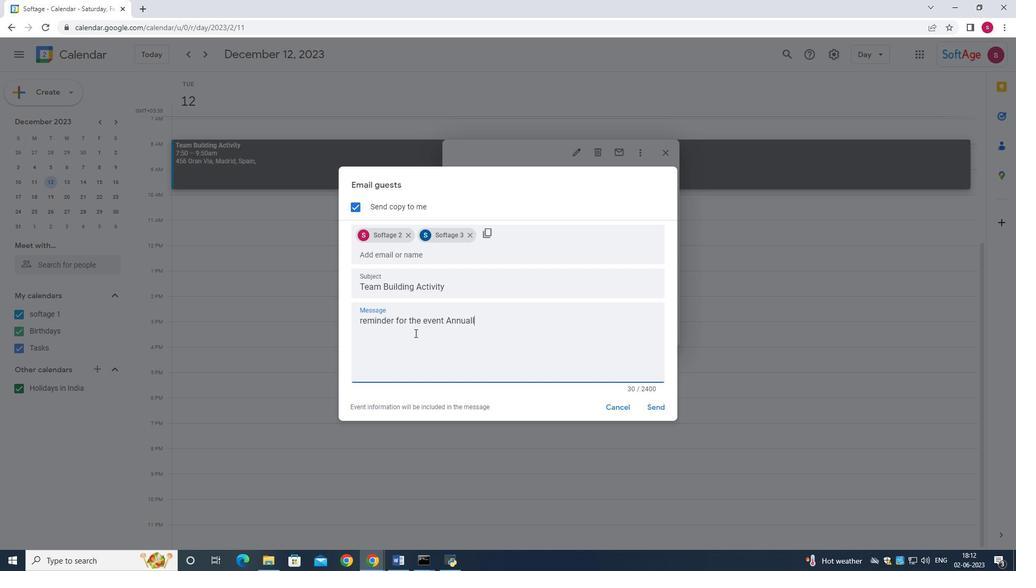 
Action: Mouse moved to (467, 166)
Screenshot: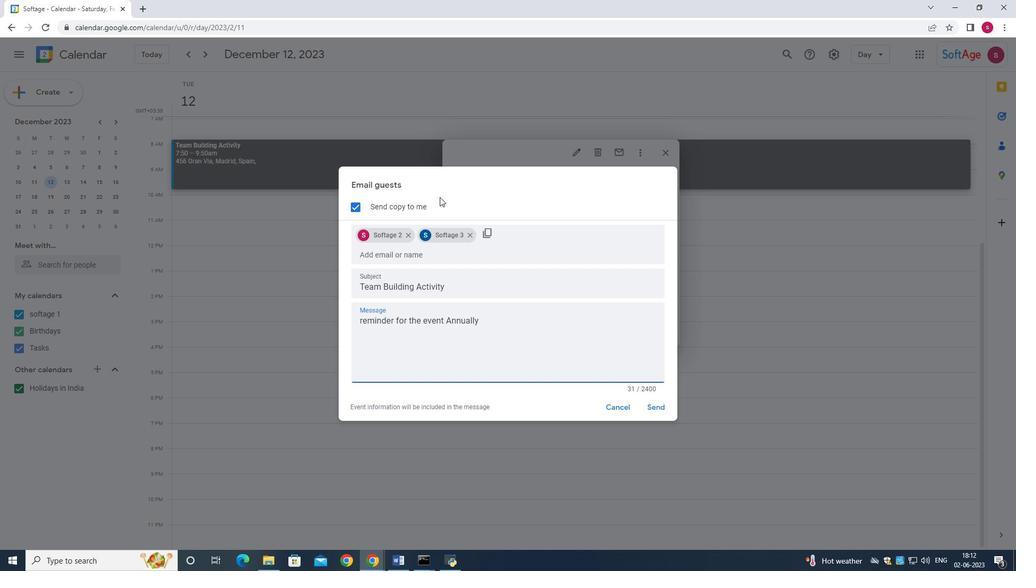 
Action: Key pressed <Key.space>on<Key.space><Key.shift>May<Key.space>22
Screenshot: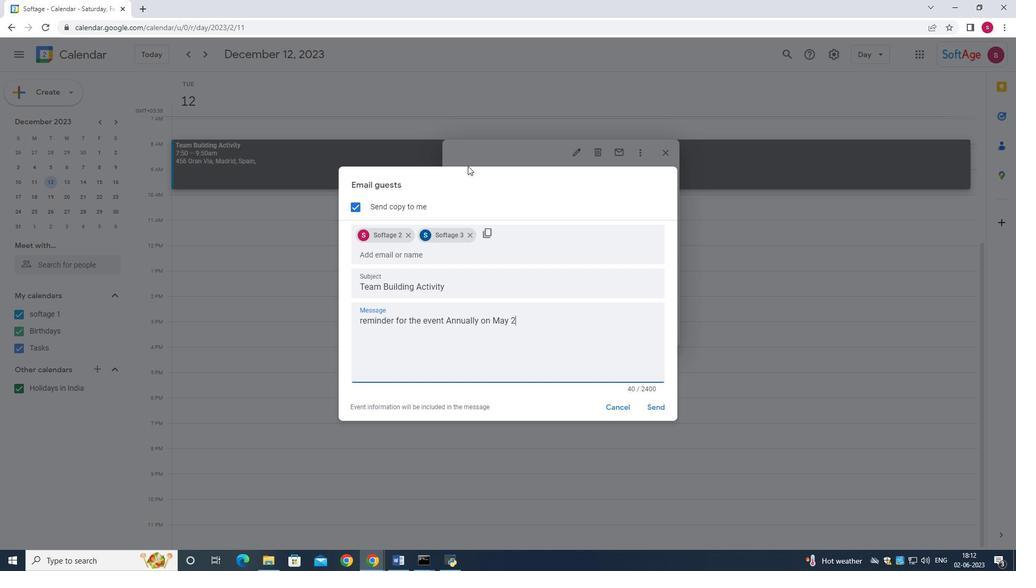 
Action: Mouse scrolled (467, 166) with delta (0, 0)
Screenshot: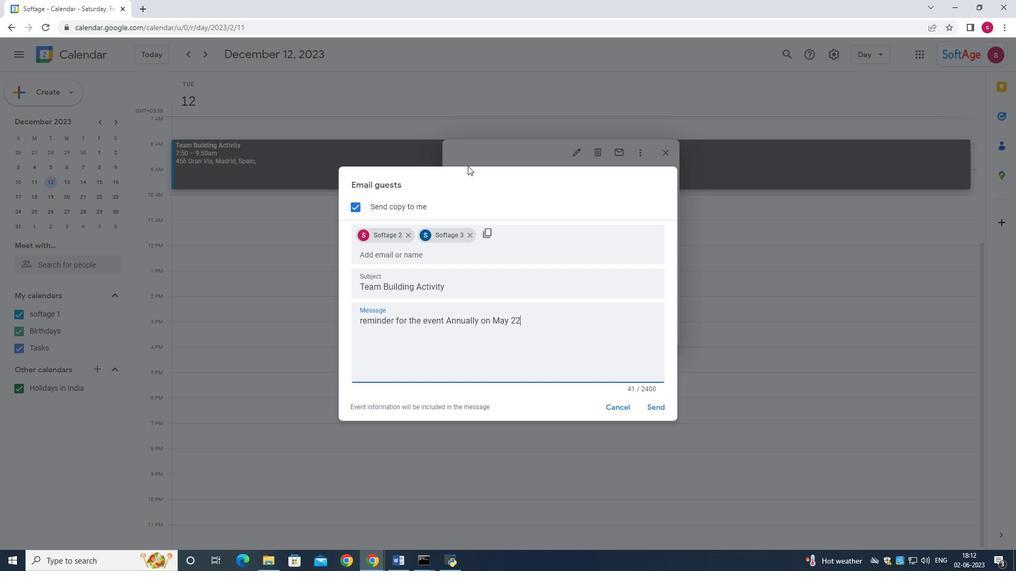 
Action: Mouse moved to (657, 409)
Screenshot: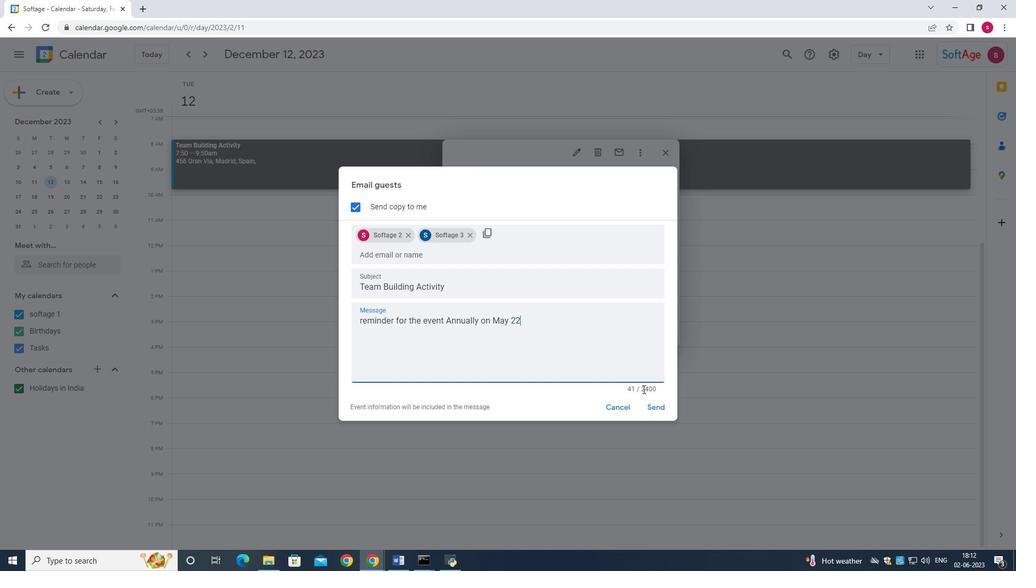 
Action: Mouse pressed left at (657, 409)
Screenshot: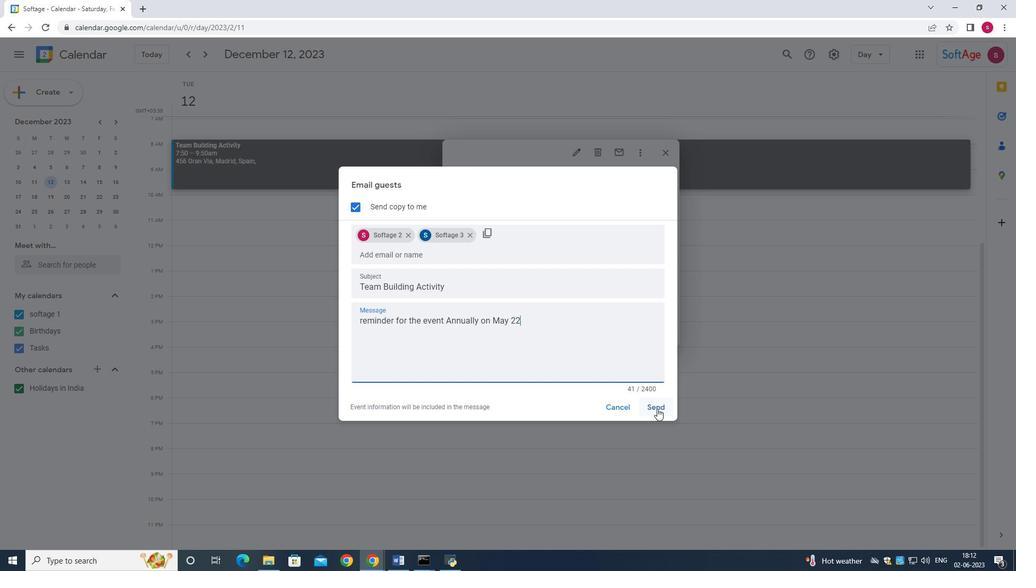 
Action: Mouse moved to (350, 241)
Screenshot: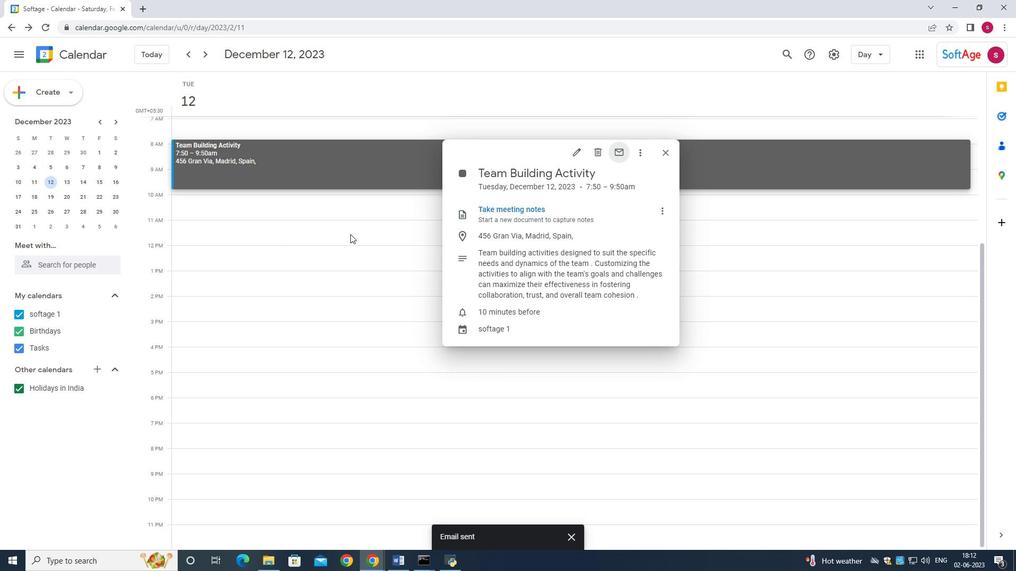 
Action: Mouse scrolled (350, 241) with delta (0, 0)
Screenshot: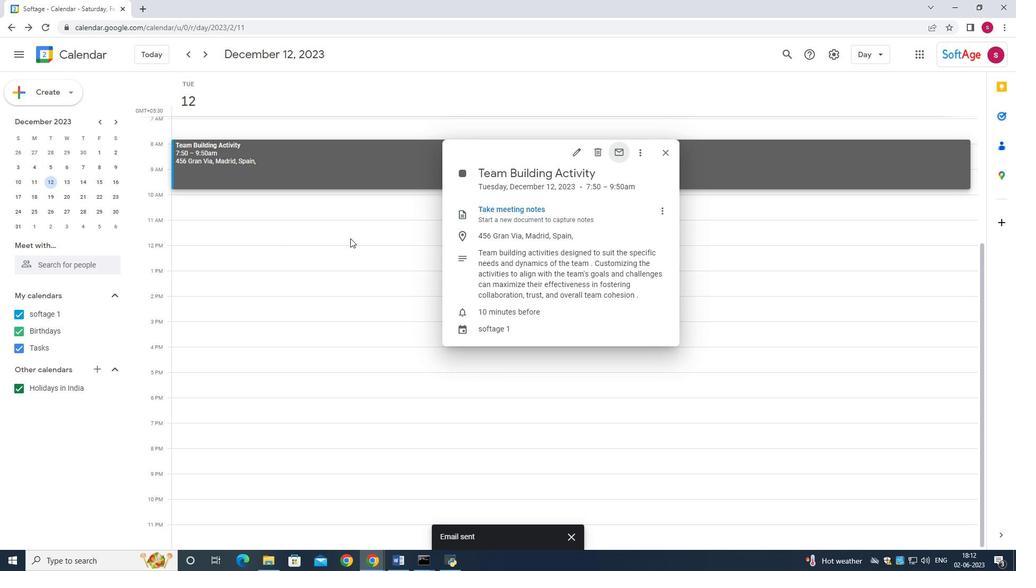 
Action: Mouse moved to (418, 304)
Screenshot: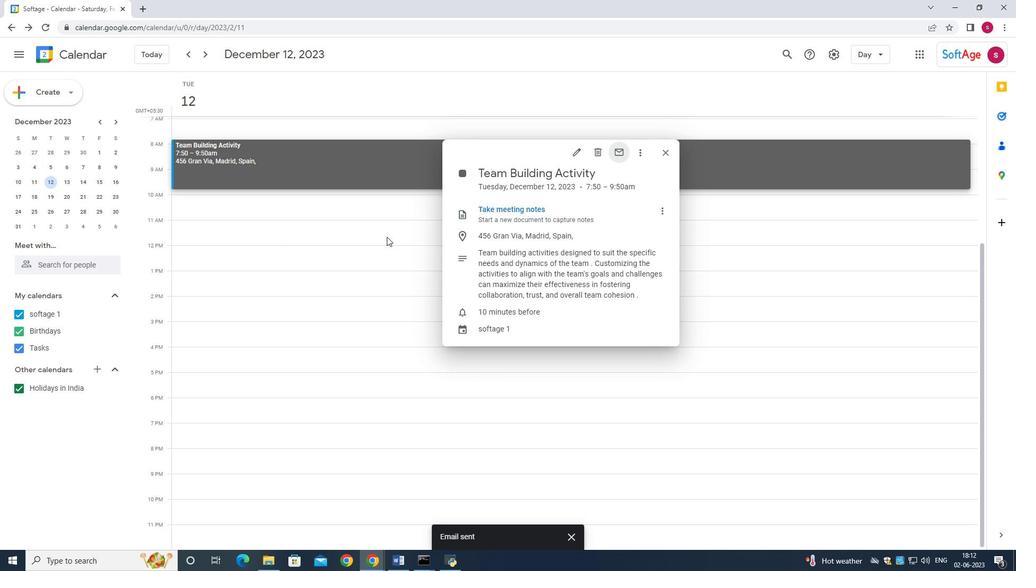 
Action: Mouse scrolled (418, 303) with delta (0, 0)
Screenshot: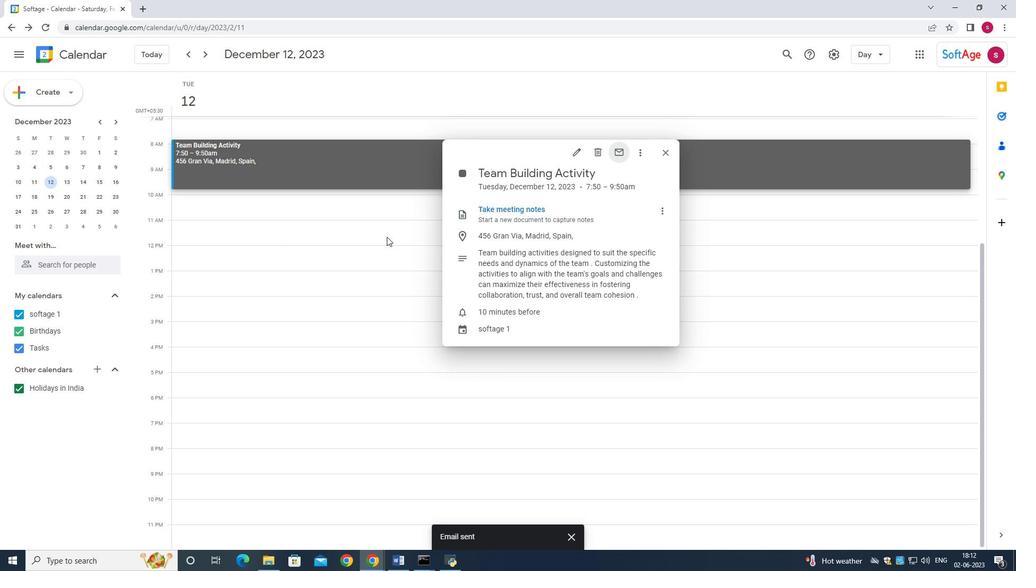 
Action: Mouse moved to (668, 152)
Screenshot: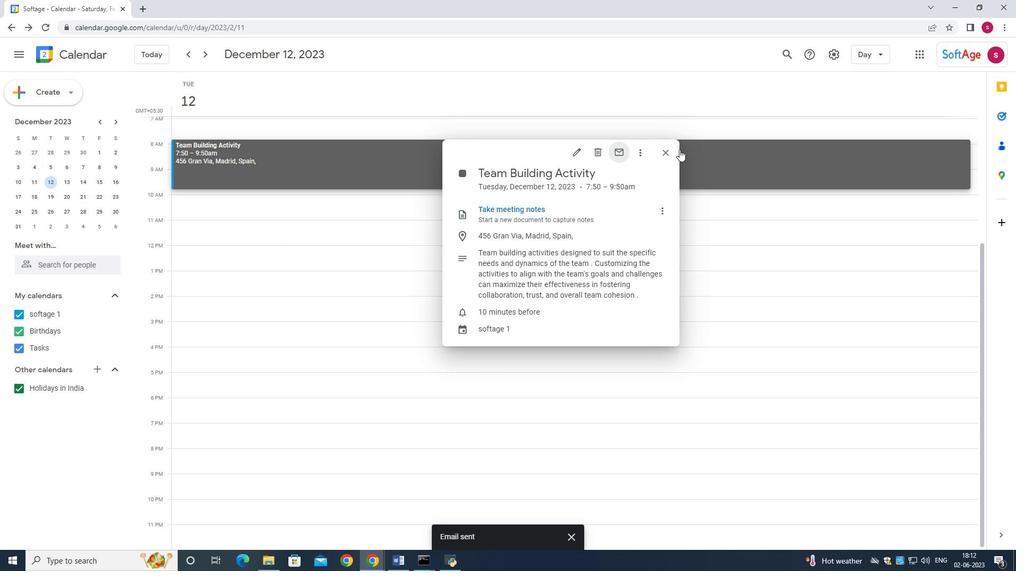 
Action: Mouse pressed left at (668, 152)
Screenshot: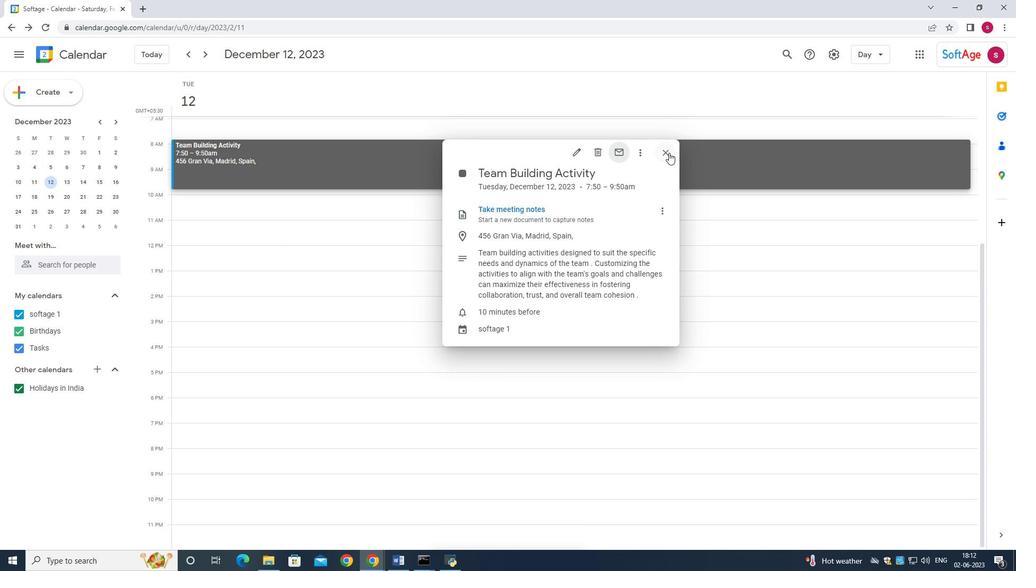 
Action: Mouse moved to (386, 268)
Screenshot: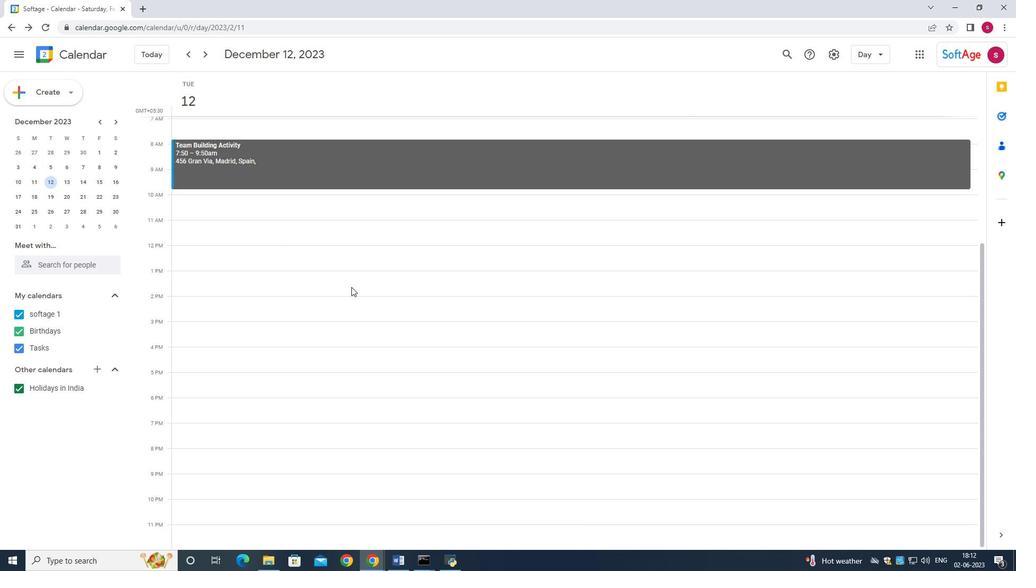 
Action: Mouse scrolled (386, 267) with delta (0, 0)
Screenshot: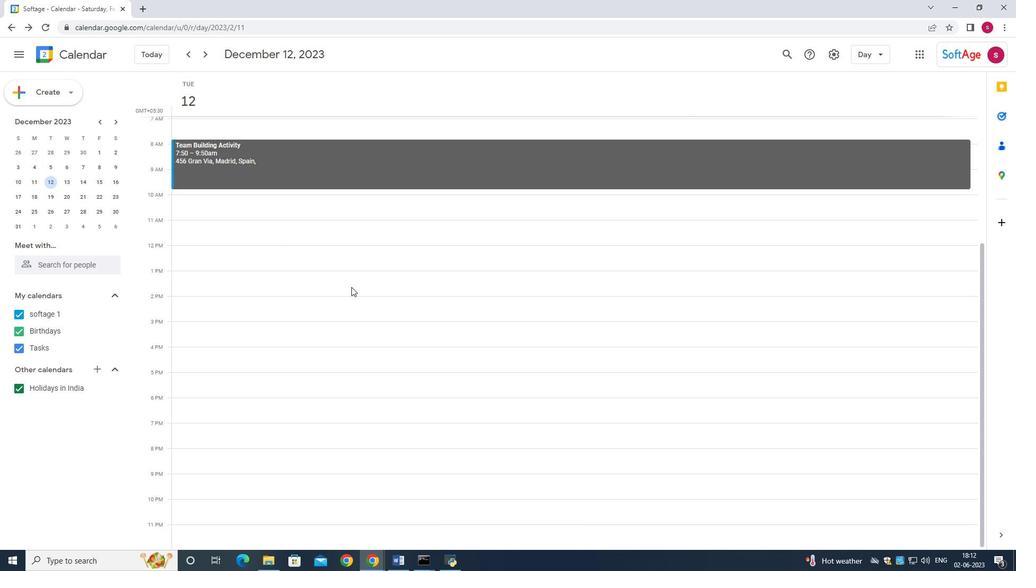 
Action: Mouse scrolled (386, 267) with delta (0, 0)
Screenshot: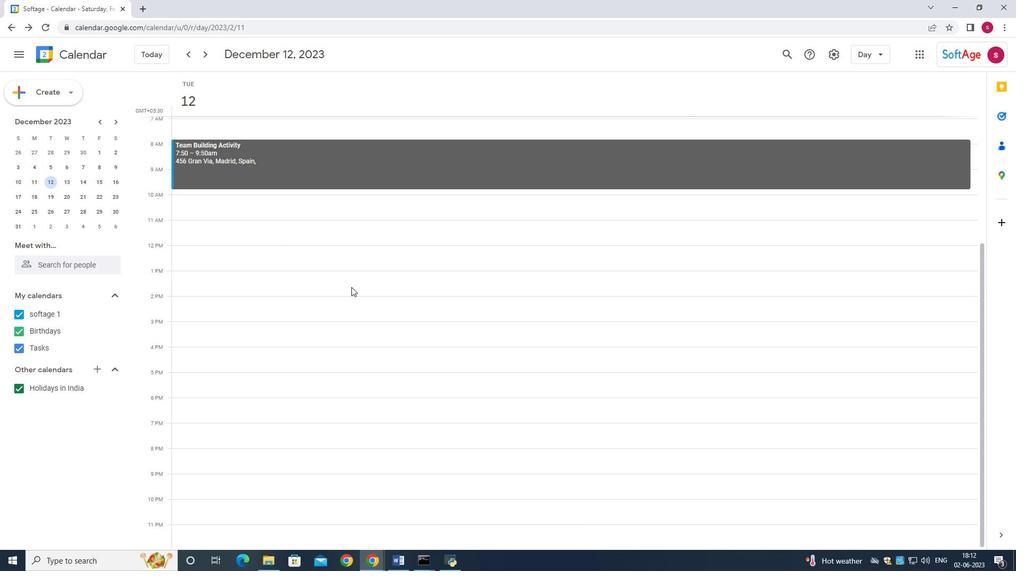
Action: Mouse scrolled (386, 267) with delta (0, 0)
Screenshot: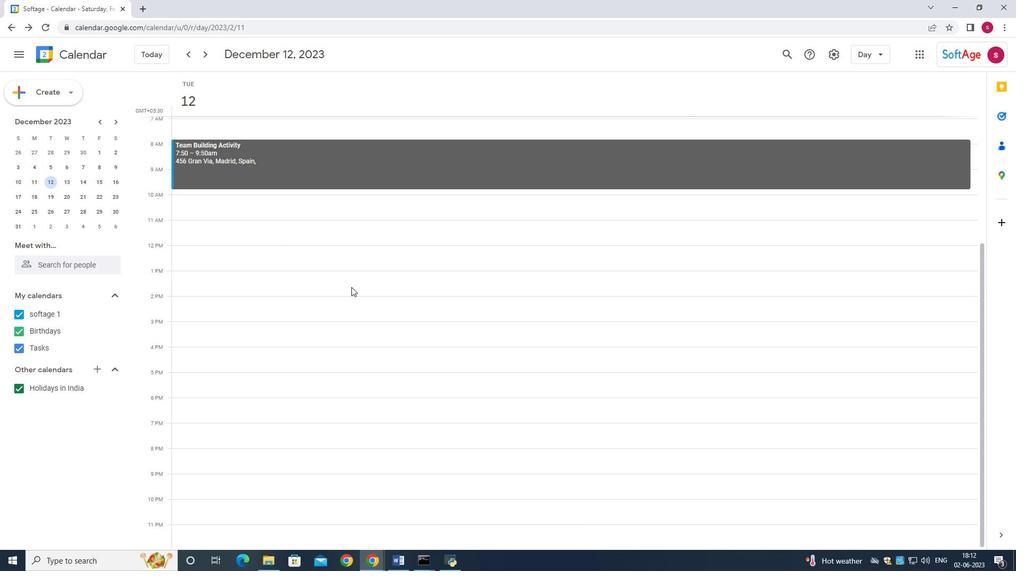 
Action: Mouse scrolled (386, 267) with delta (0, 0)
Screenshot: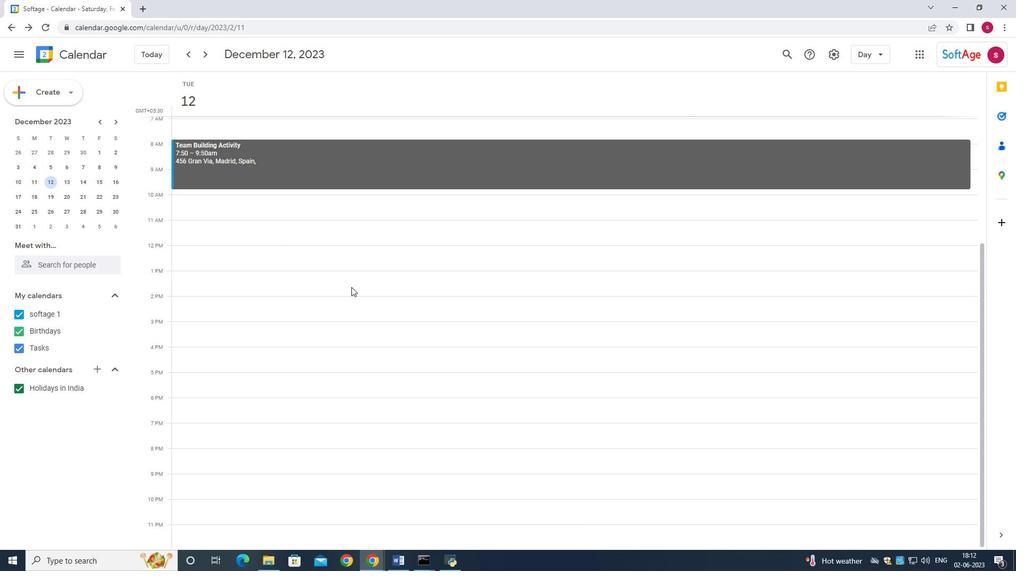 
Action: Mouse scrolled (386, 267) with delta (0, 0)
Screenshot: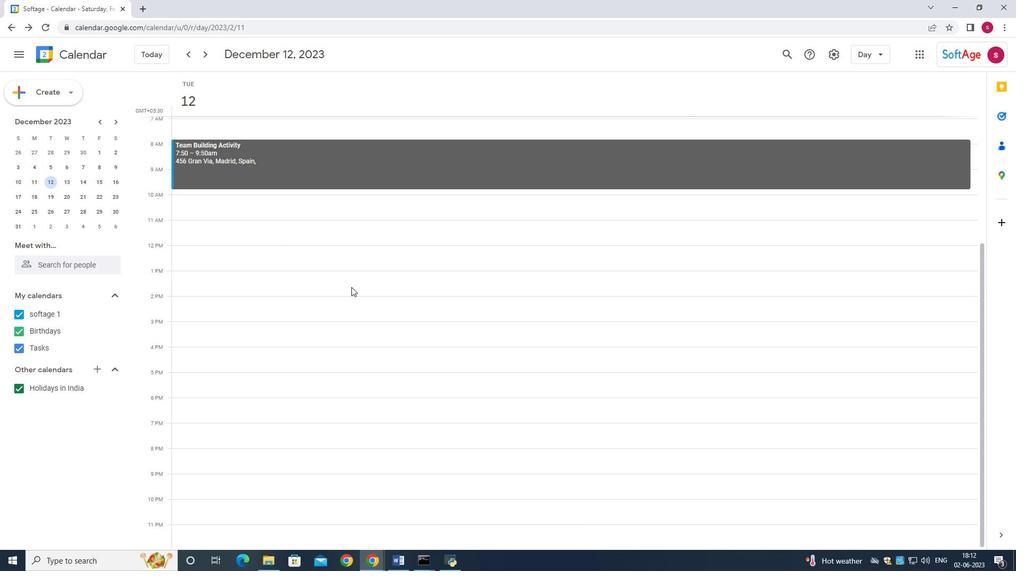 
Action: Mouse moved to (387, 320)
Screenshot: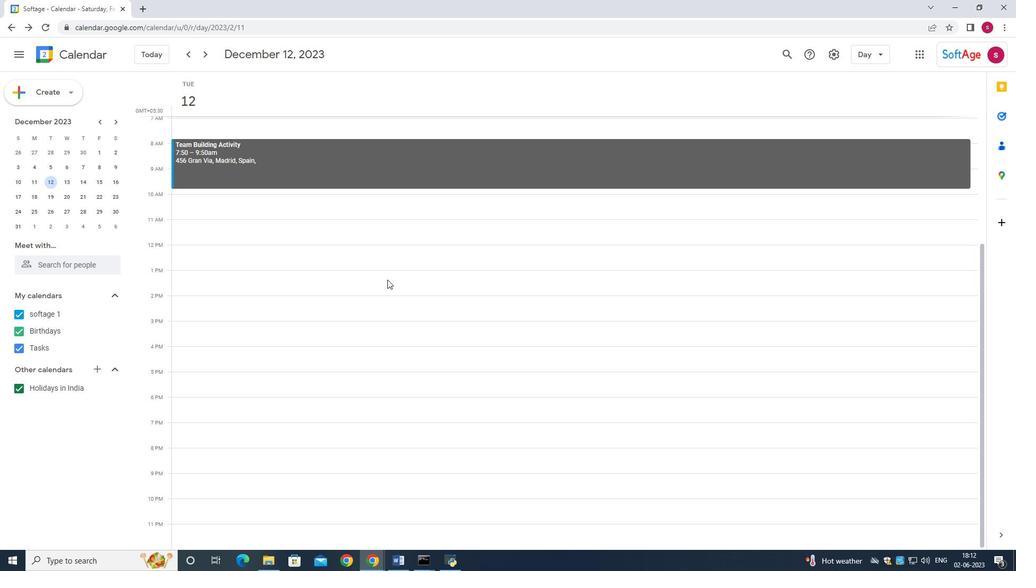 
Action: Mouse scrolled (387, 319) with delta (0, 0)
Screenshot: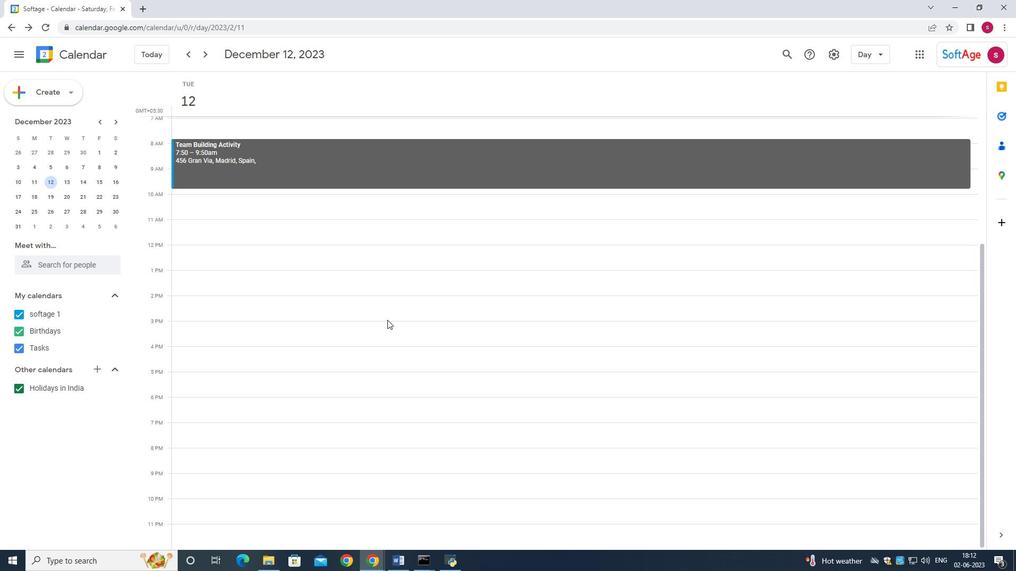 
Action: Mouse scrolled (387, 319) with delta (0, 0)
Screenshot: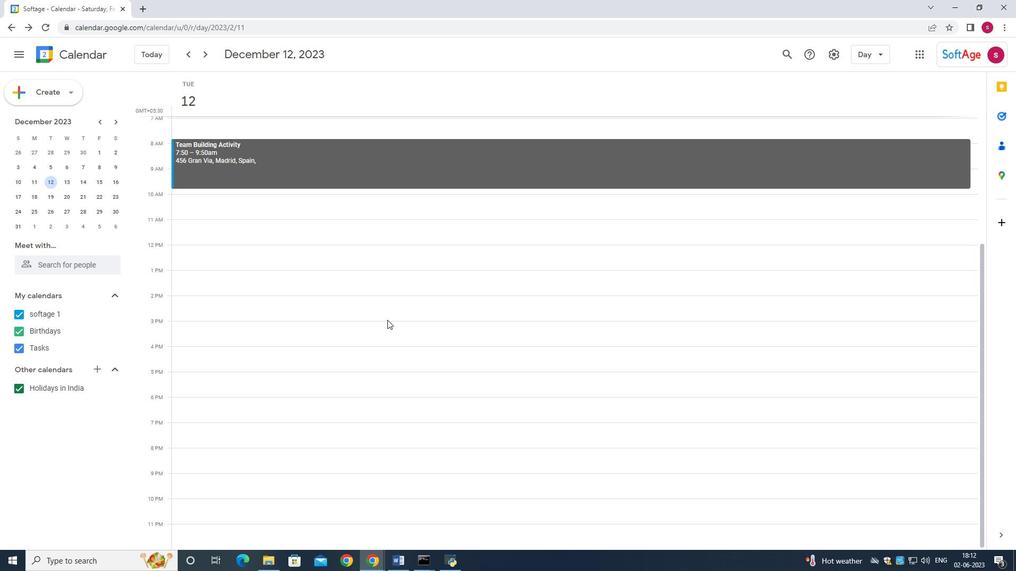 
Action: Mouse scrolled (387, 319) with delta (0, 0)
Screenshot: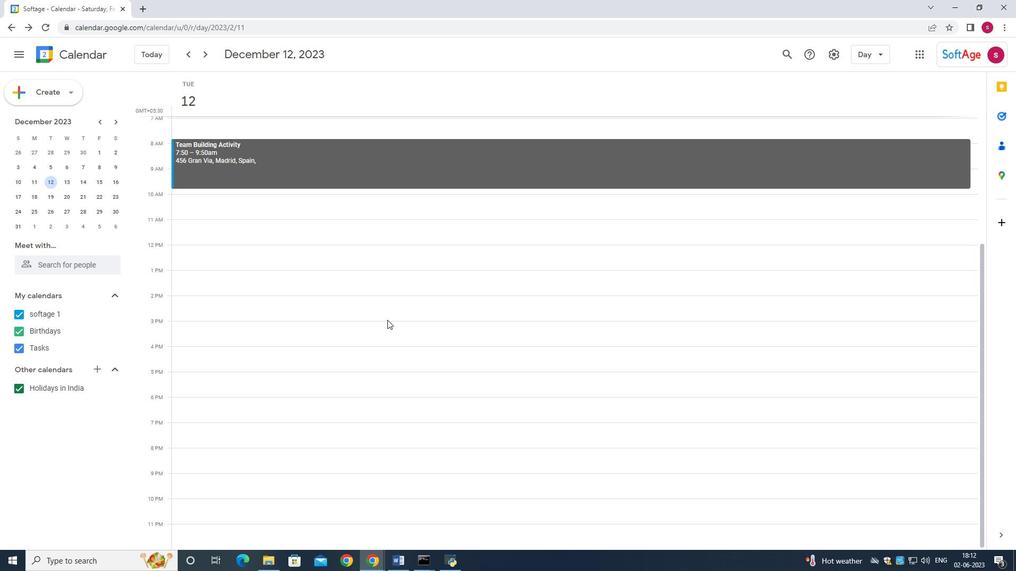 
Action: Mouse scrolled (387, 319) with delta (0, 0)
Screenshot: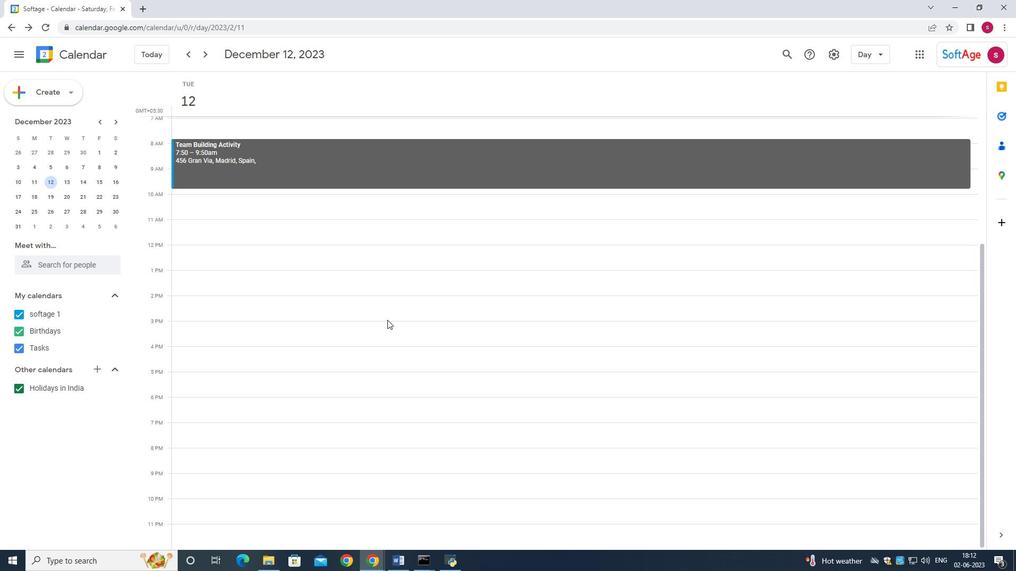 
Action: Mouse scrolled (387, 319) with delta (0, 0)
Screenshot: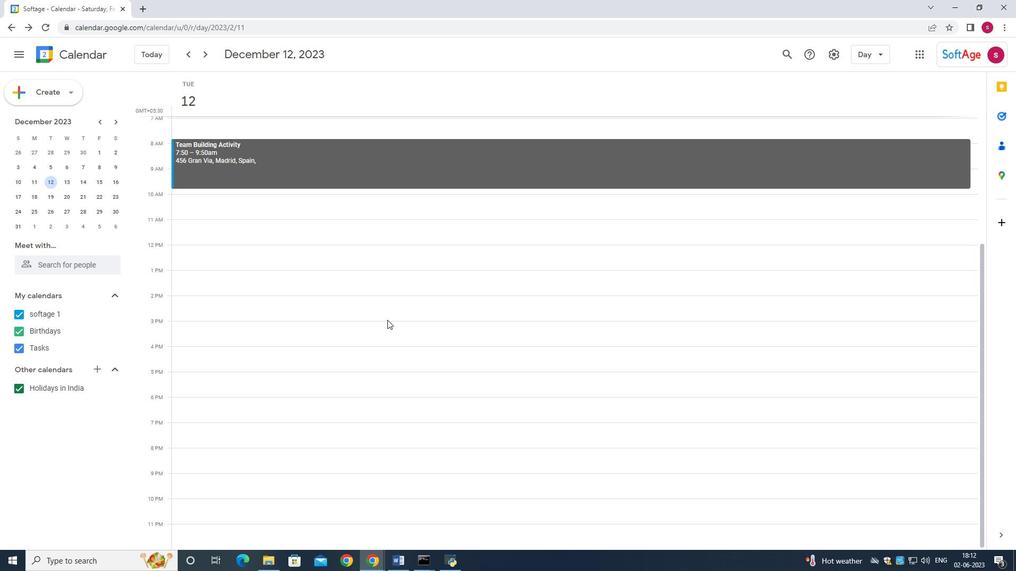 
Action: Mouse scrolled (387, 319) with delta (0, 0)
Screenshot: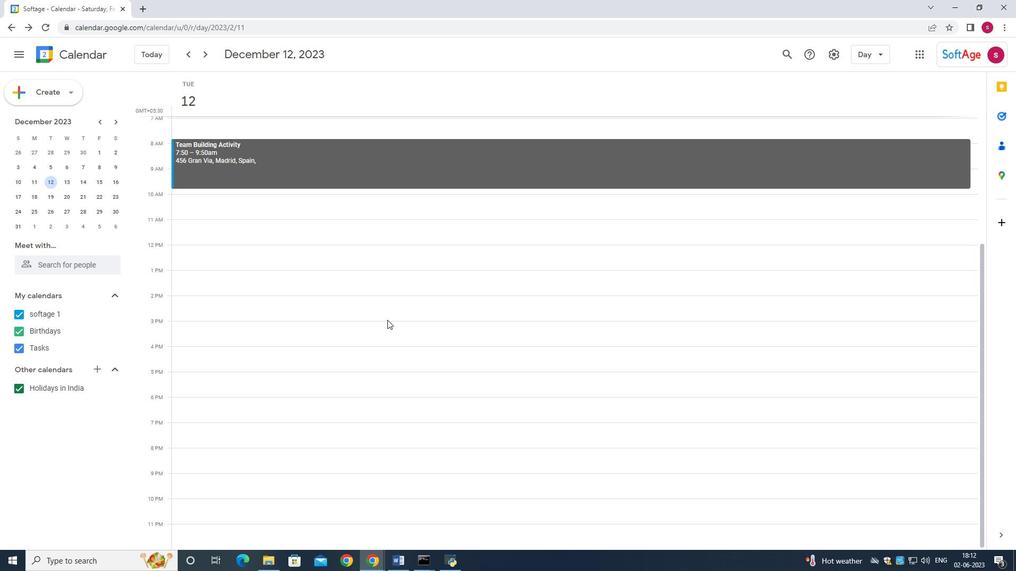 
Action: Mouse scrolled (387, 319) with delta (0, 0)
Screenshot: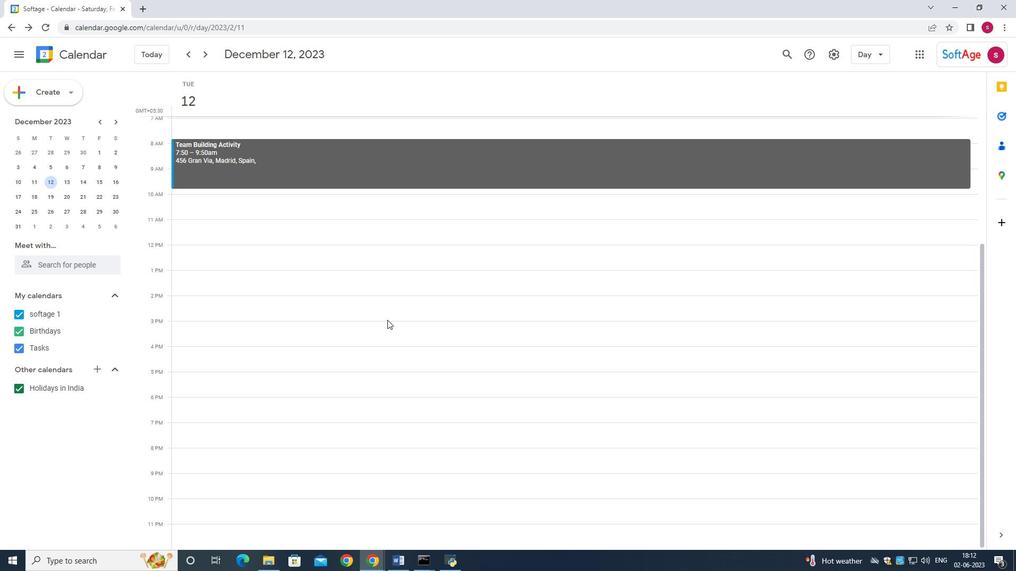 
